 Task: Research Airbnb options in Papeete, French Polynesia from 10th November, 2023 to 25th November, 2023 for 4 adults.4 bedrooms having 4 beds and 4 bathrooms. Property type can be hotel. Amenities needed are: wifi, TV, free parkinig on premises, gym, breakfast. Look for 3 properties as per requirement.
Action: Mouse moved to (449, 98)
Screenshot: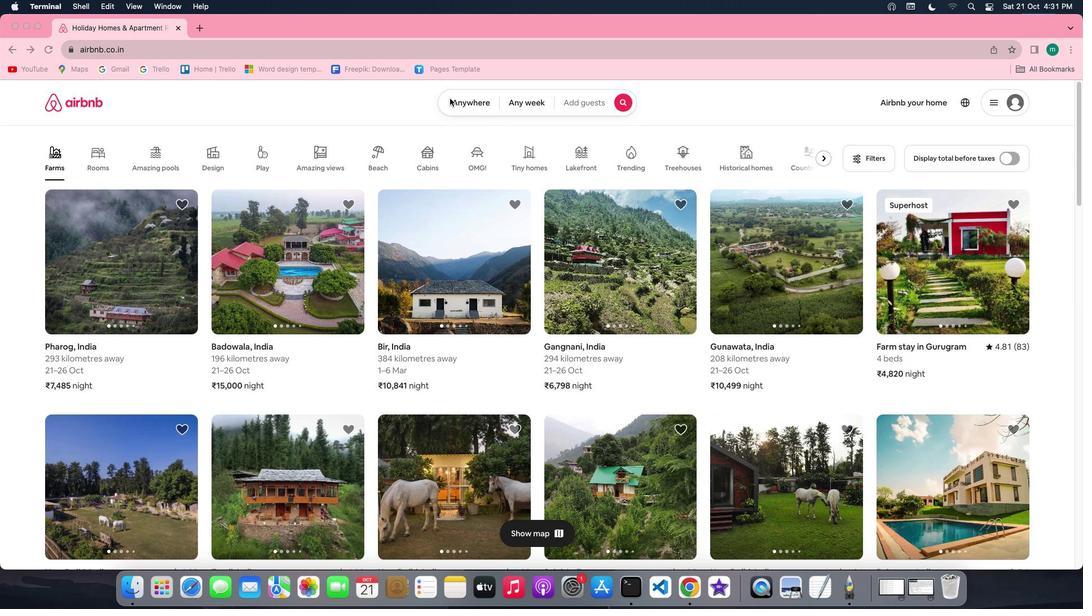 
Action: Mouse pressed left at (449, 98)
Screenshot: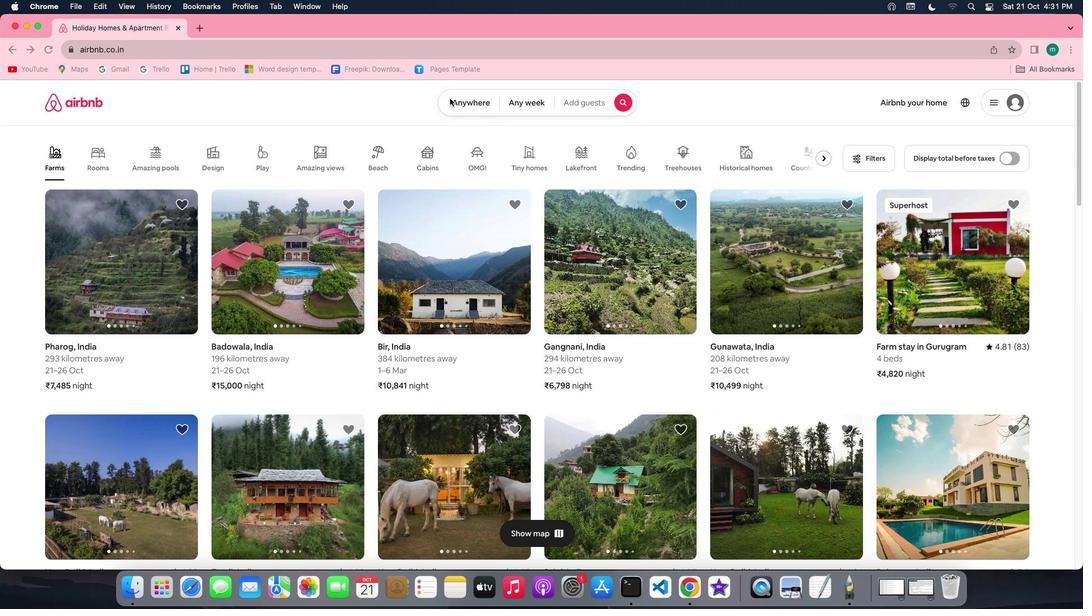 
Action: Mouse moved to (477, 104)
Screenshot: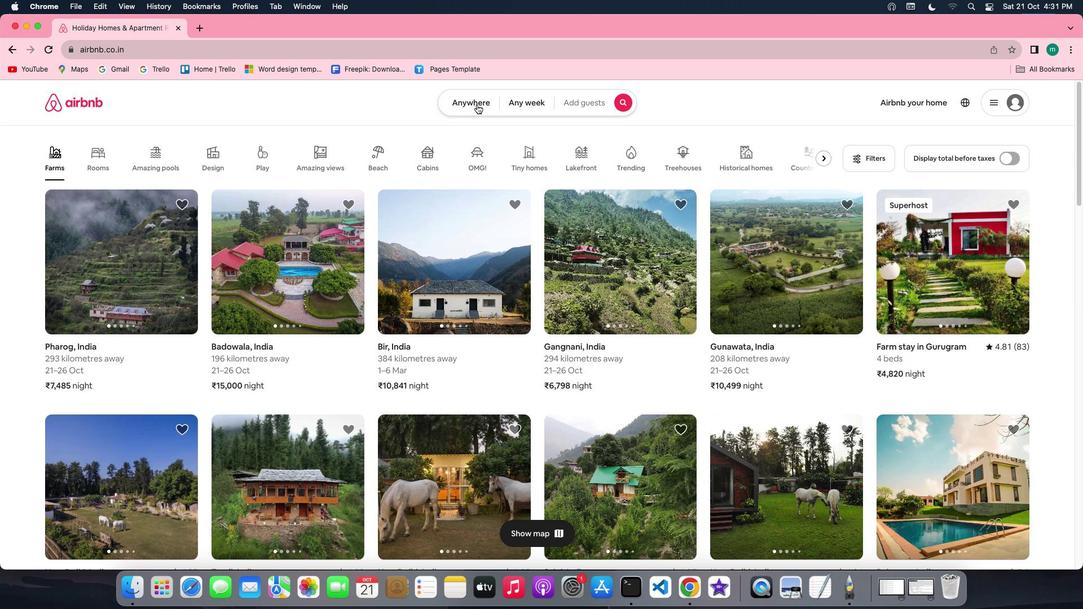 
Action: Mouse pressed left at (477, 104)
Screenshot: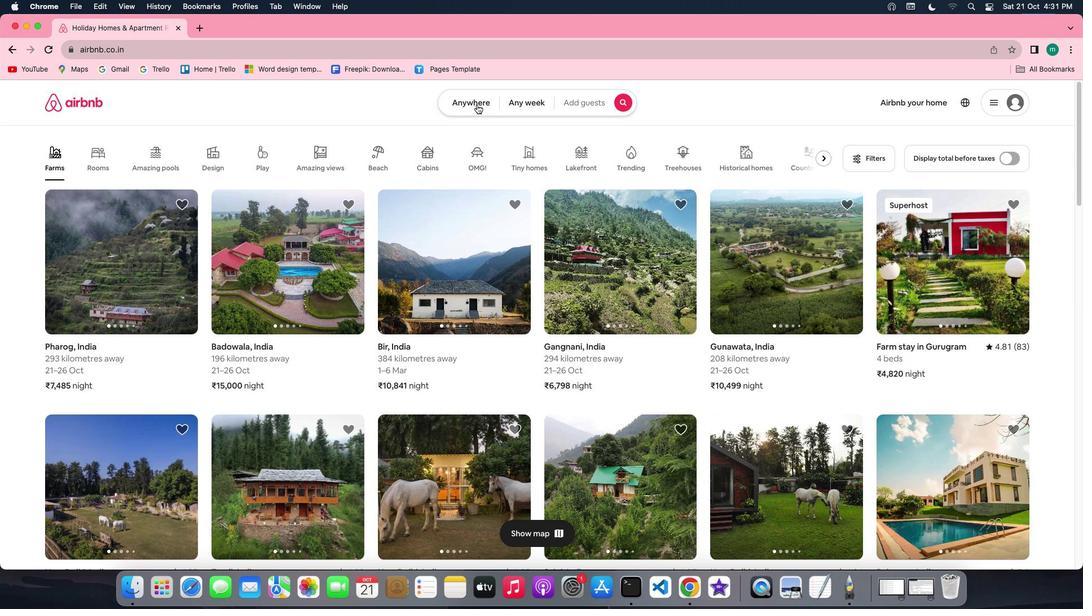
Action: Mouse moved to (430, 150)
Screenshot: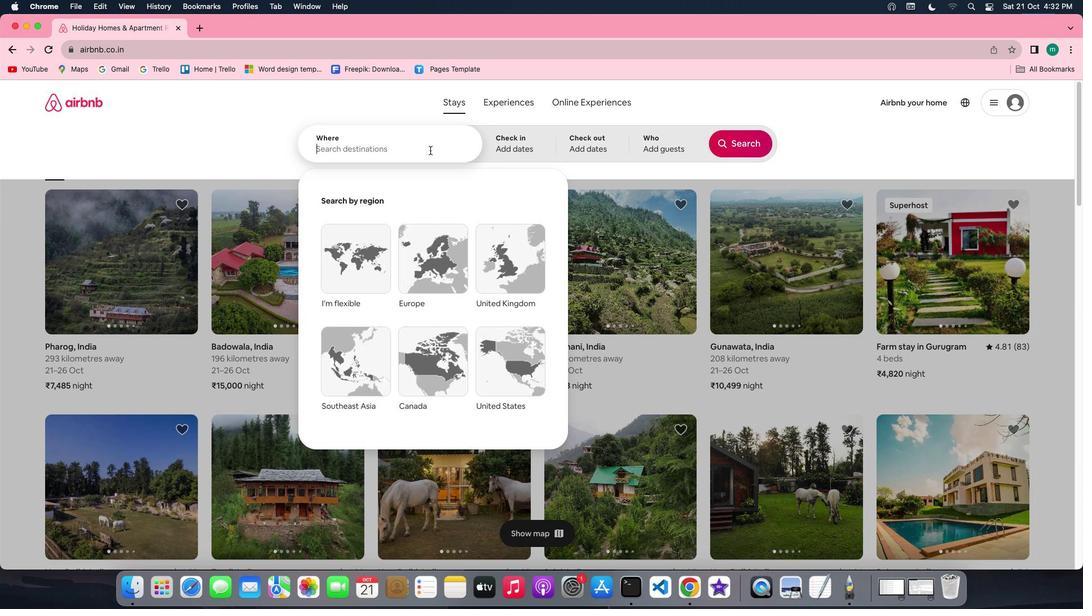 
Action: Key pressed Key.shift'P''a''p''e''e''t''e'','Key.spaceKey.shift'F''r''e''n''c''h'Key.spaceKey.shift'P''o''l''y''n''e''s''i''a'
Screenshot: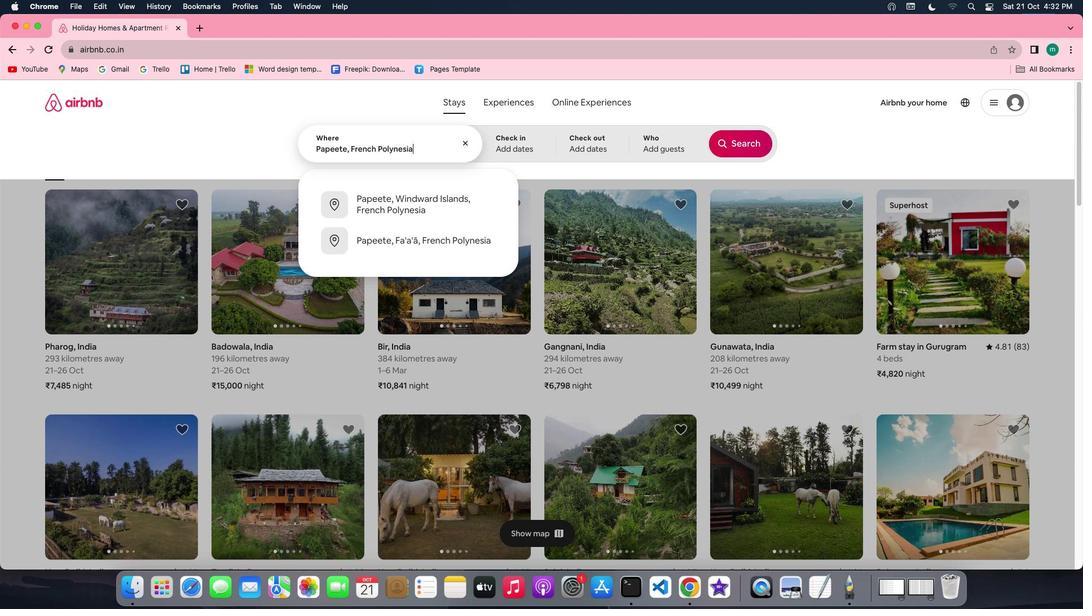 
Action: Mouse moved to (518, 141)
Screenshot: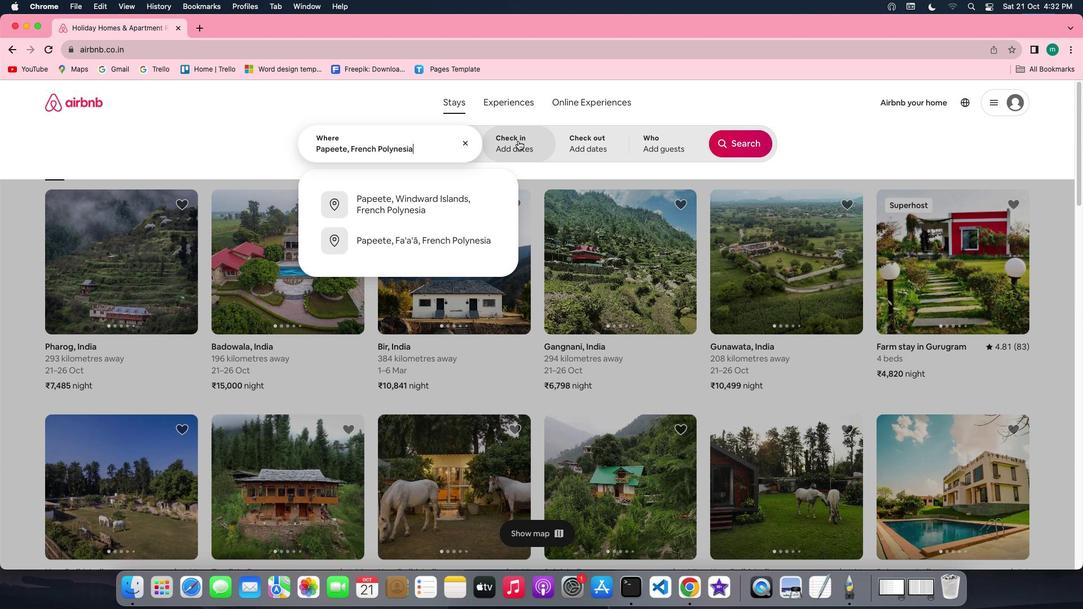 
Action: Mouse pressed left at (518, 141)
Screenshot: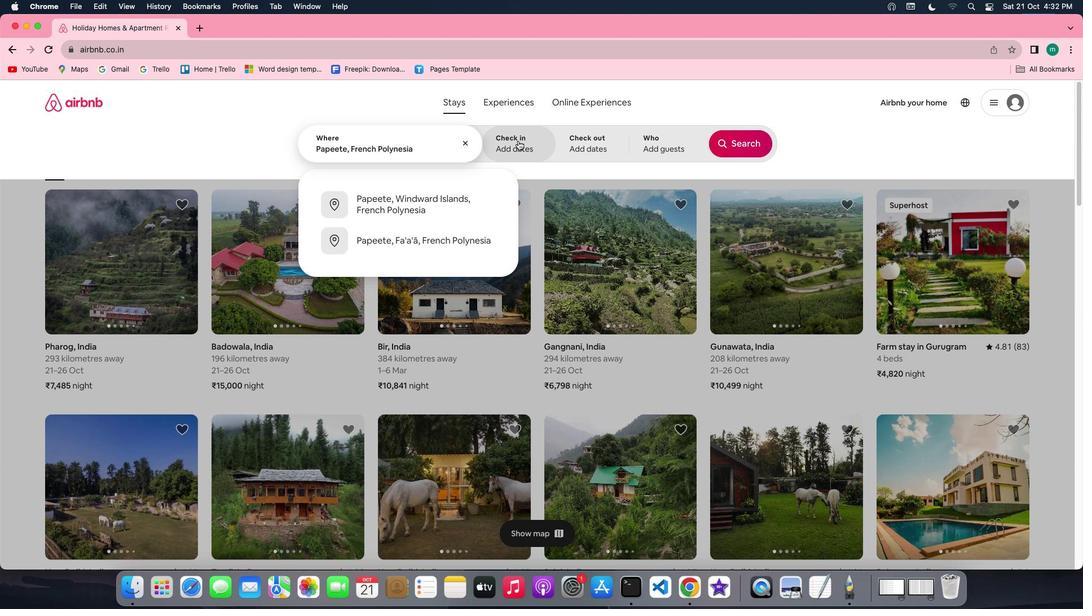 
Action: Mouse moved to (699, 304)
Screenshot: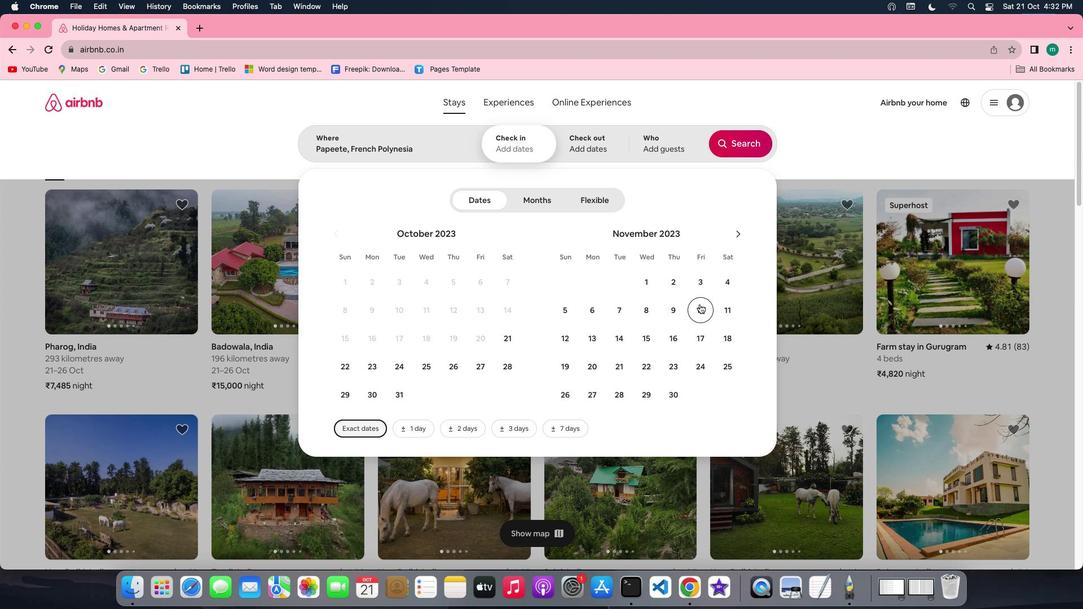 
Action: Mouse pressed left at (699, 304)
Screenshot: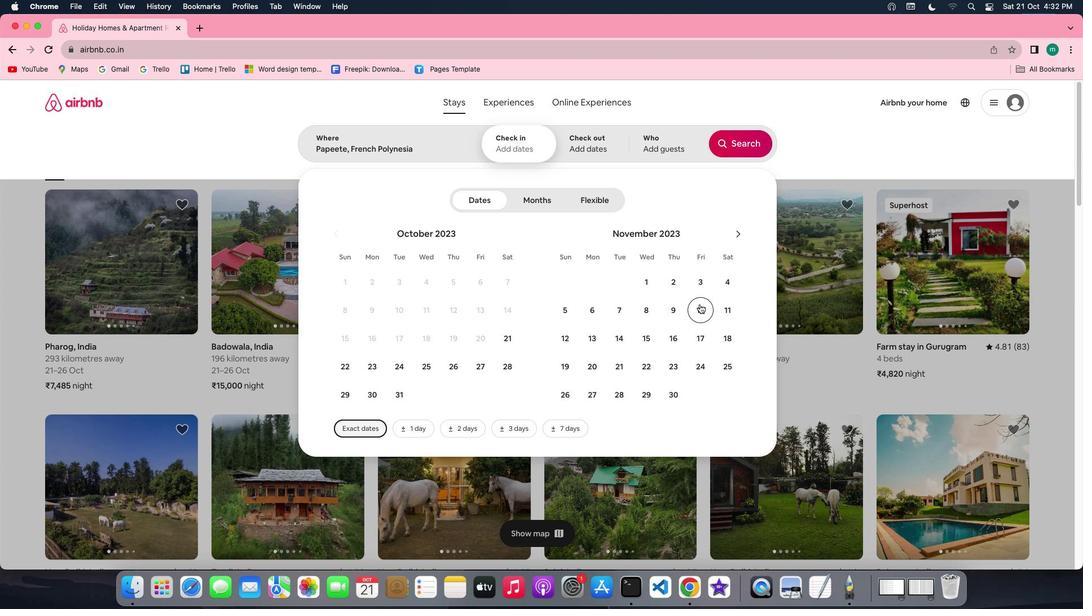 
Action: Mouse moved to (725, 360)
Screenshot: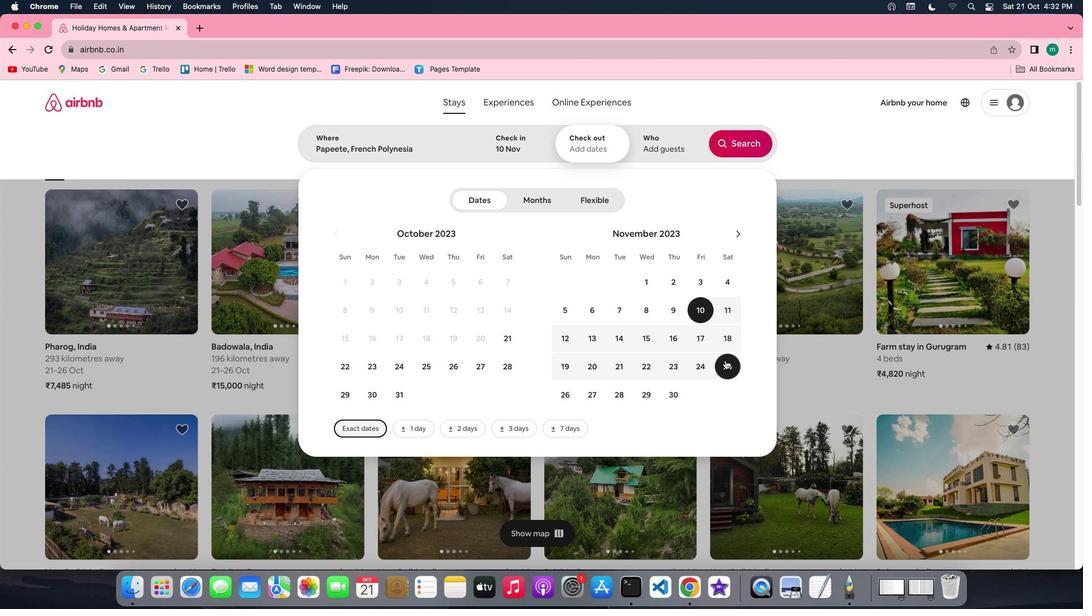 
Action: Mouse pressed left at (725, 360)
Screenshot: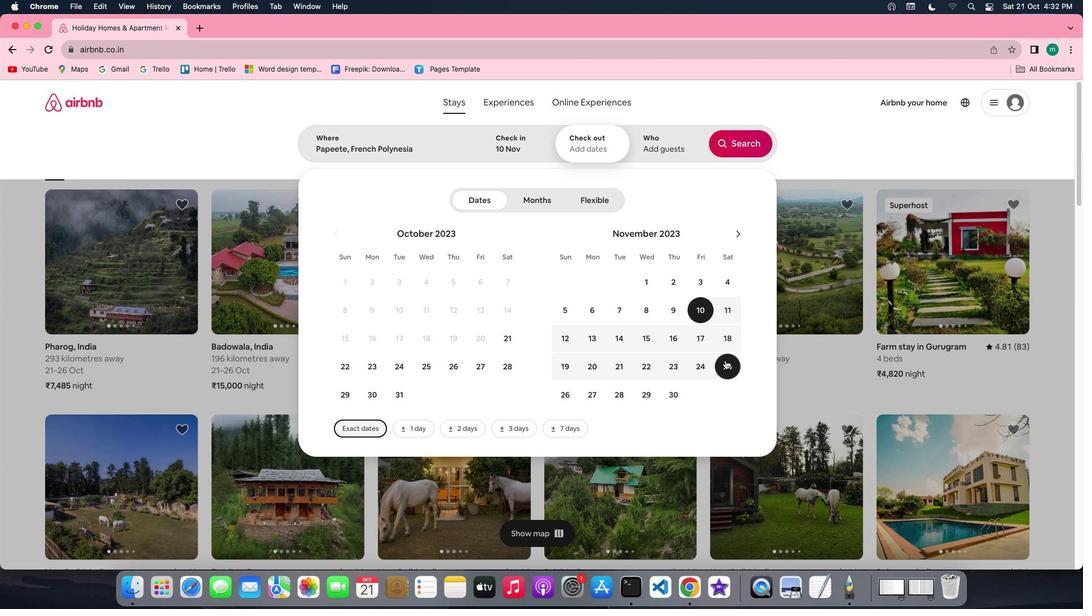 
Action: Mouse moved to (660, 138)
Screenshot: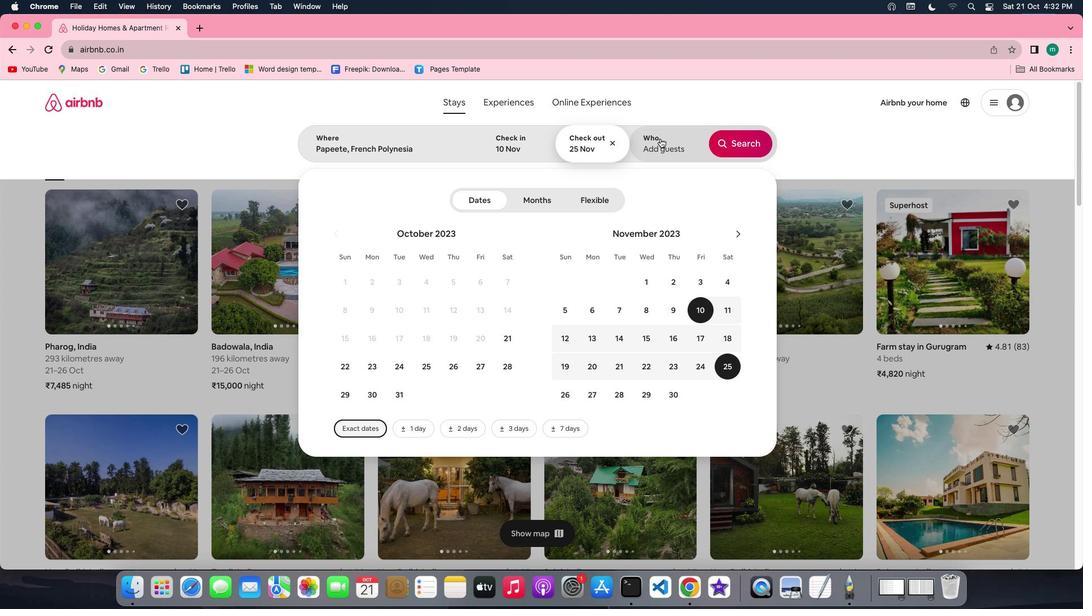 
Action: Mouse pressed left at (660, 138)
Screenshot: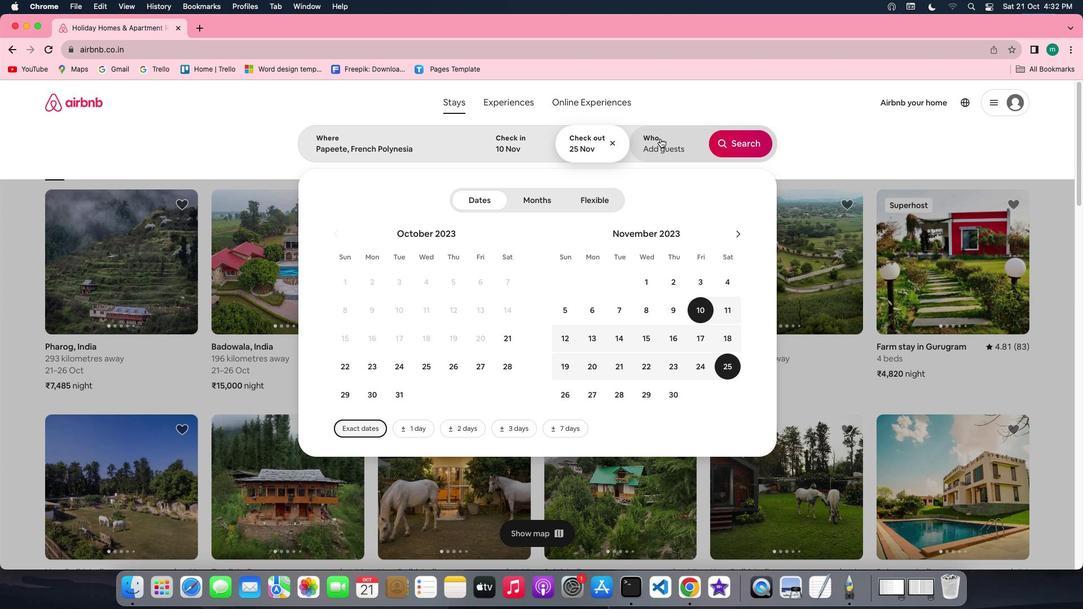 
Action: Mouse moved to (743, 204)
Screenshot: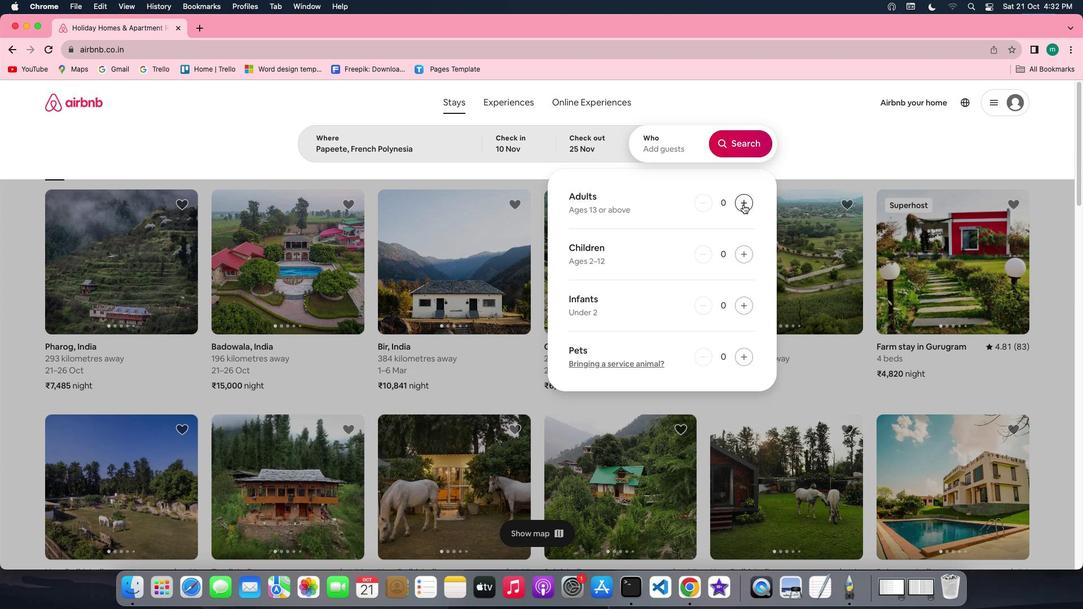 
Action: Mouse pressed left at (743, 204)
Screenshot: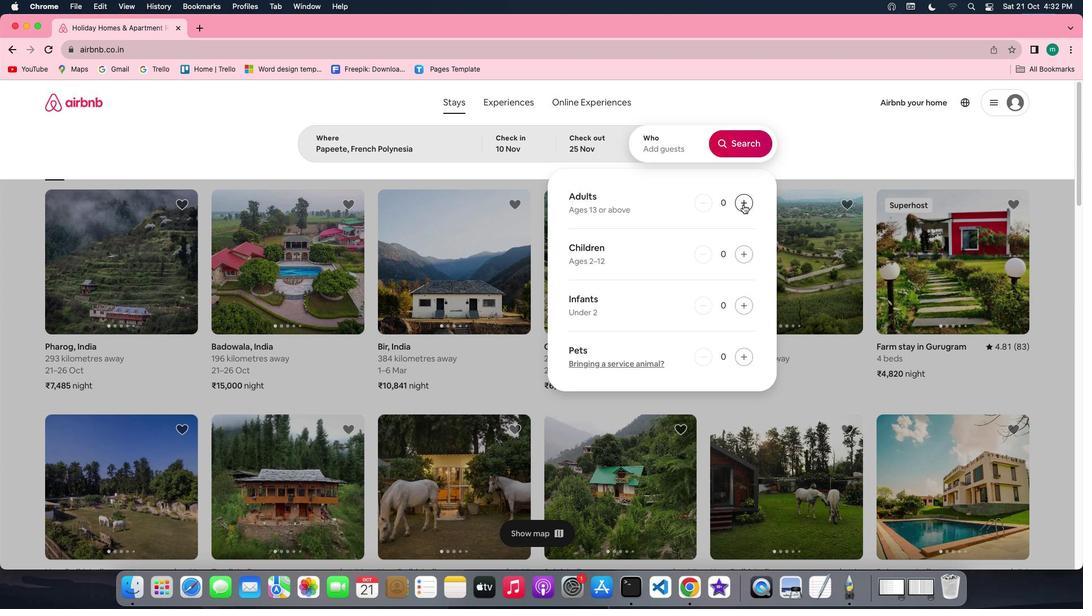 
Action: Mouse pressed left at (743, 204)
Screenshot: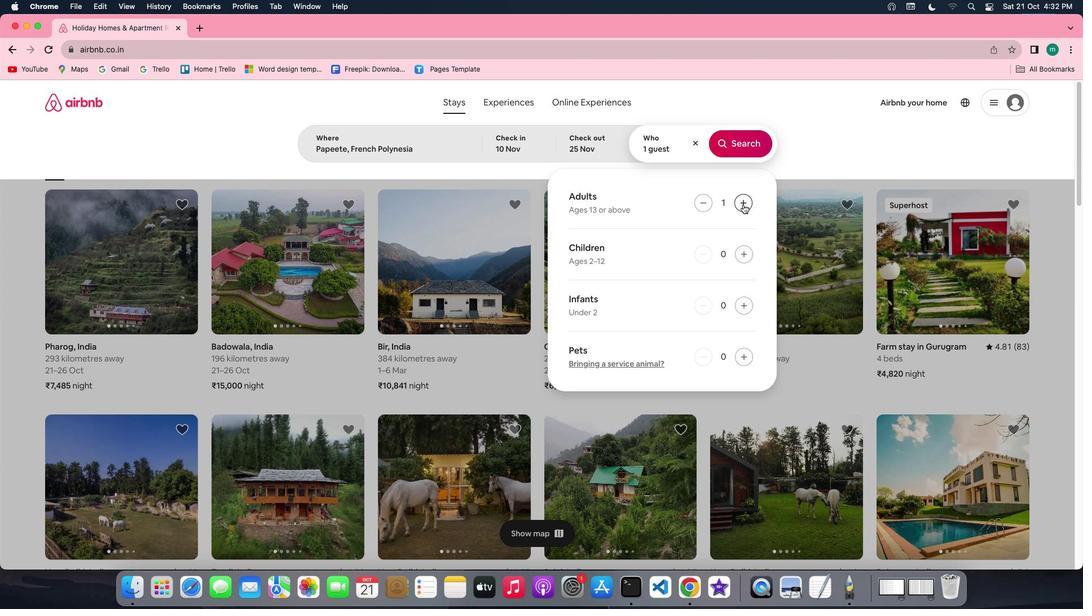
Action: Mouse pressed left at (743, 204)
Screenshot: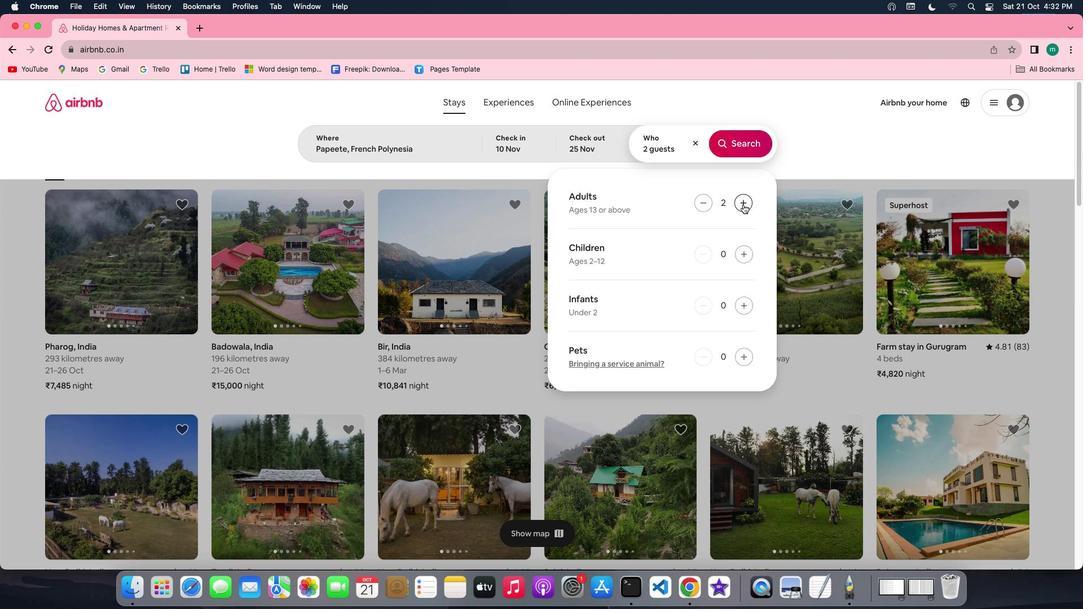 
Action: Mouse pressed left at (743, 204)
Screenshot: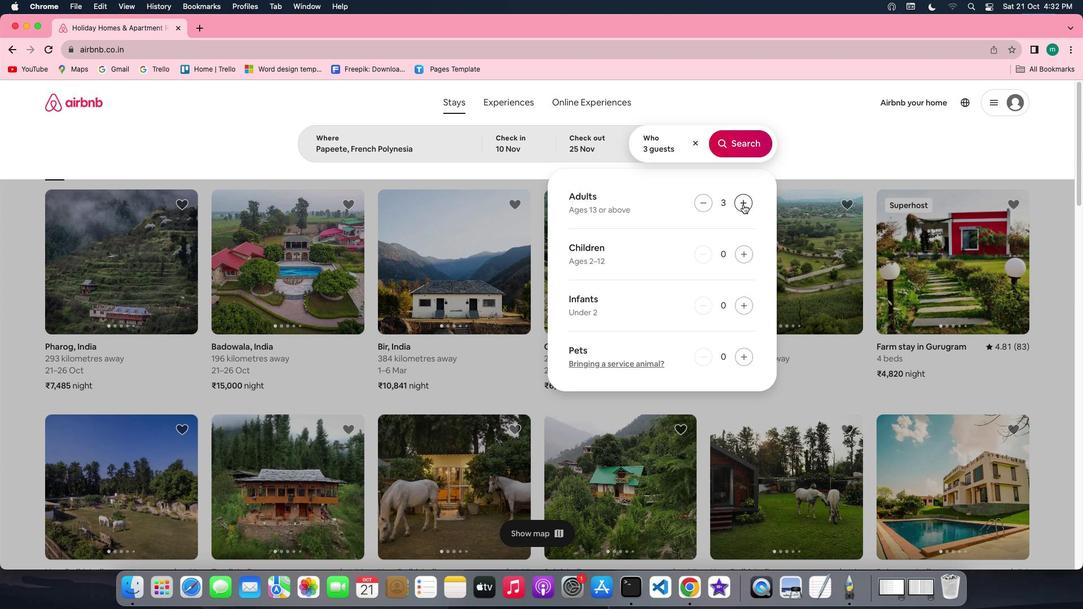 
Action: Mouse moved to (728, 151)
Screenshot: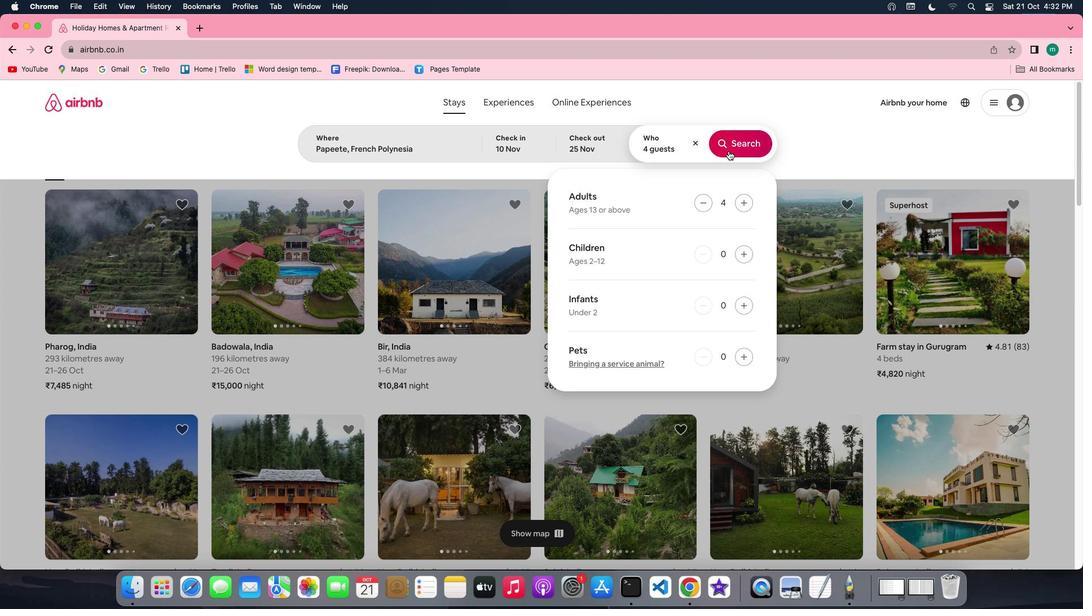 
Action: Mouse pressed left at (728, 151)
Screenshot: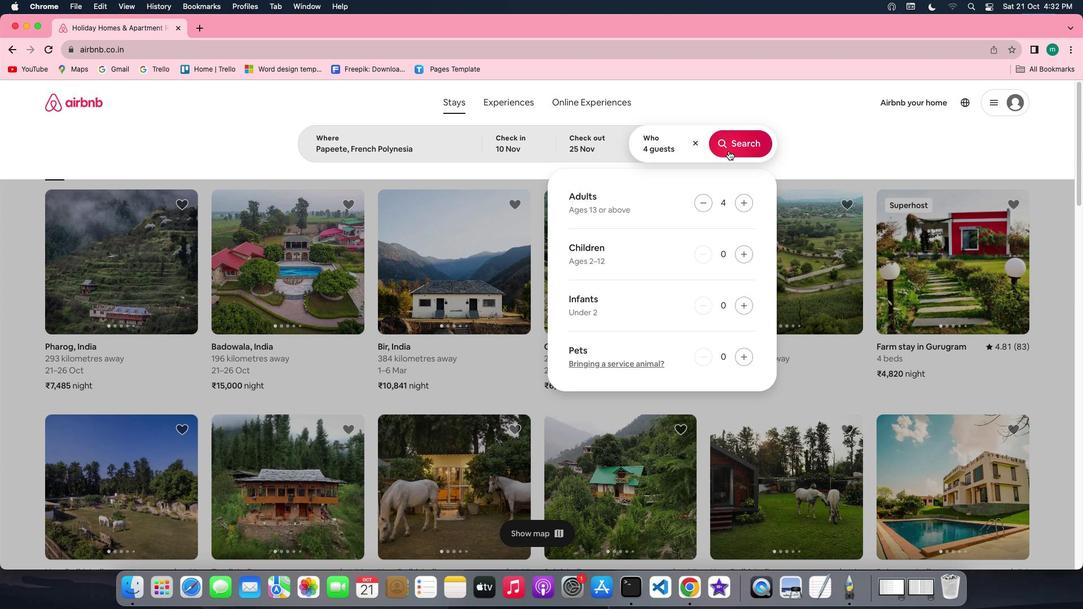 
Action: Mouse moved to (897, 149)
Screenshot: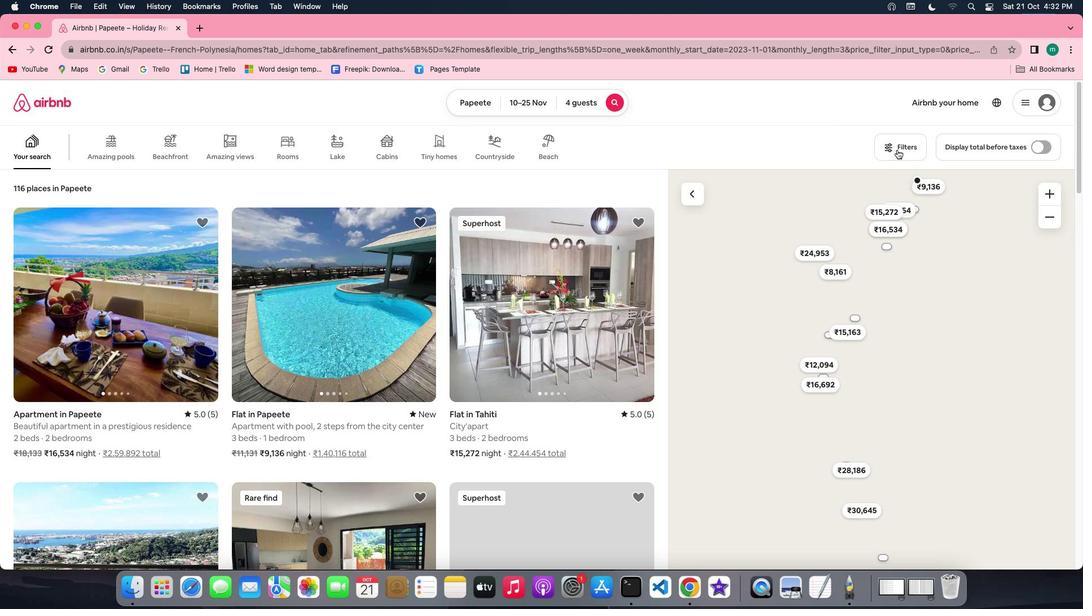 
Action: Mouse pressed left at (897, 149)
Screenshot: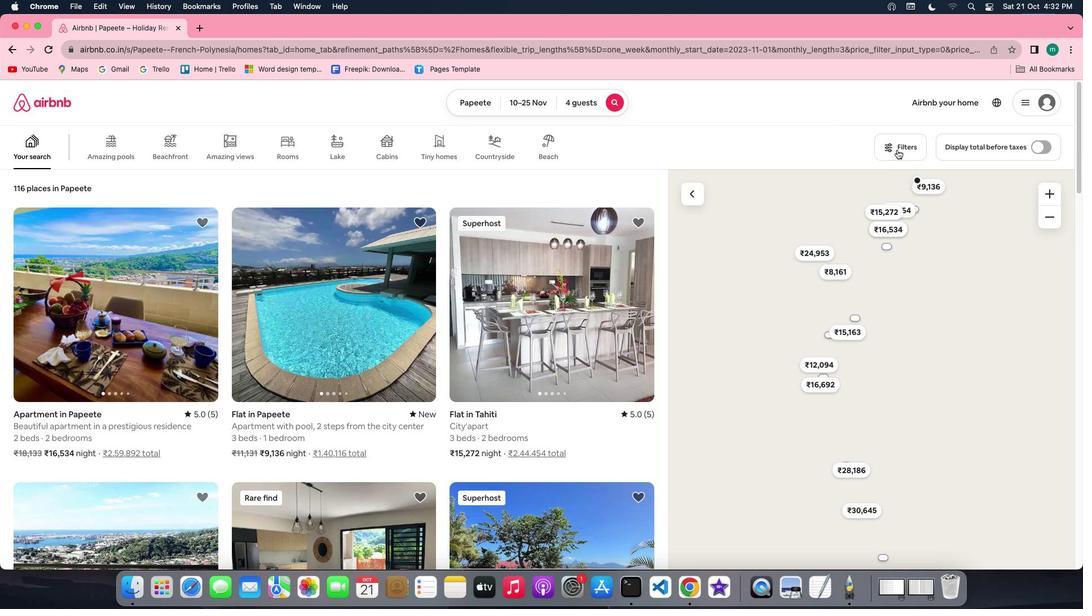 
Action: Mouse moved to (588, 295)
Screenshot: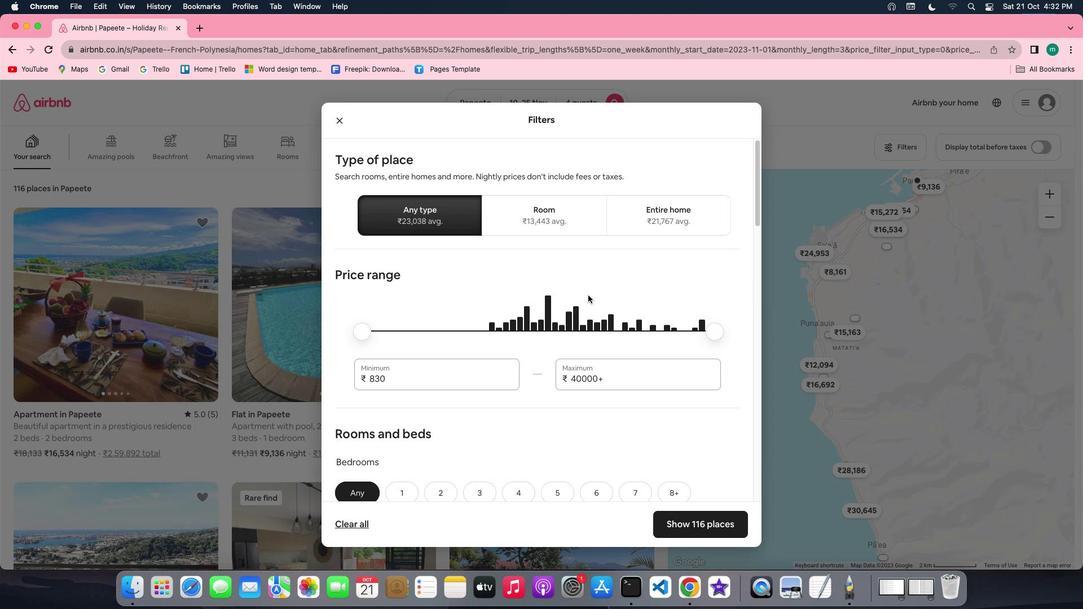 
Action: Mouse scrolled (588, 295) with delta (0, 0)
Screenshot: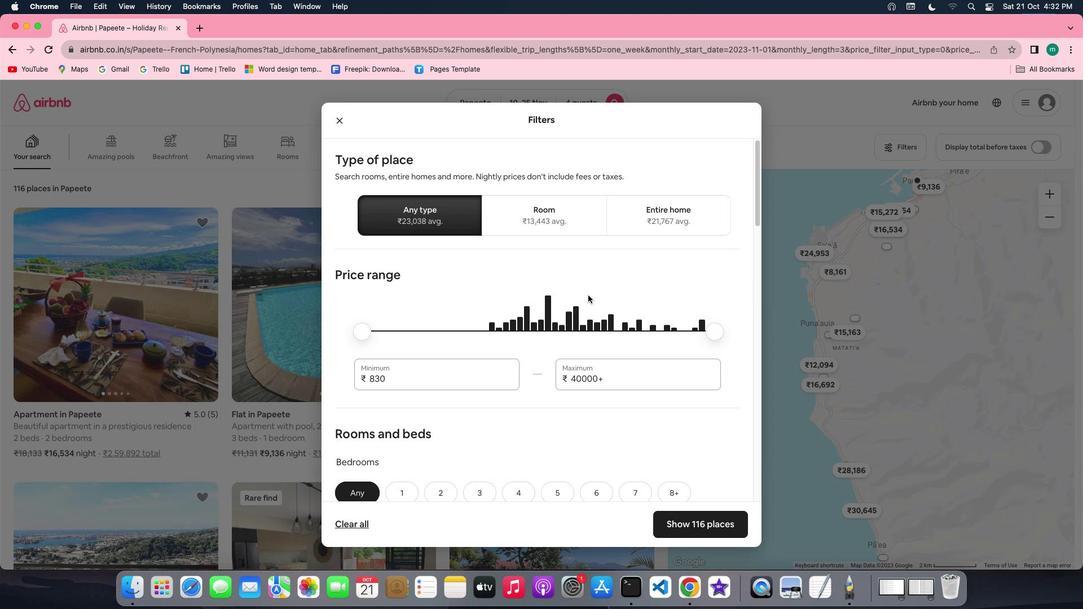 
Action: Mouse scrolled (588, 295) with delta (0, 0)
Screenshot: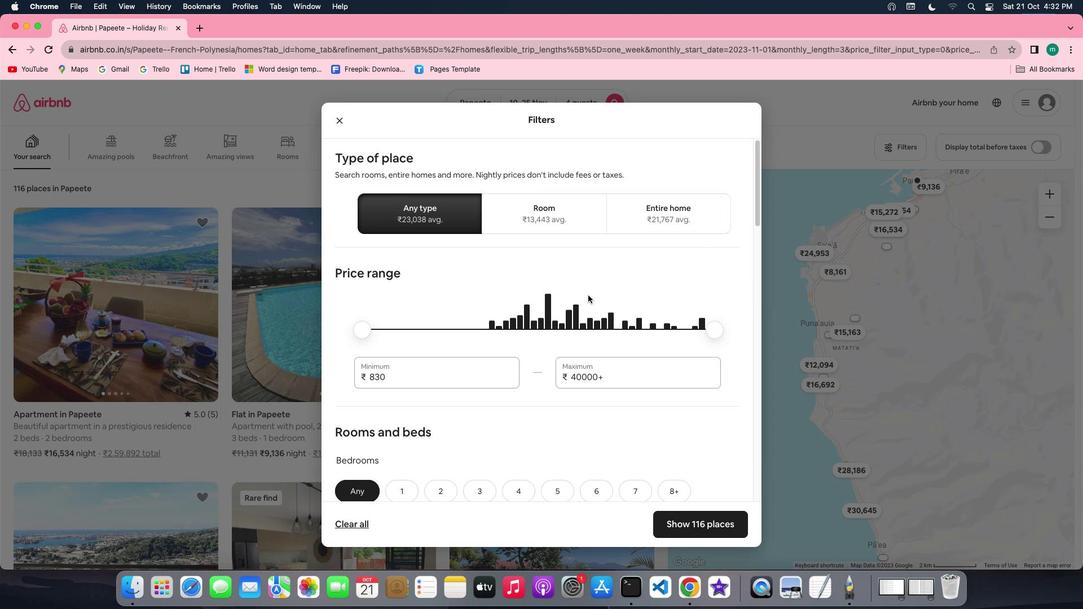 
Action: Mouse scrolled (588, 295) with delta (0, -1)
Screenshot: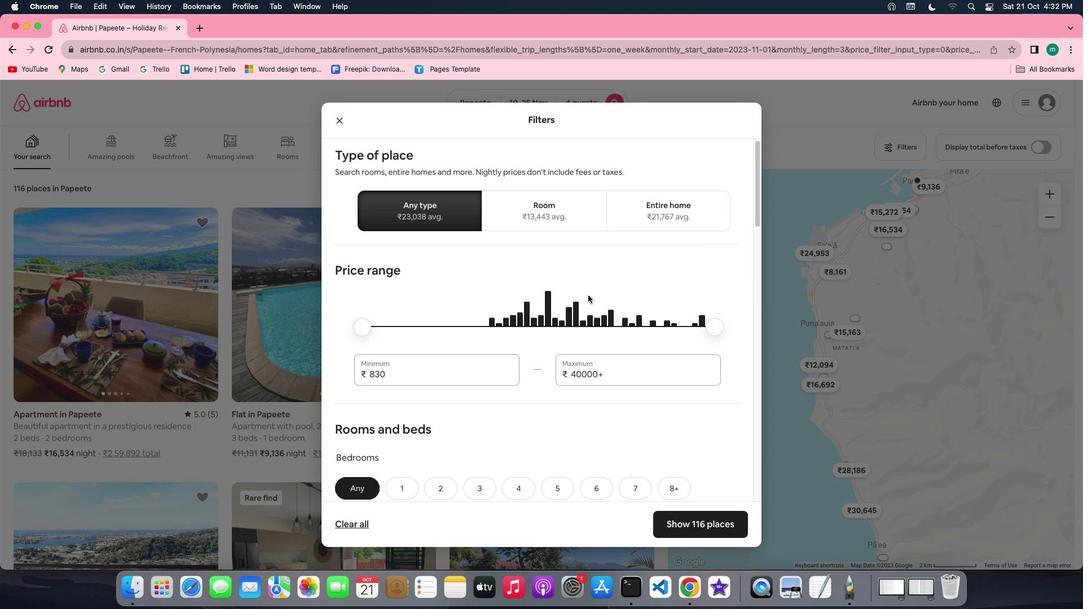 
Action: Mouse scrolled (588, 295) with delta (0, -2)
Screenshot: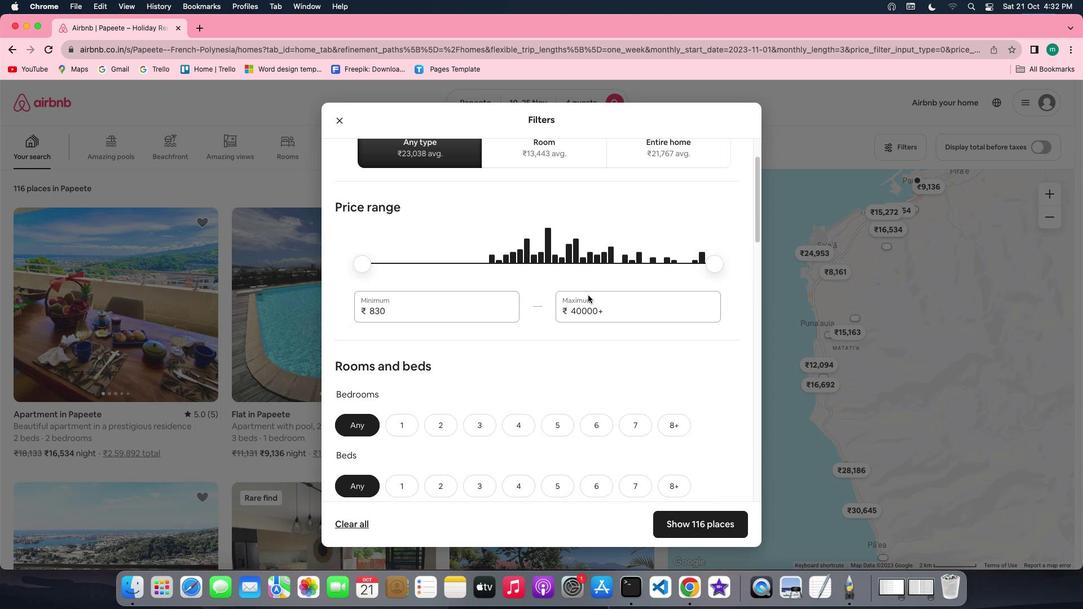 
Action: Mouse scrolled (588, 295) with delta (0, 0)
Screenshot: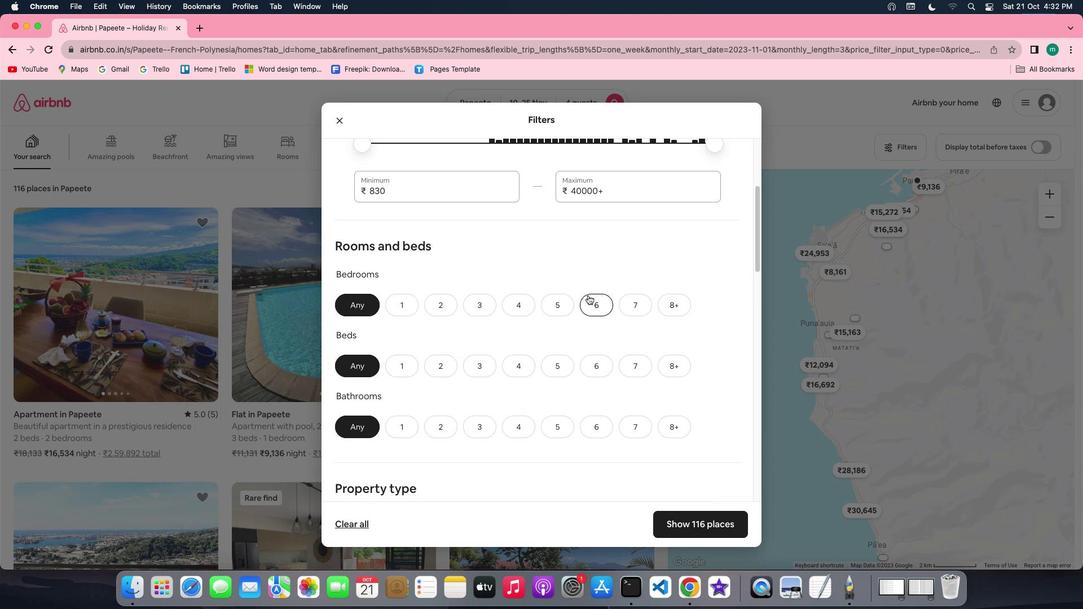 
Action: Mouse scrolled (588, 295) with delta (0, 0)
Screenshot: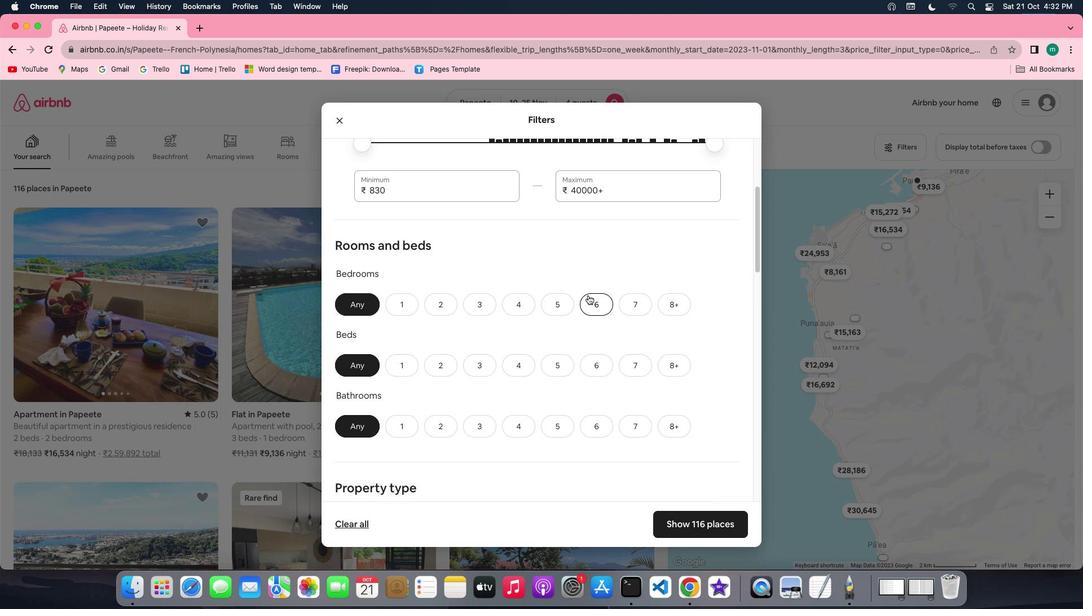 
Action: Mouse scrolled (588, 295) with delta (0, 0)
Screenshot: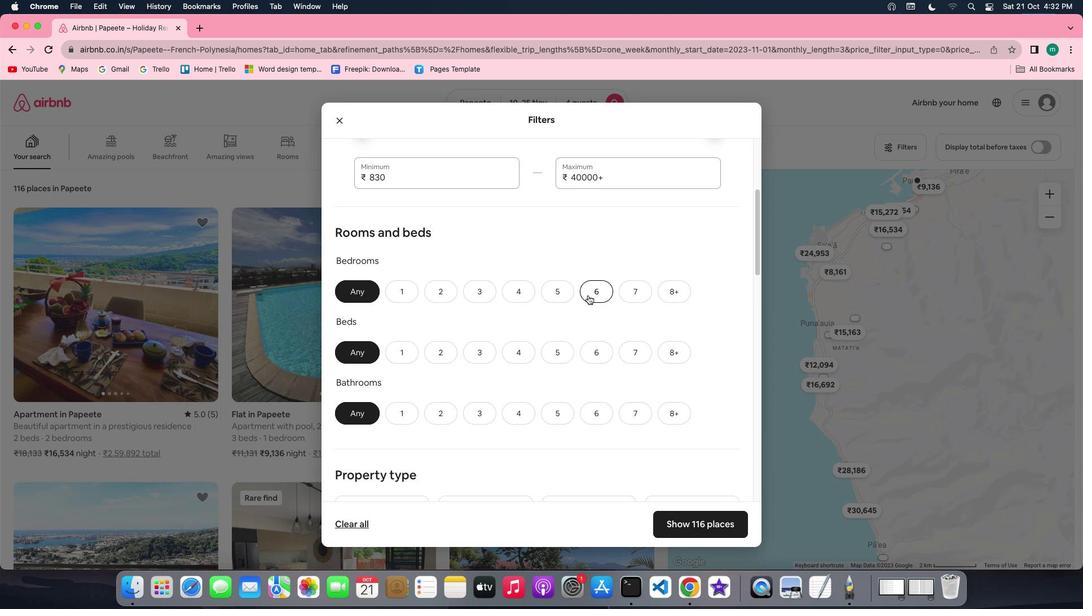 
Action: Mouse scrolled (588, 295) with delta (0, 0)
Screenshot: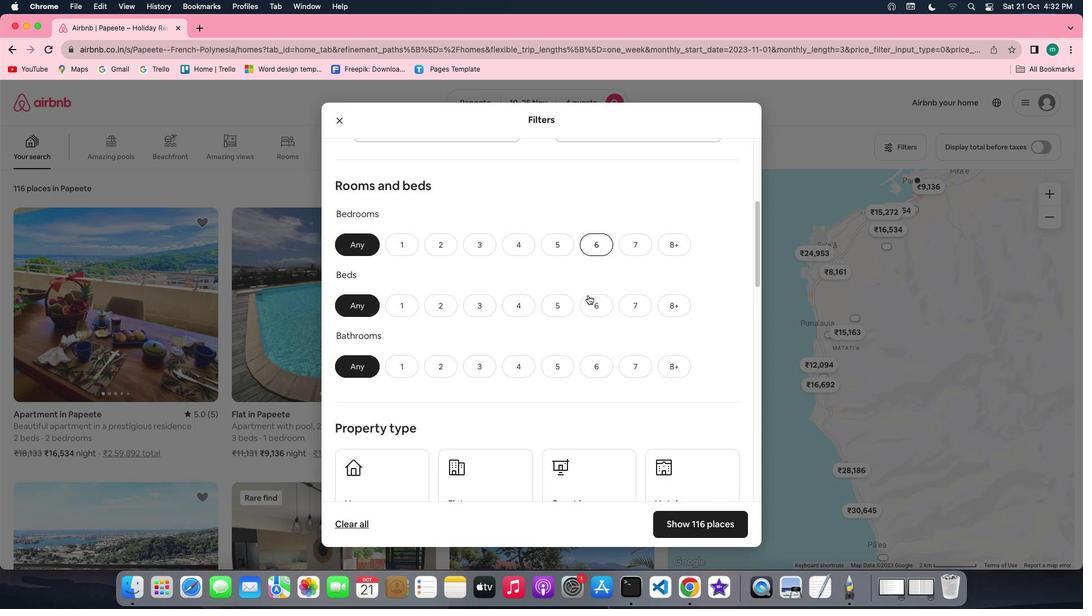 
Action: Mouse moved to (645, 285)
Screenshot: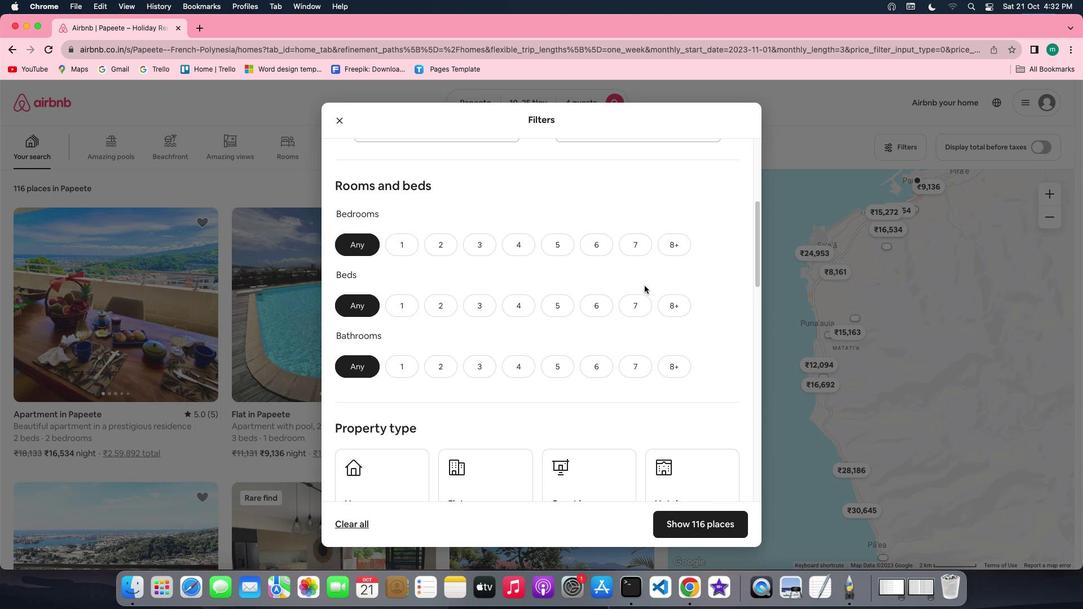 
Action: Mouse scrolled (645, 285) with delta (0, 0)
Screenshot: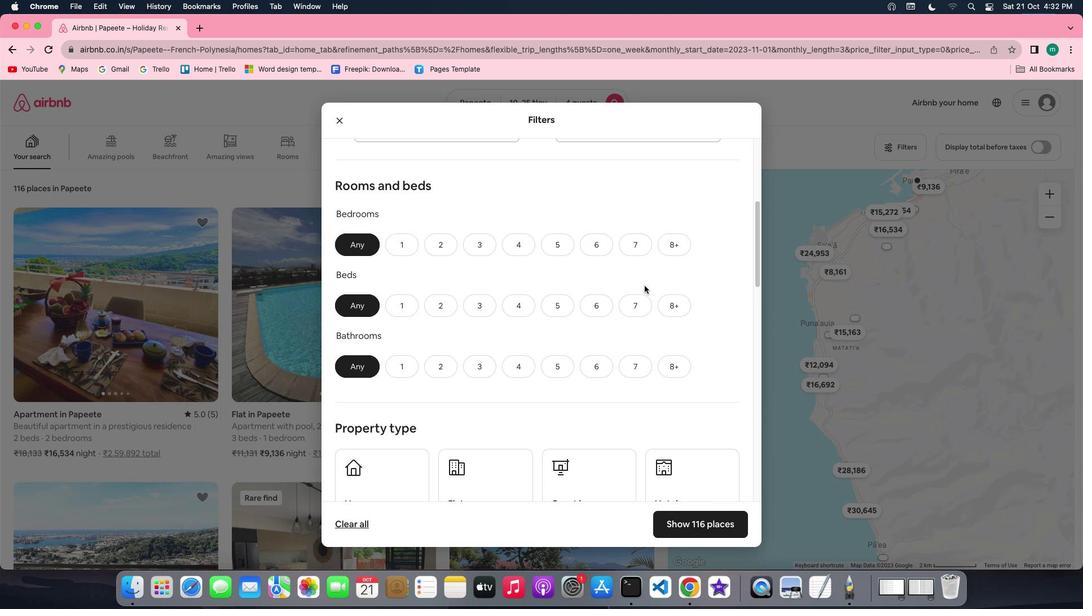 
Action: Mouse scrolled (645, 285) with delta (0, 0)
Screenshot: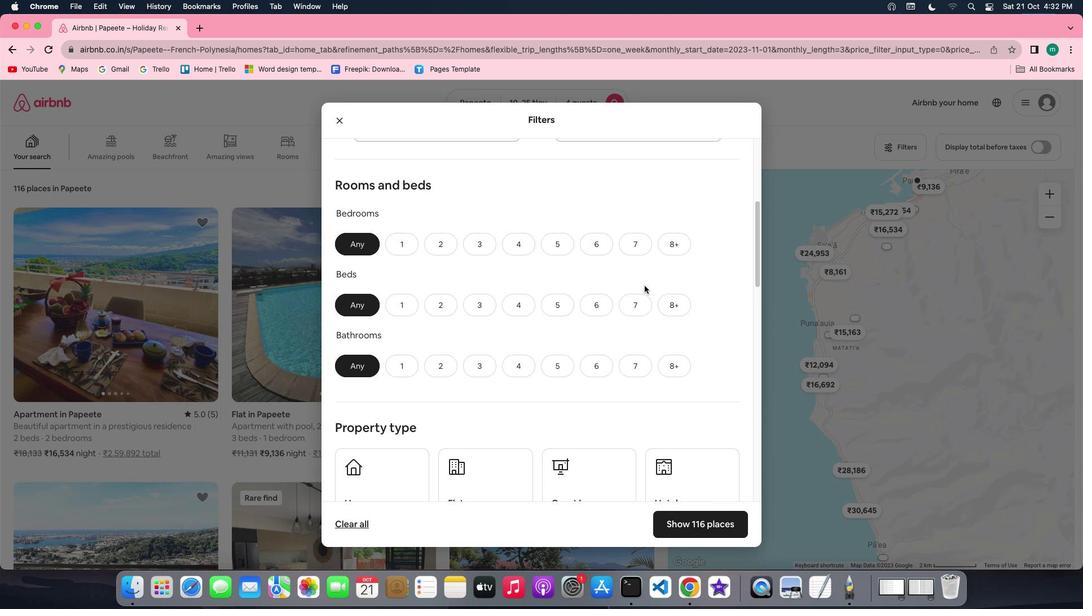
Action: Mouse moved to (531, 229)
Screenshot: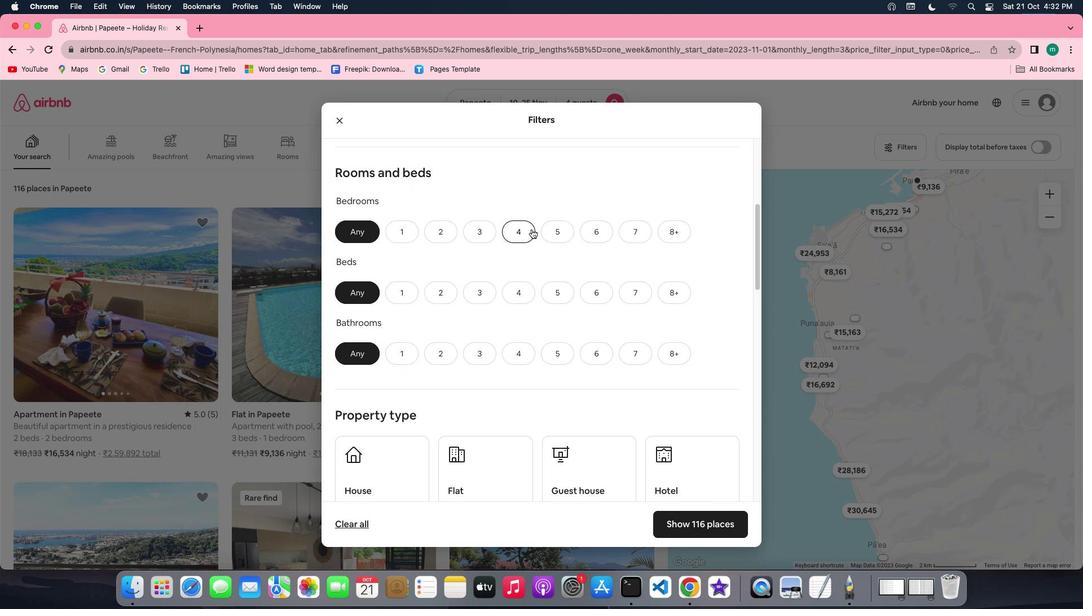 
Action: Mouse pressed left at (531, 229)
Screenshot: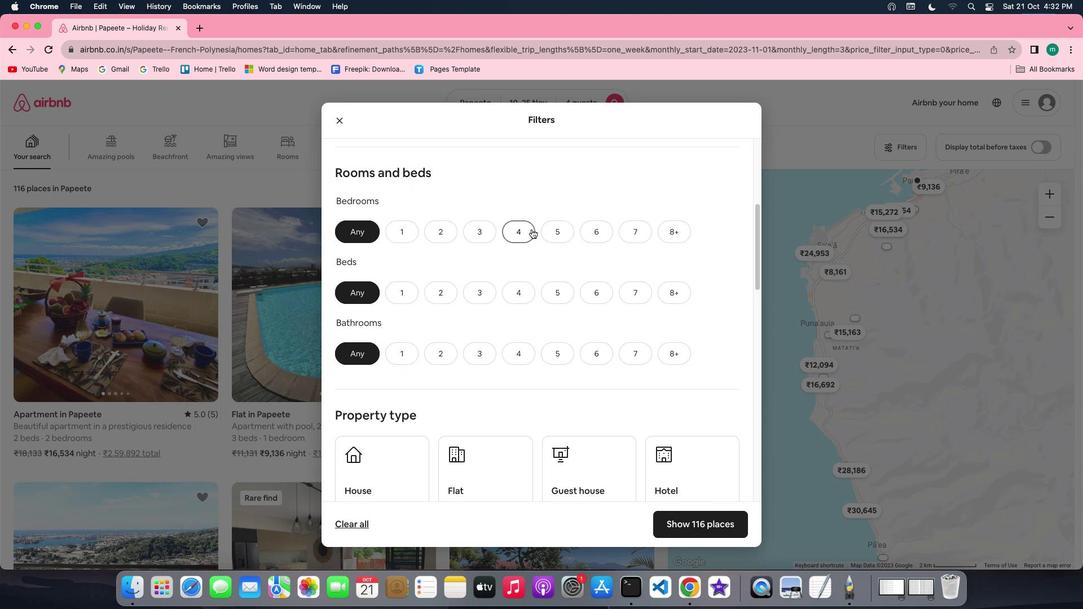 
Action: Mouse moved to (530, 292)
Screenshot: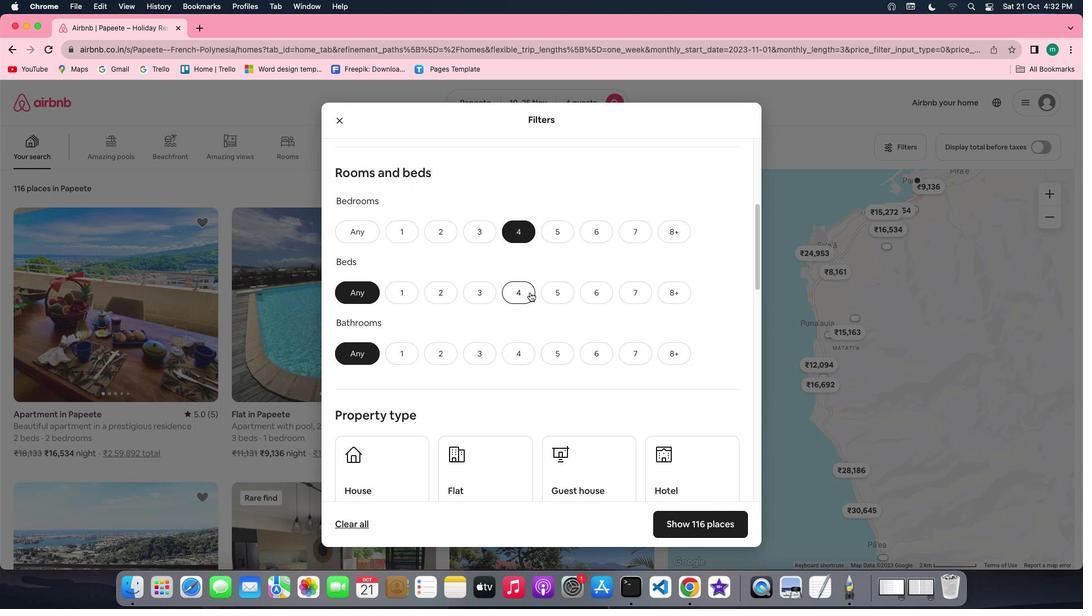 
Action: Mouse pressed left at (530, 292)
Screenshot: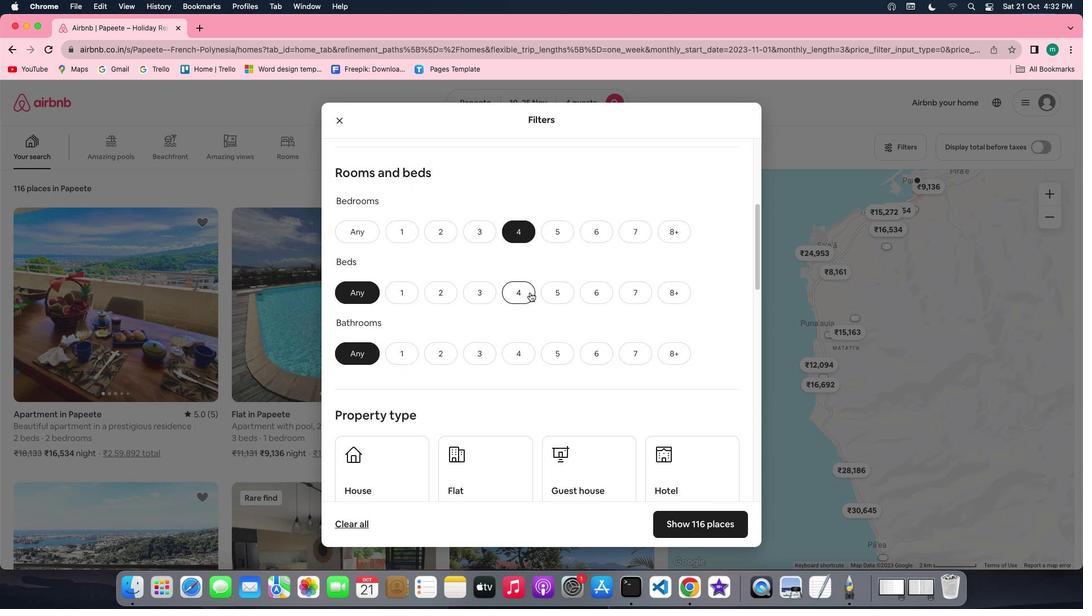 
Action: Mouse moved to (517, 357)
Screenshot: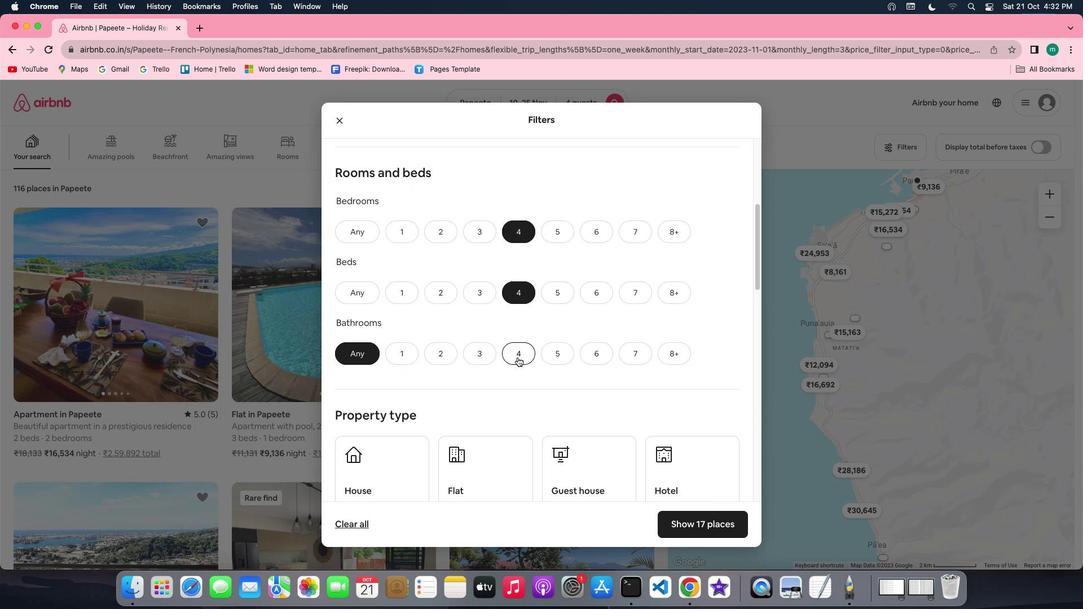 
Action: Mouse pressed left at (517, 357)
Screenshot: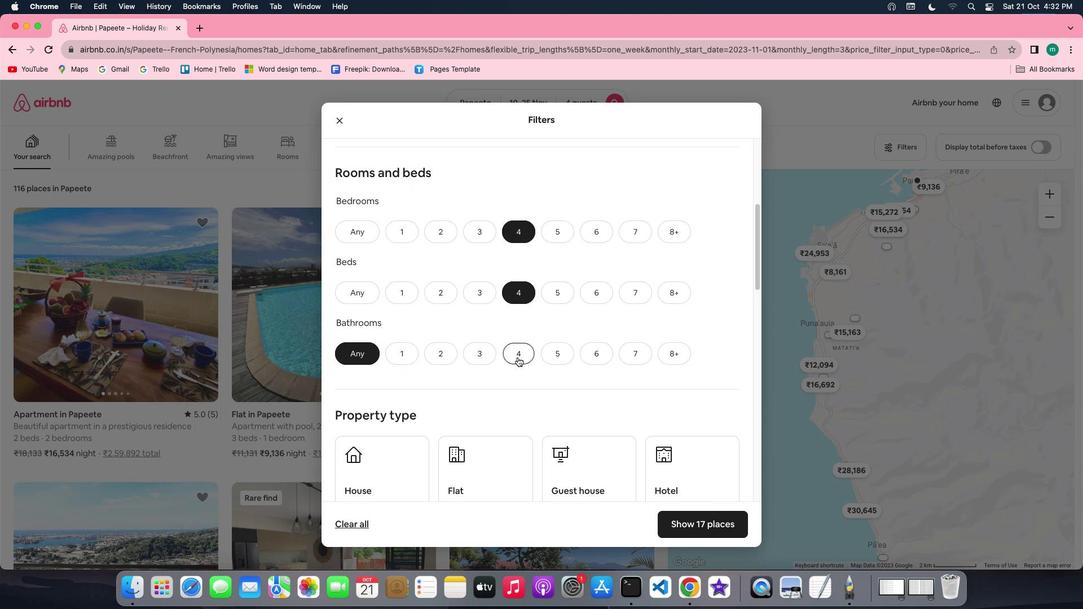 
Action: Mouse moved to (624, 353)
Screenshot: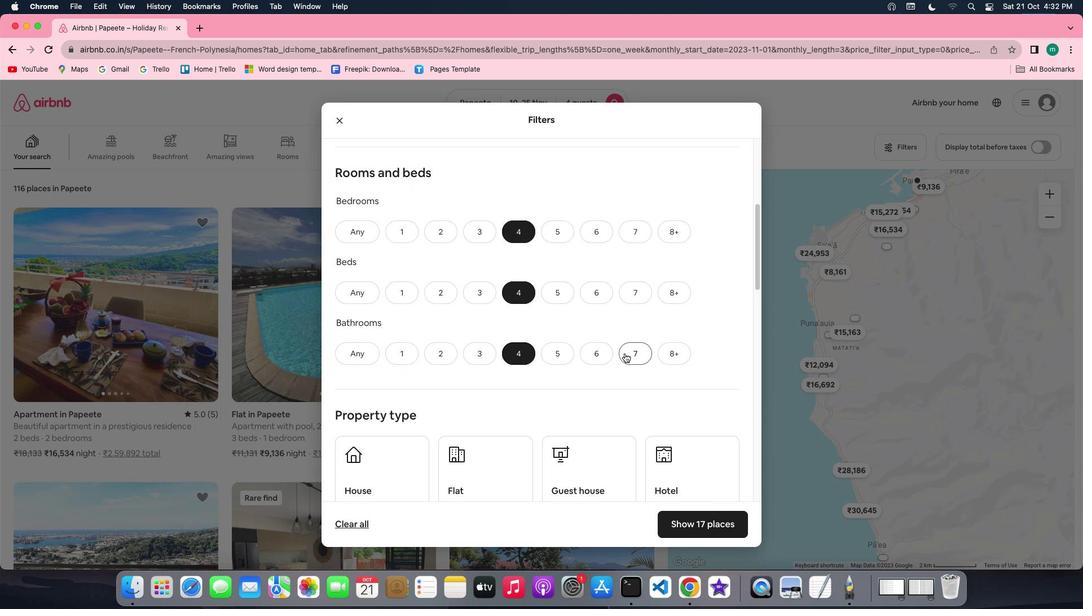 
Action: Mouse scrolled (624, 353) with delta (0, 0)
Screenshot: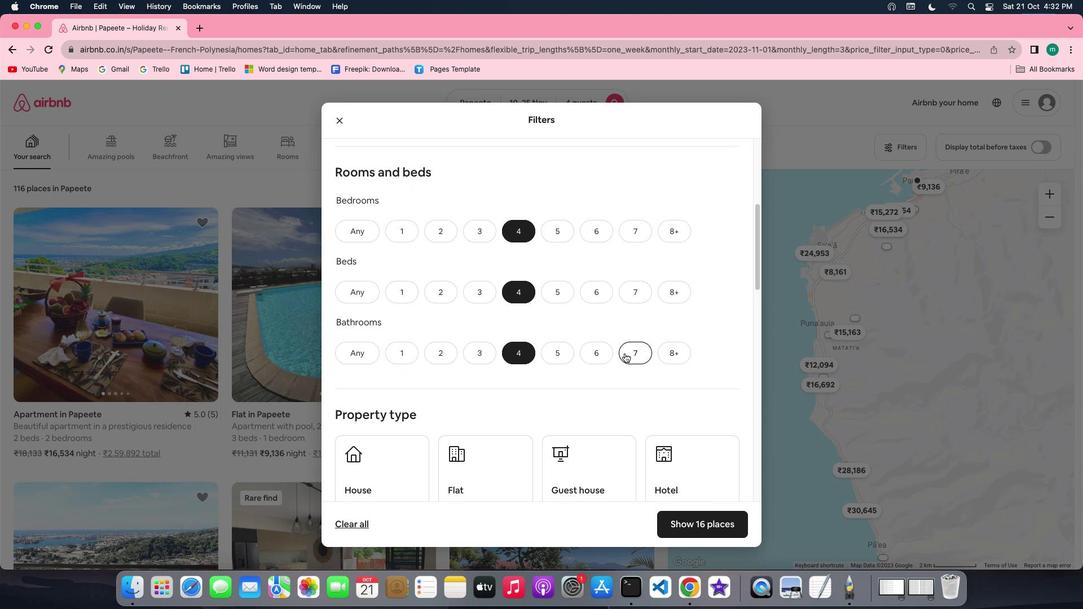 
Action: Mouse scrolled (624, 353) with delta (0, 0)
Screenshot: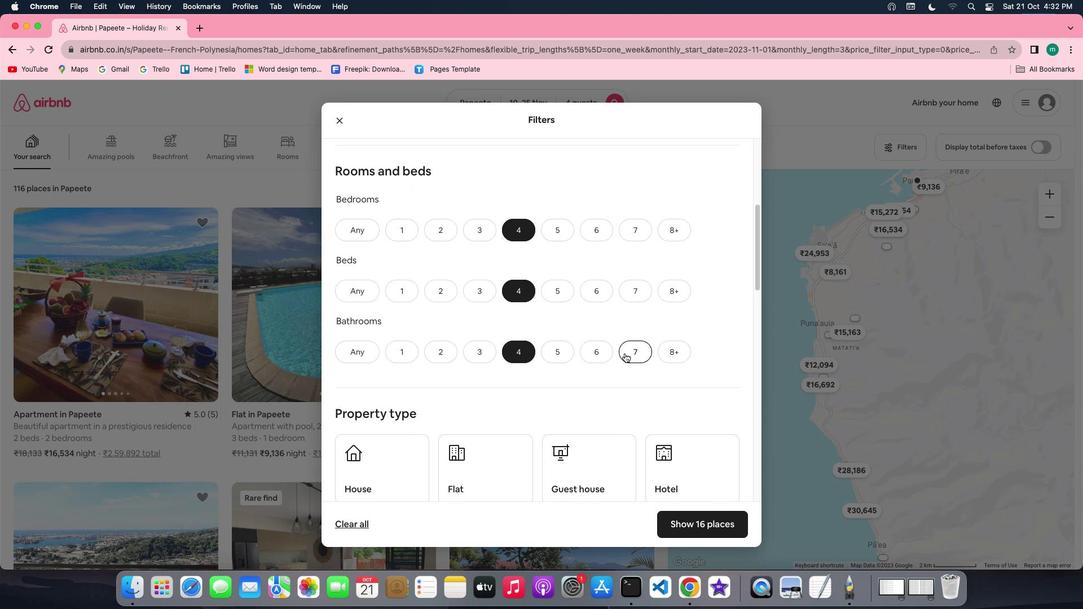 
Action: Mouse scrolled (624, 353) with delta (0, 0)
Screenshot: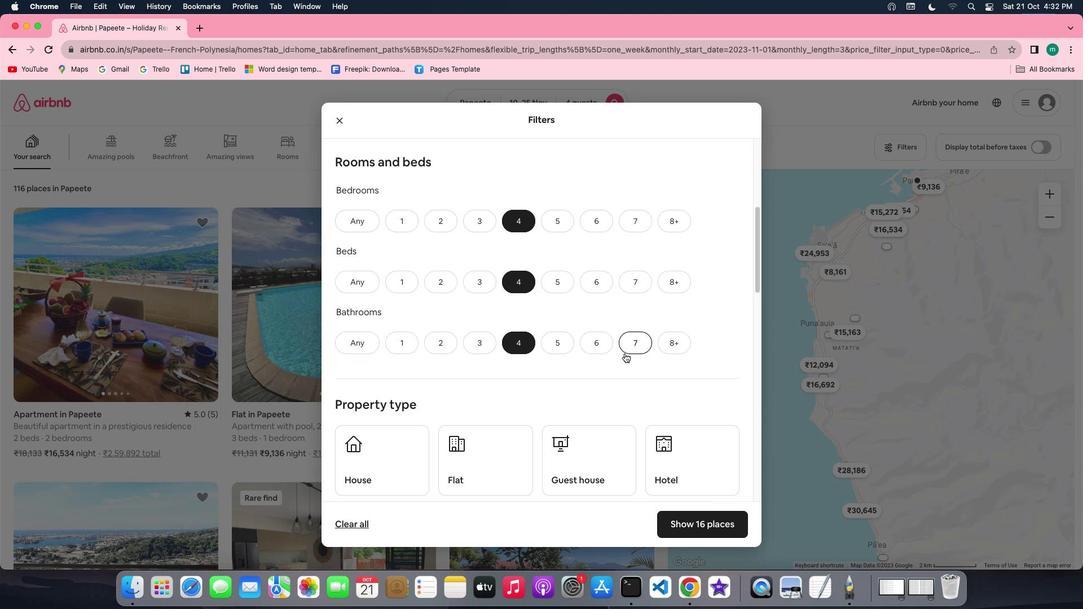 
Action: Mouse scrolled (624, 353) with delta (0, 0)
Screenshot: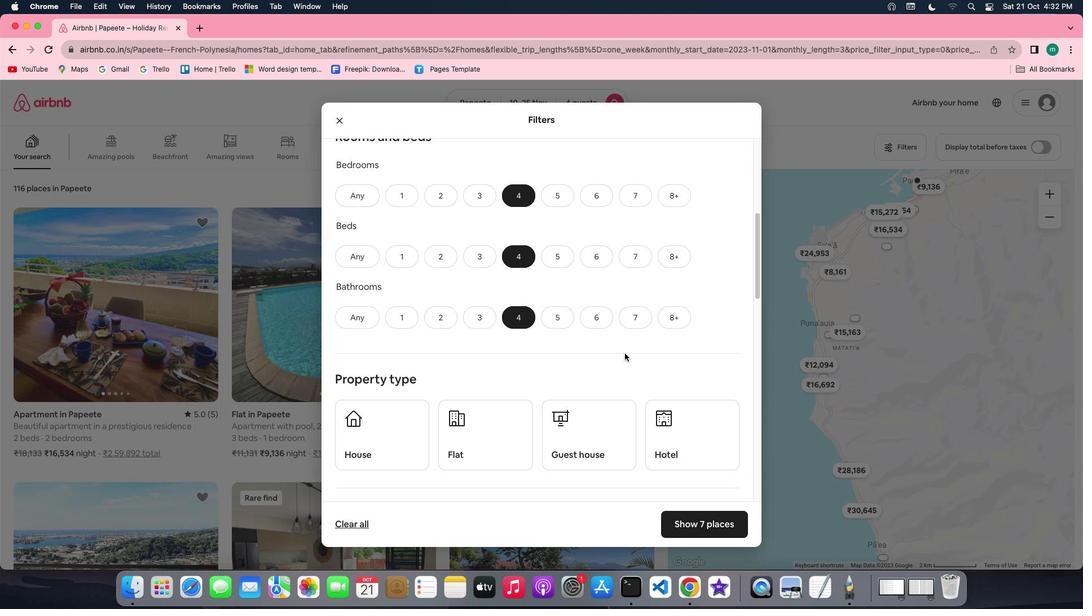 
Action: Mouse scrolled (624, 353) with delta (0, 0)
Screenshot: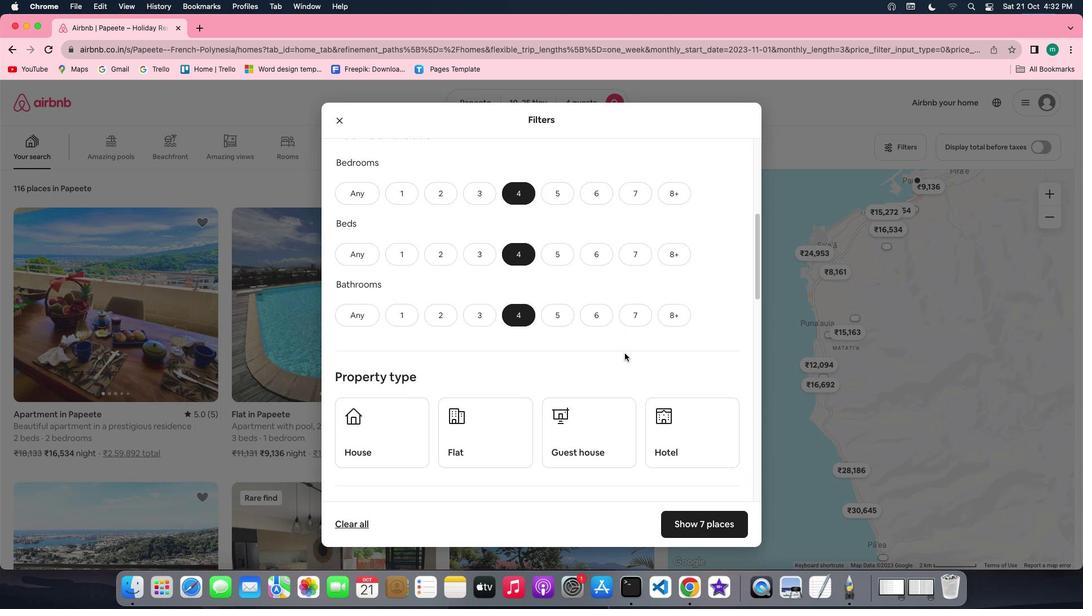 
Action: Mouse scrolled (624, 353) with delta (0, 0)
Screenshot: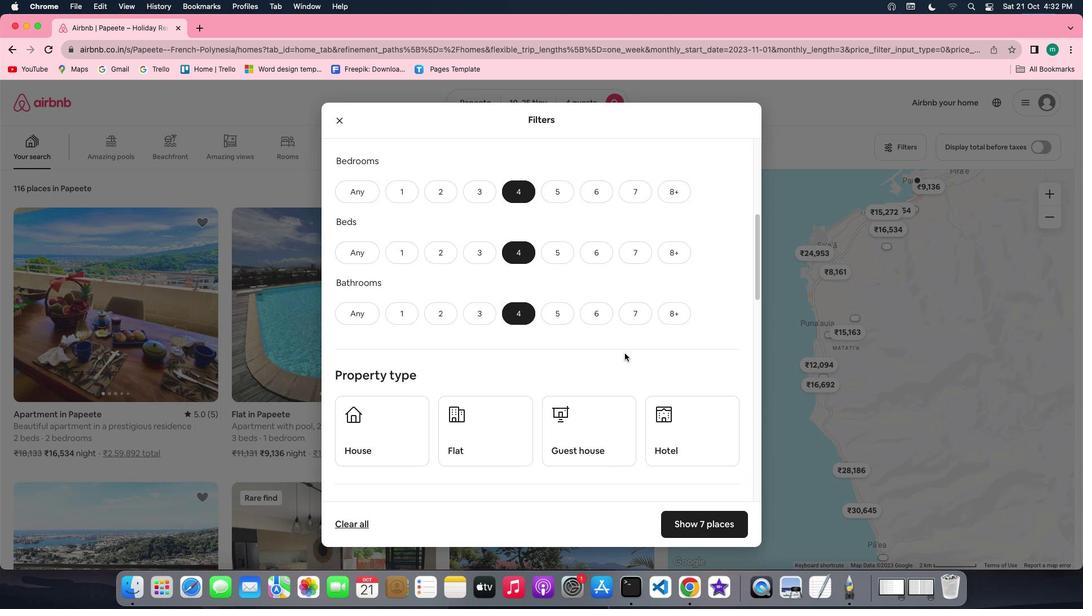 
Action: Mouse scrolled (624, 353) with delta (0, -1)
Screenshot: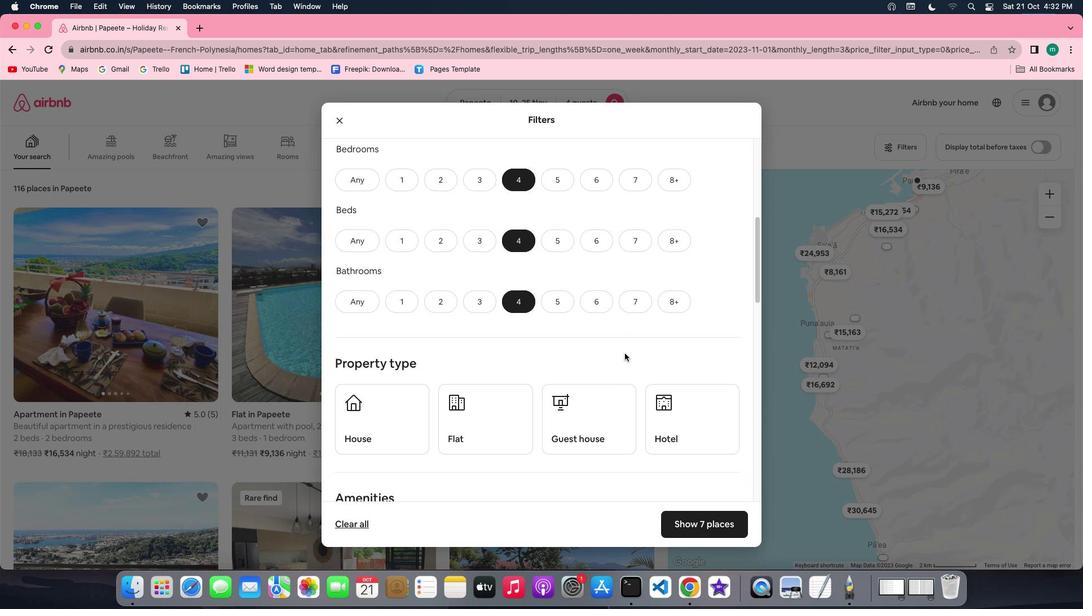 
Action: Mouse scrolled (624, 353) with delta (0, 0)
Screenshot: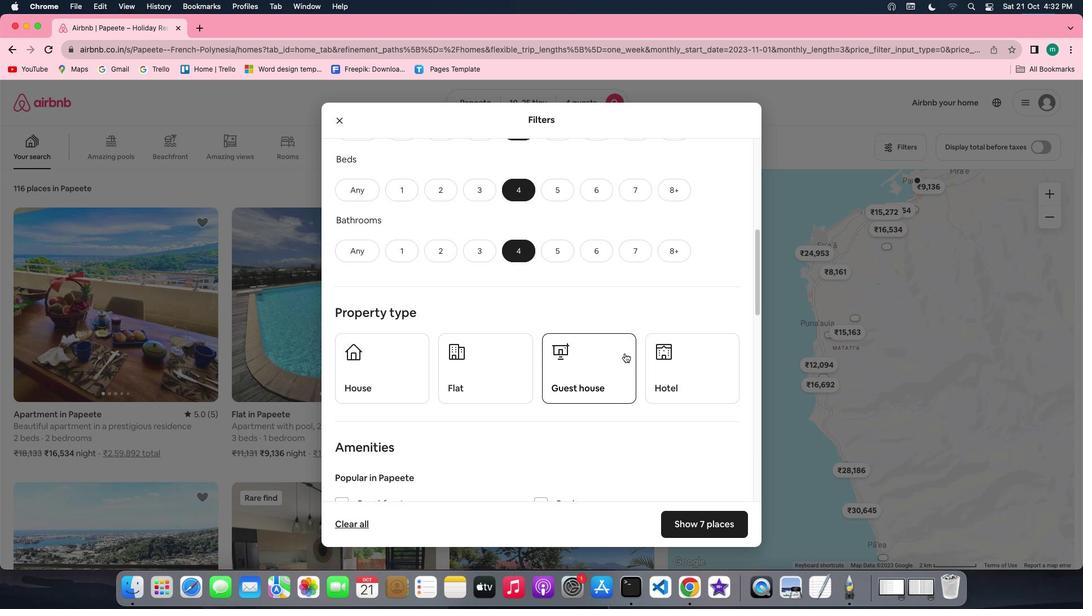 
Action: Mouse scrolled (624, 353) with delta (0, 0)
Screenshot: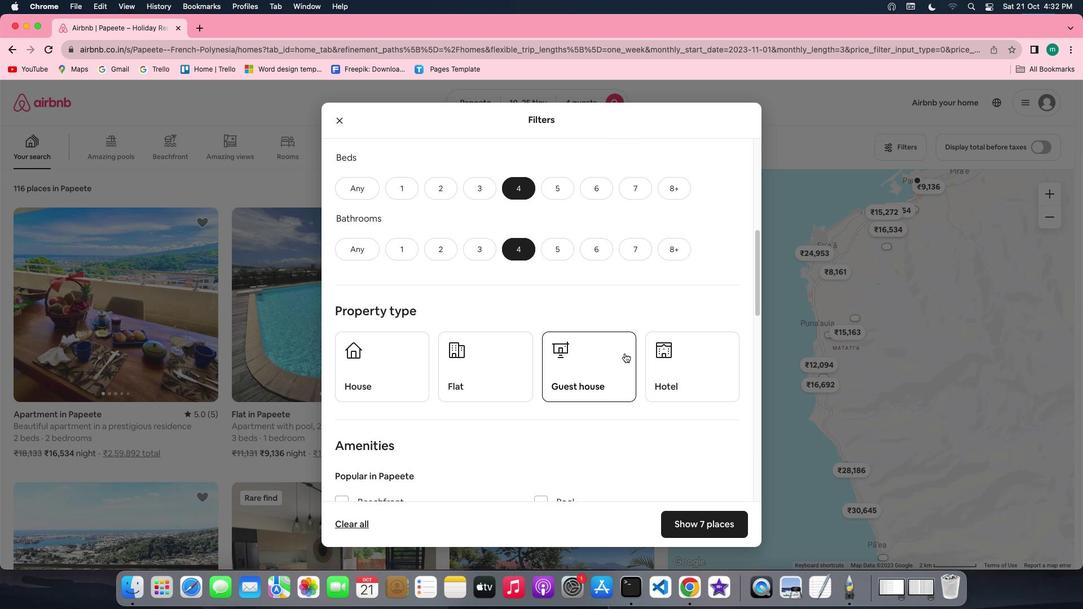 
Action: Mouse scrolled (624, 353) with delta (0, -1)
Screenshot: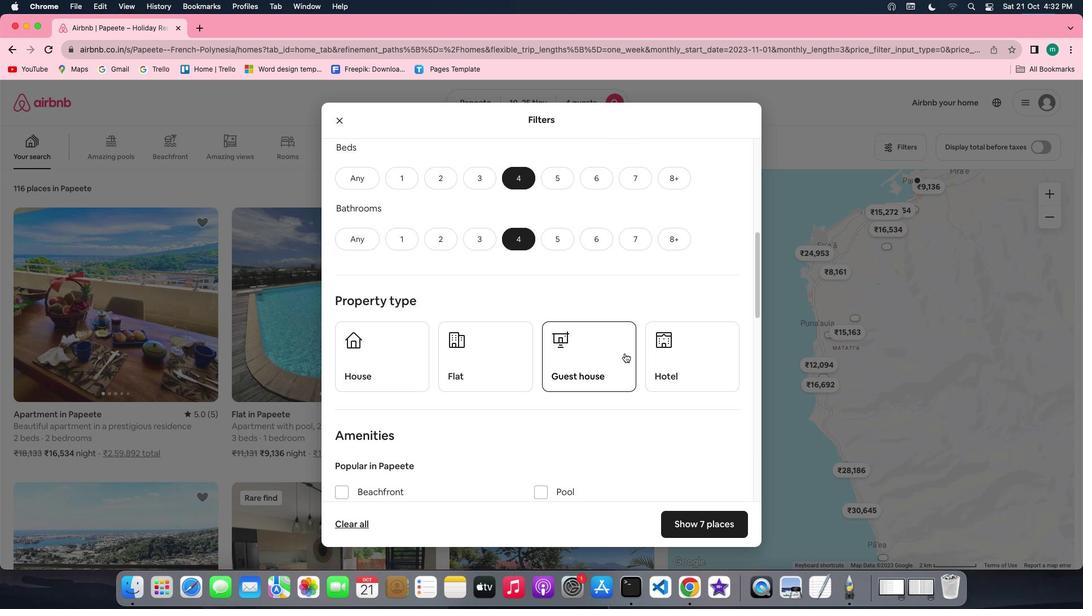 
Action: Mouse scrolled (624, 353) with delta (0, 0)
Screenshot: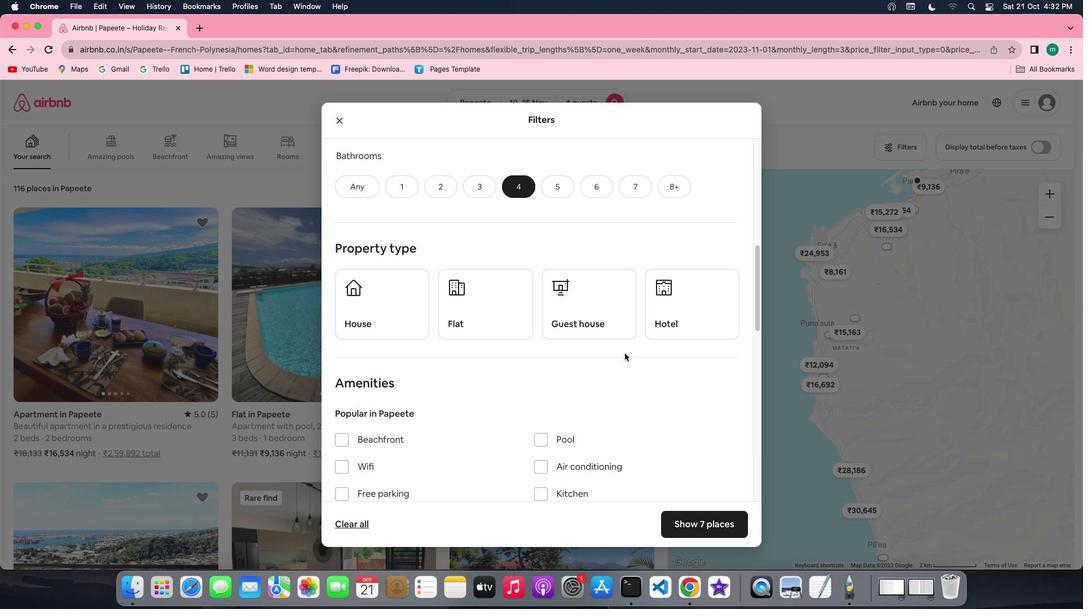 
Action: Mouse scrolled (624, 353) with delta (0, 0)
Screenshot: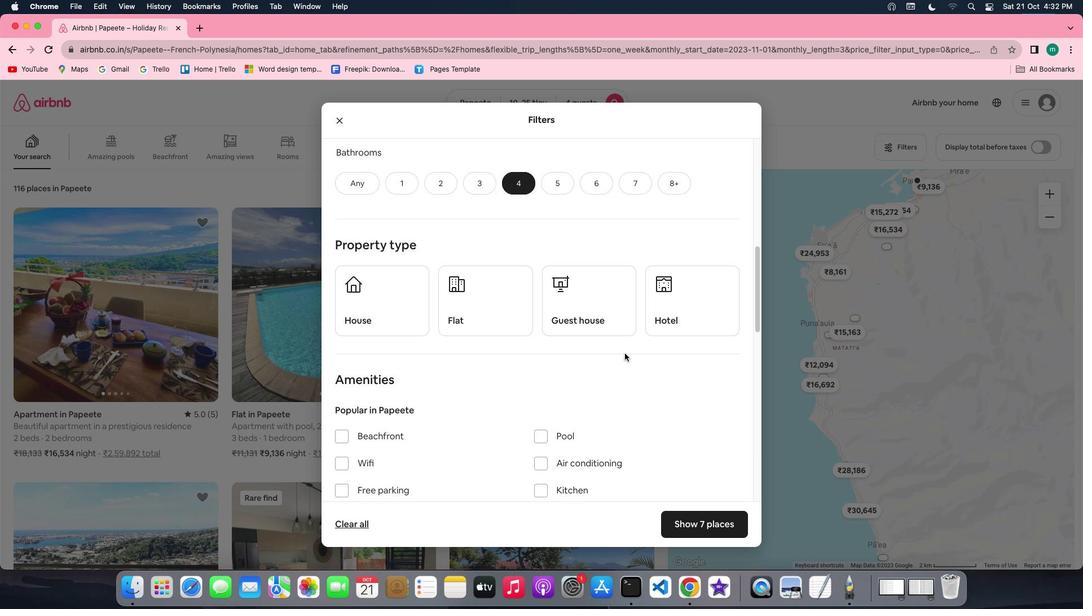 
Action: Mouse scrolled (624, 353) with delta (0, 0)
Screenshot: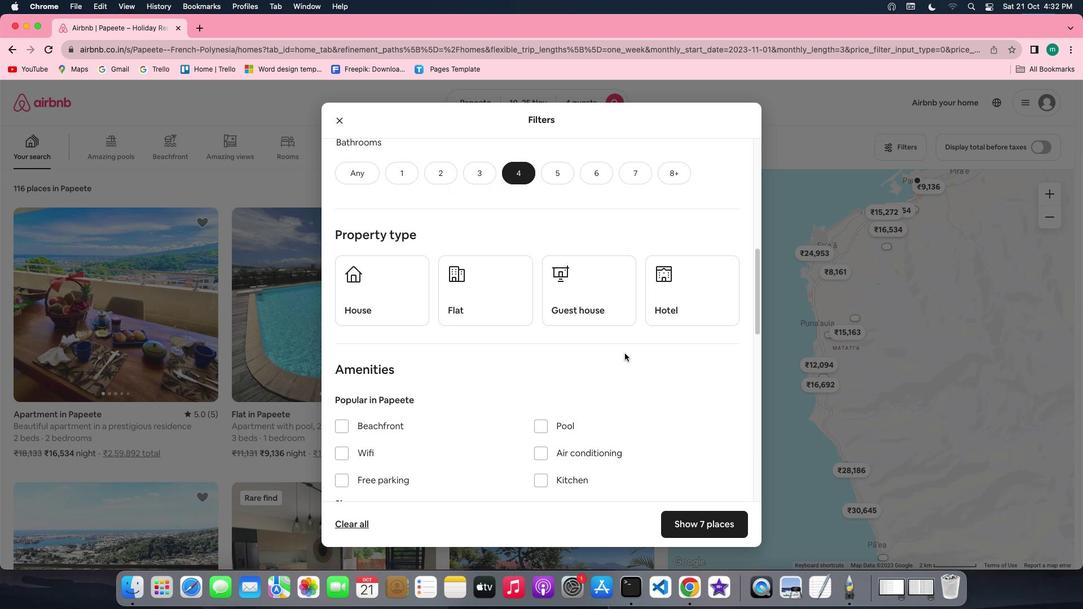 
Action: Mouse scrolled (624, 353) with delta (0, 0)
Screenshot: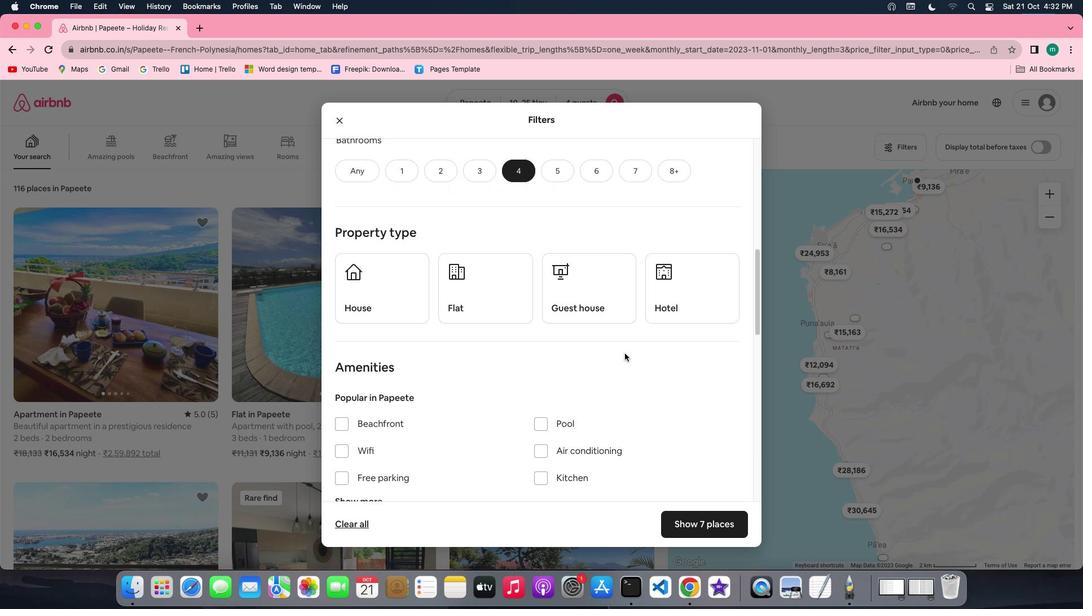 
Action: Mouse scrolled (624, 353) with delta (0, 0)
Screenshot: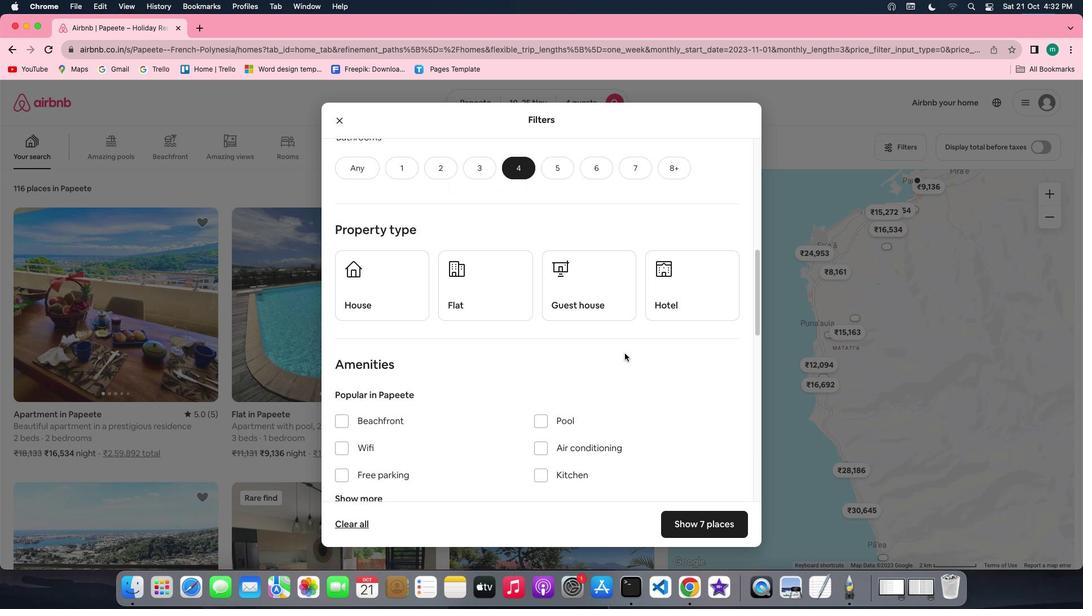 
Action: Mouse scrolled (624, 353) with delta (0, 0)
Screenshot: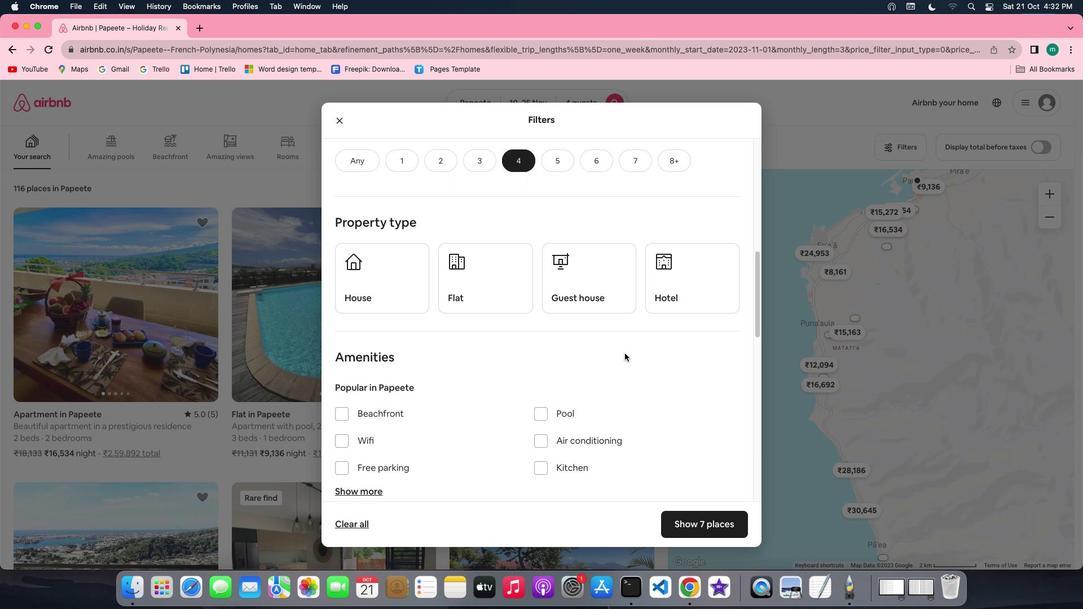 
Action: Mouse moved to (668, 285)
Screenshot: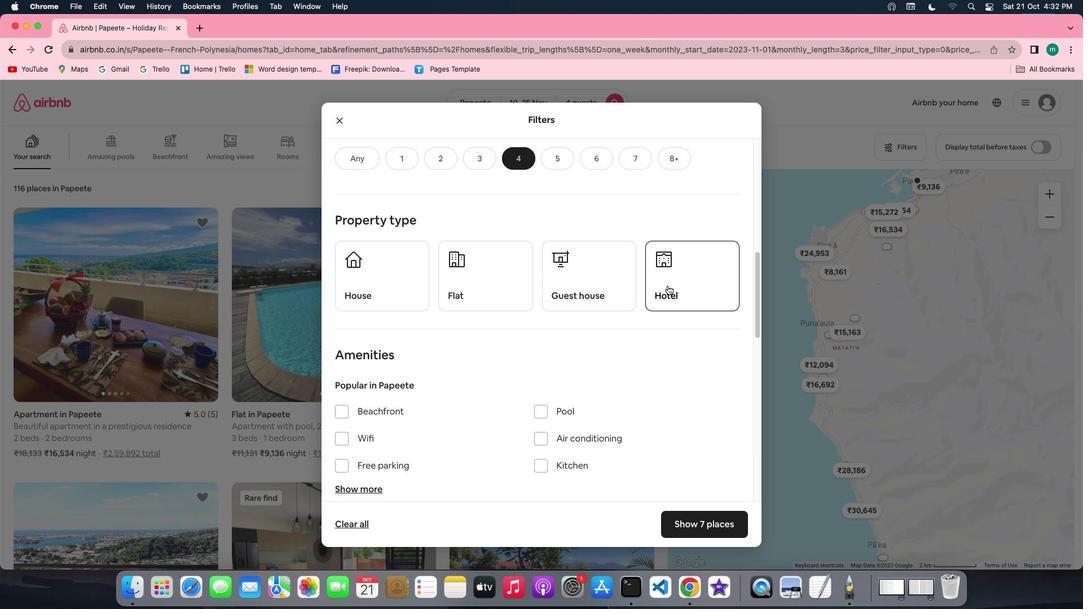 
Action: Mouse pressed left at (668, 285)
Screenshot: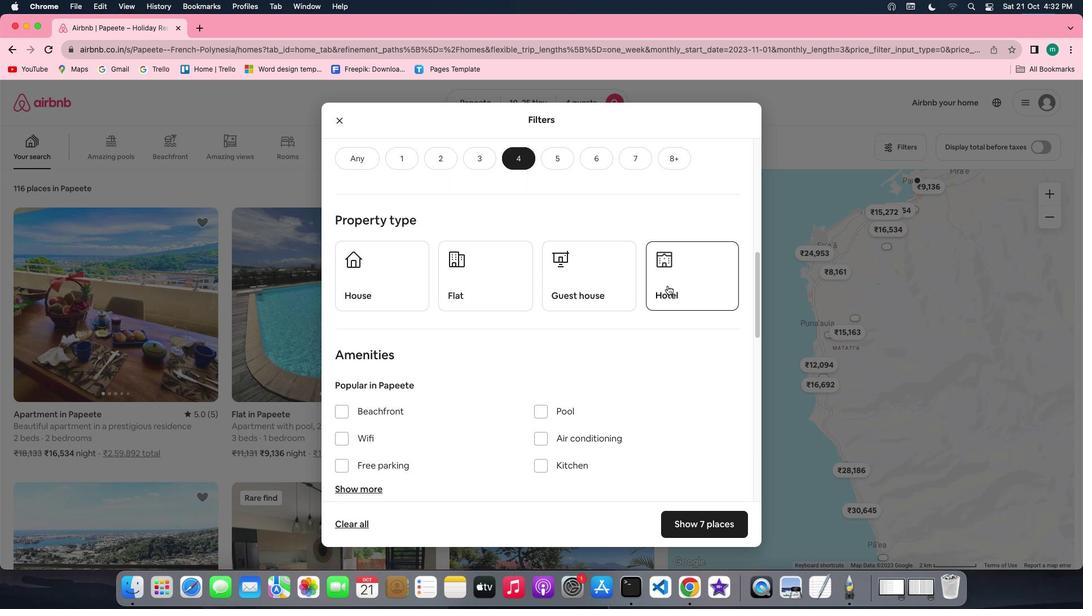 
Action: Mouse moved to (651, 345)
Screenshot: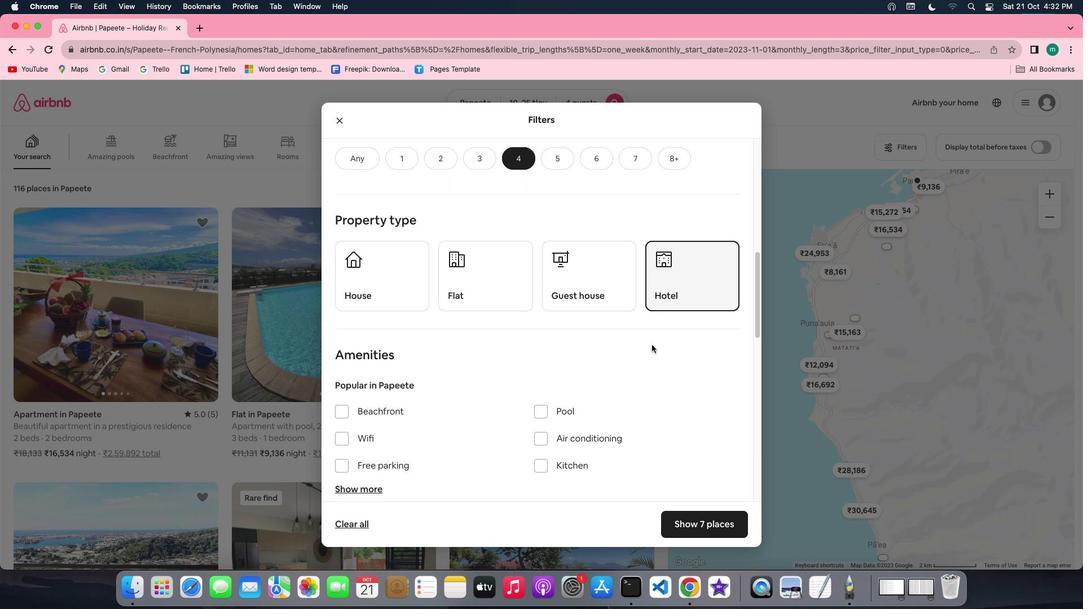 
Action: Mouse scrolled (651, 345) with delta (0, 0)
Screenshot: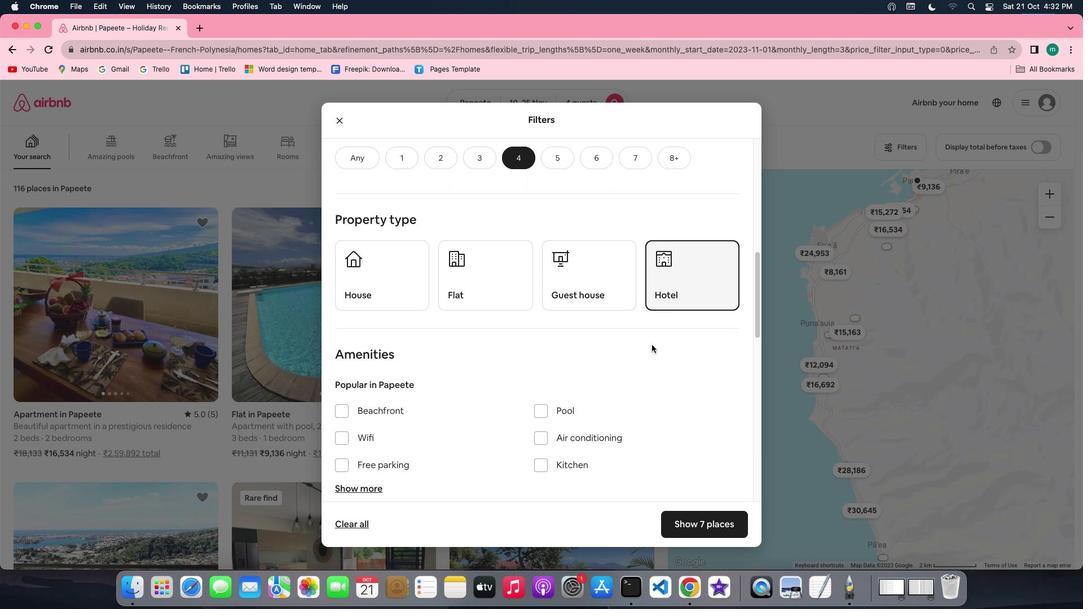 
Action: Mouse scrolled (651, 345) with delta (0, 0)
Screenshot: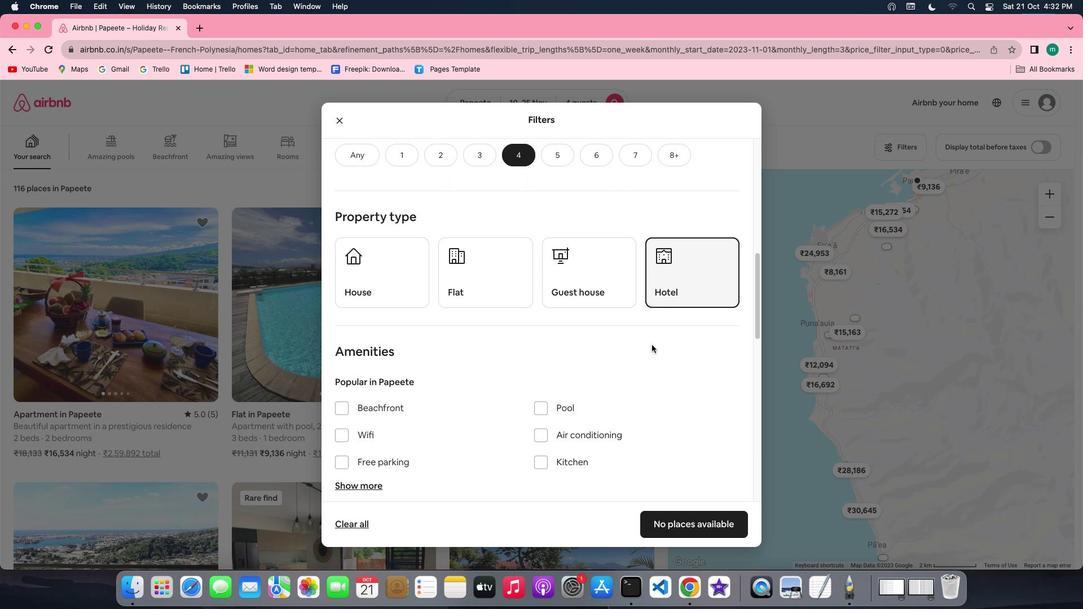 
Action: Mouse scrolled (651, 345) with delta (0, 0)
Screenshot: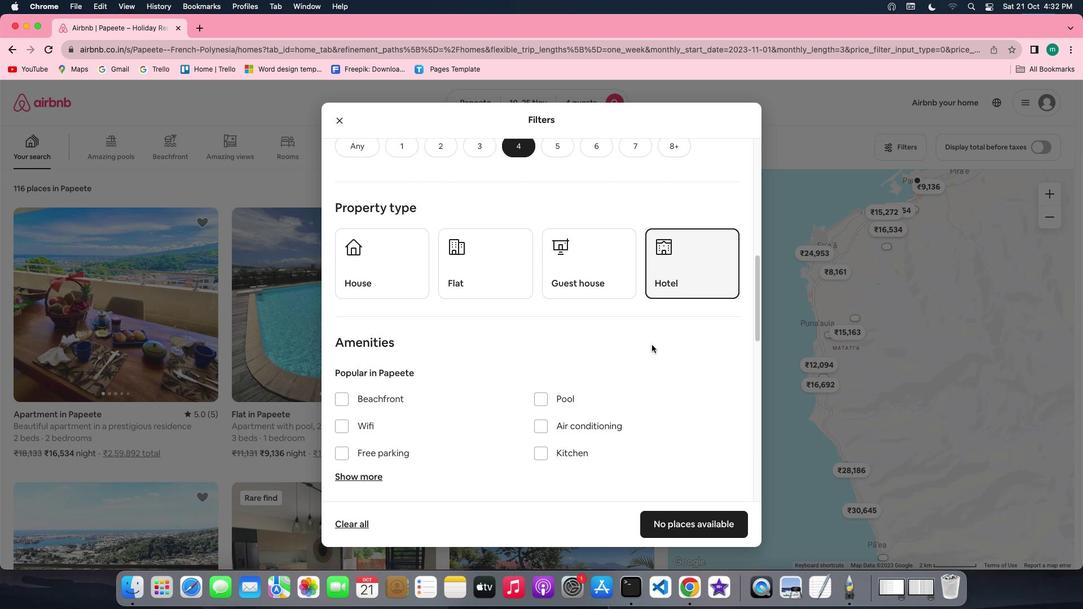 
Action: Mouse scrolled (651, 345) with delta (0, 0)
Screenshot: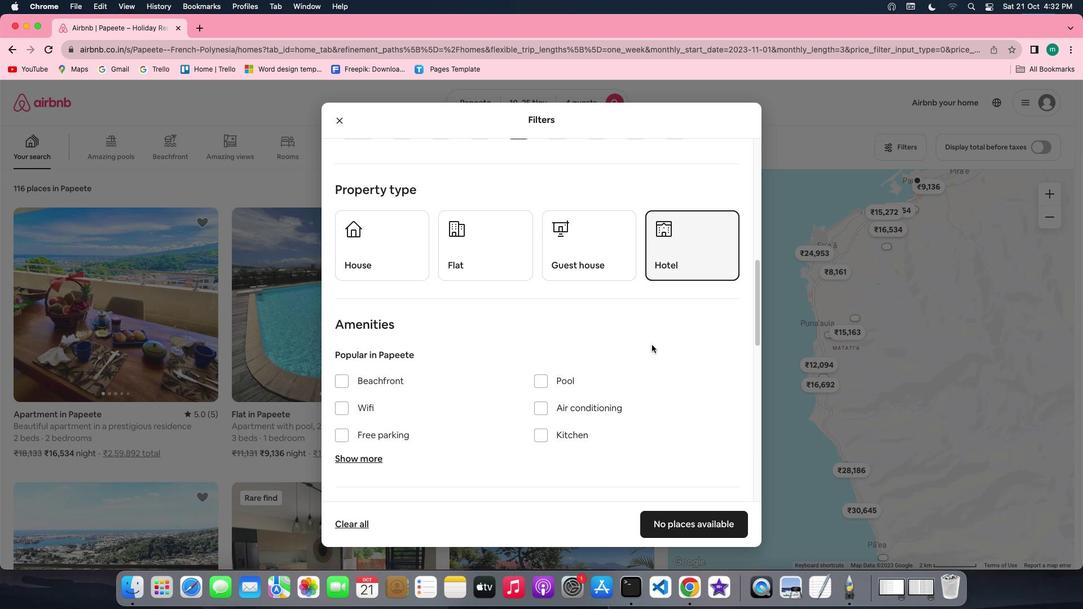 
Action: Mouse scrolled (651, 345) with delta (0, 0)
Screenshot: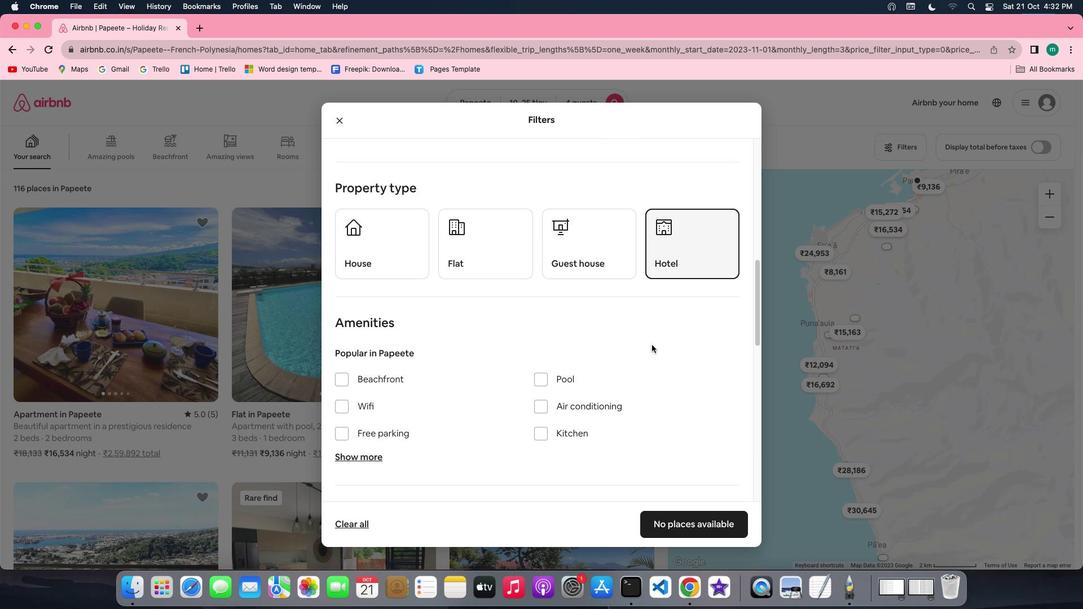 
Action: Mouse scrolled (651, 345) with delta (0, 0)
Screenshot: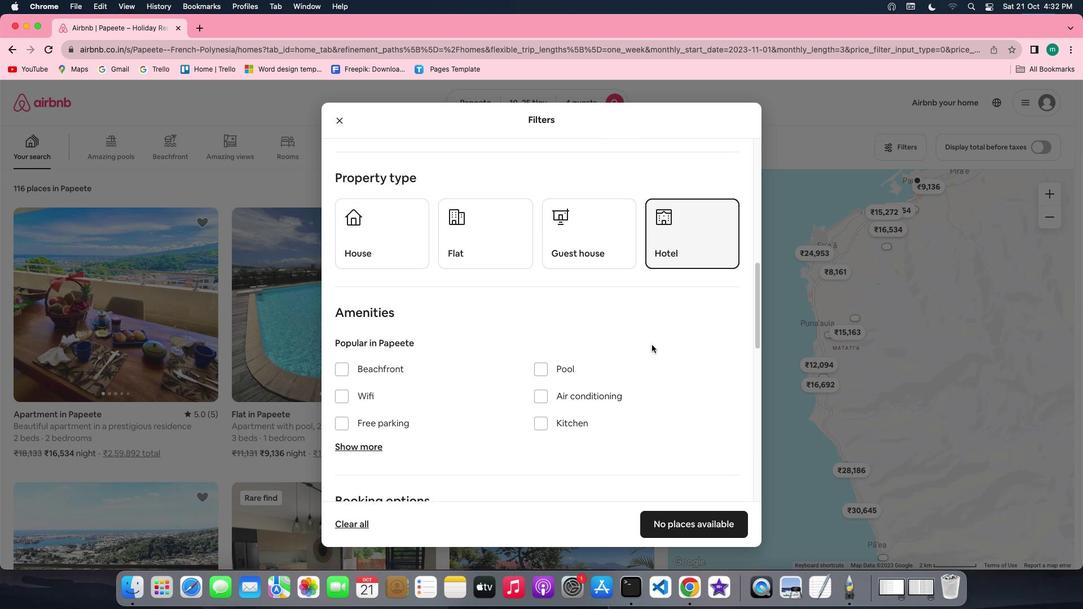 
Action: Mouse scrolled (651, 345) with delta (0, 0)
Screenshot: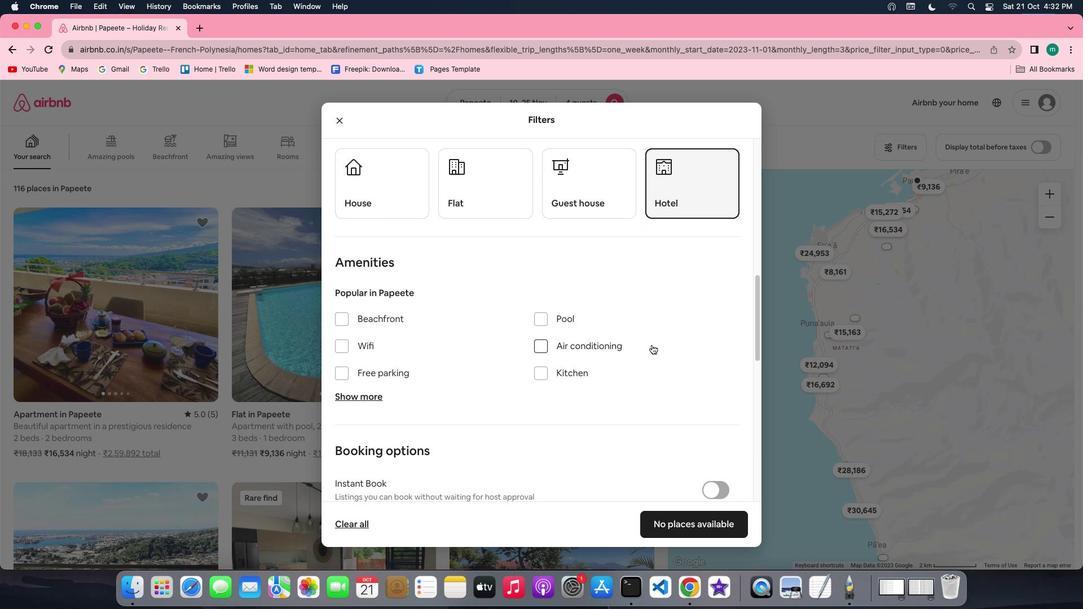
Action: Mouse scrolled (651, 345) with delta (0, 0)
Screenshot: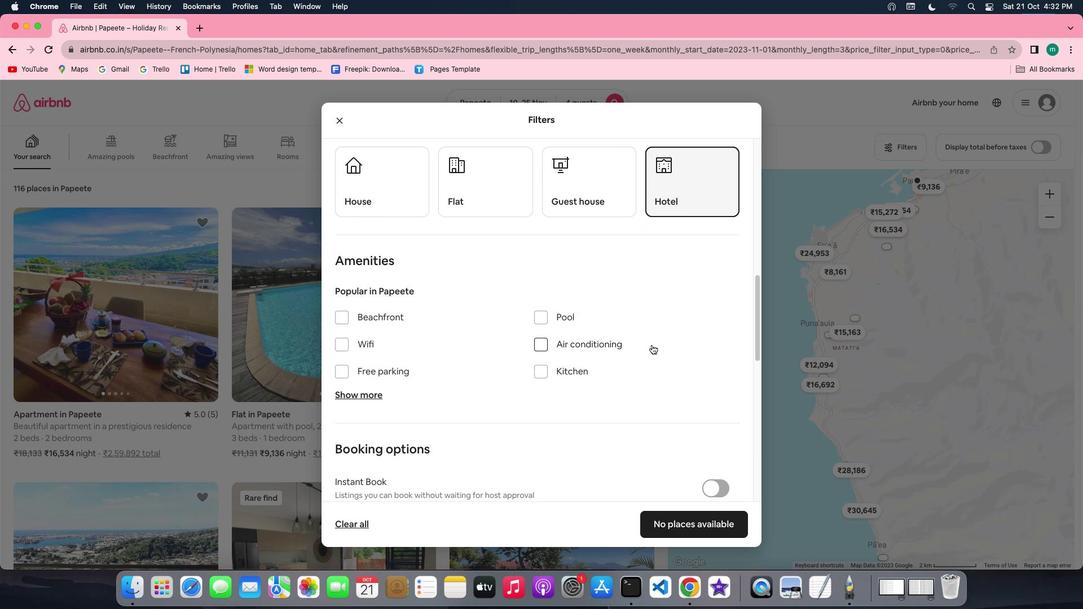 
Action: Mouse scrolled (651, 345) with delta (0, 0)
Screenshot: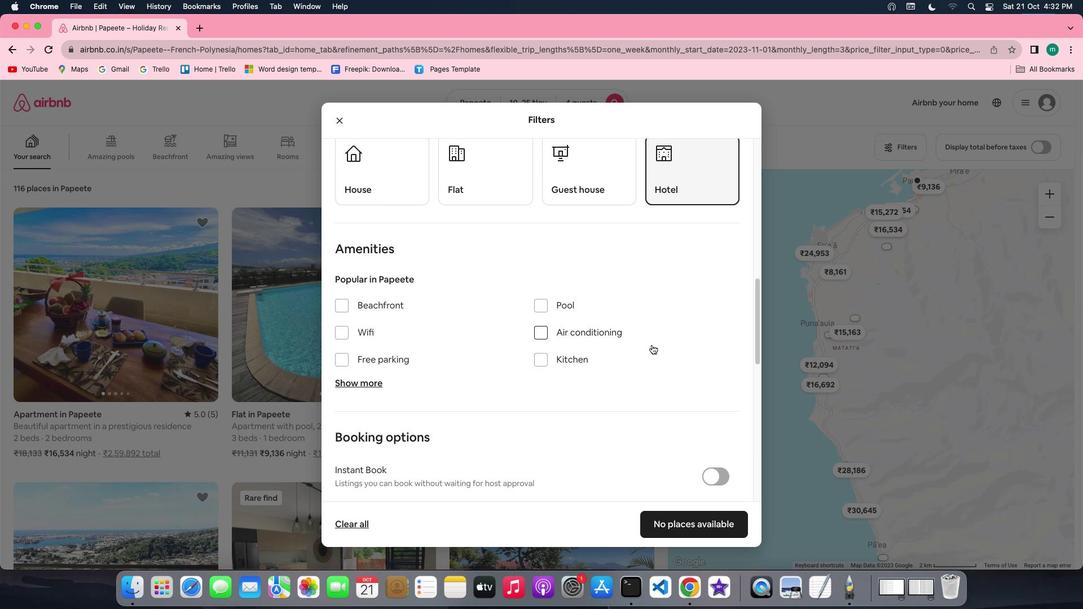 
Action: Mouse scrolled (651, 345) with delta (0, 0)
Screenshot: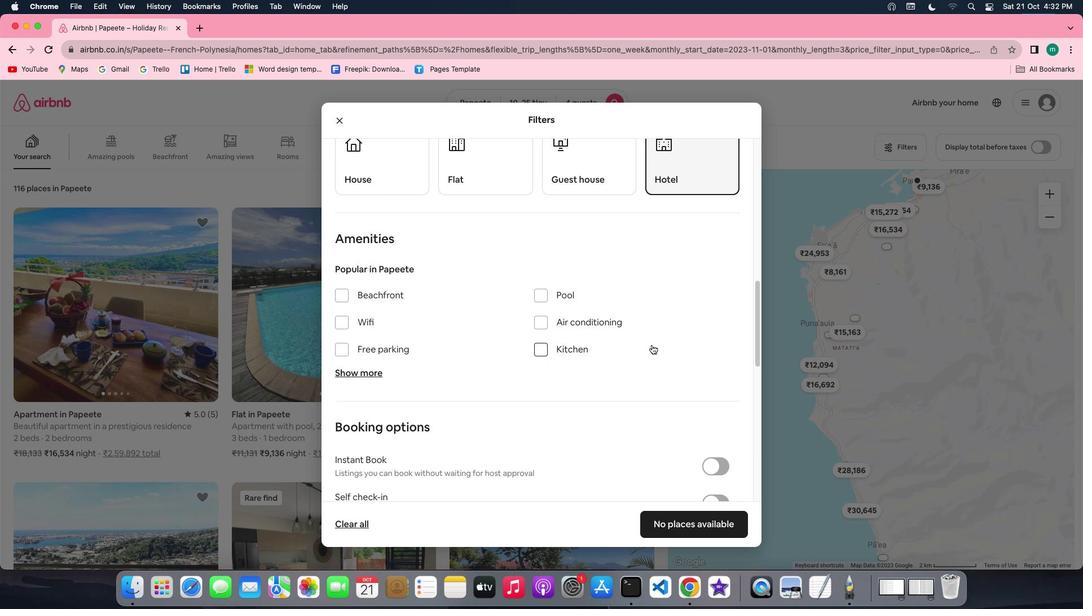 
Action: Mouse moved to (347, 317)
Screenshot: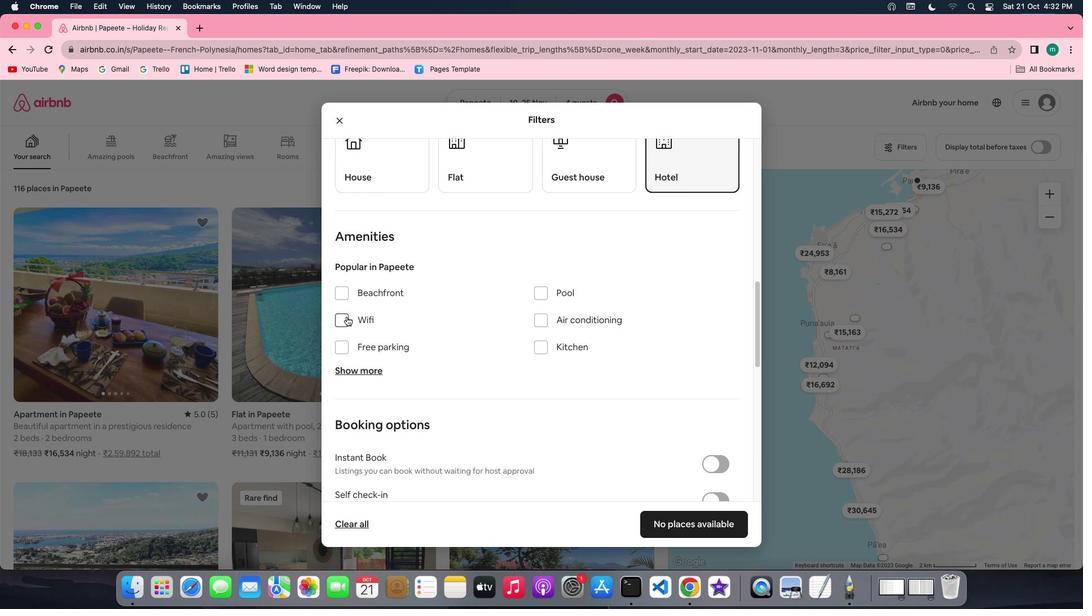 
Action: Mouse pressed left at (347, 317)
Screenshot: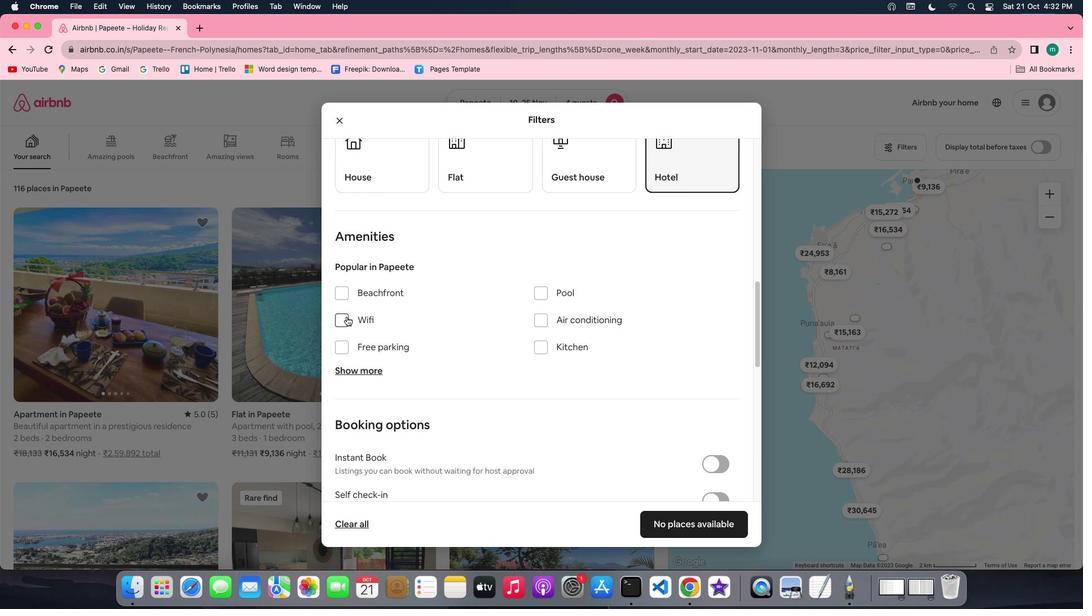
Action: Mouse moved to (532, 354)
Screenshot: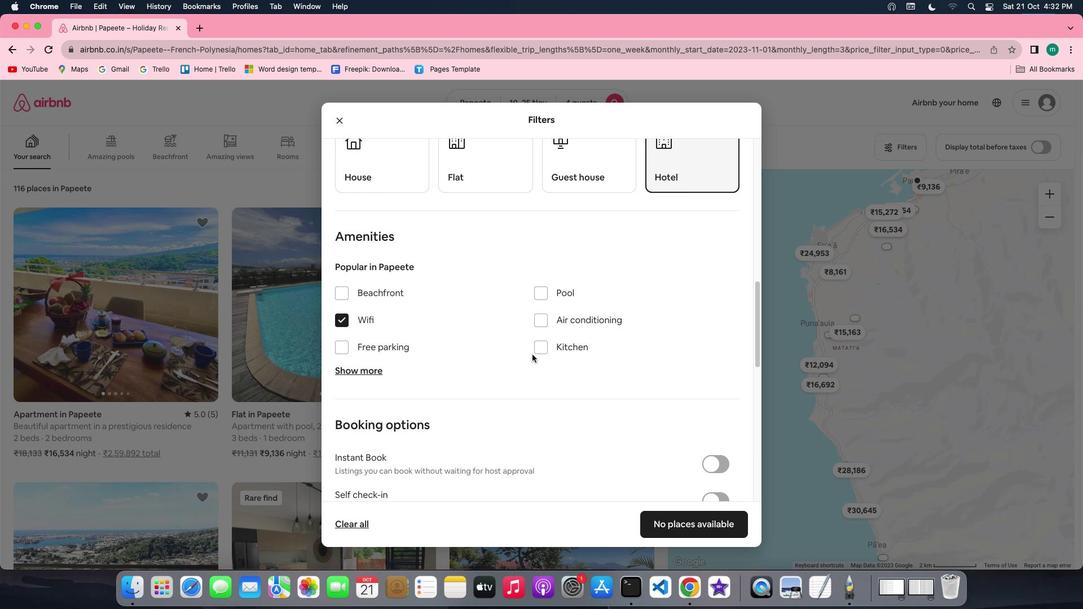 
Action: Mouse scrolled (532, 354) with delta (0, 0)
Screenshot: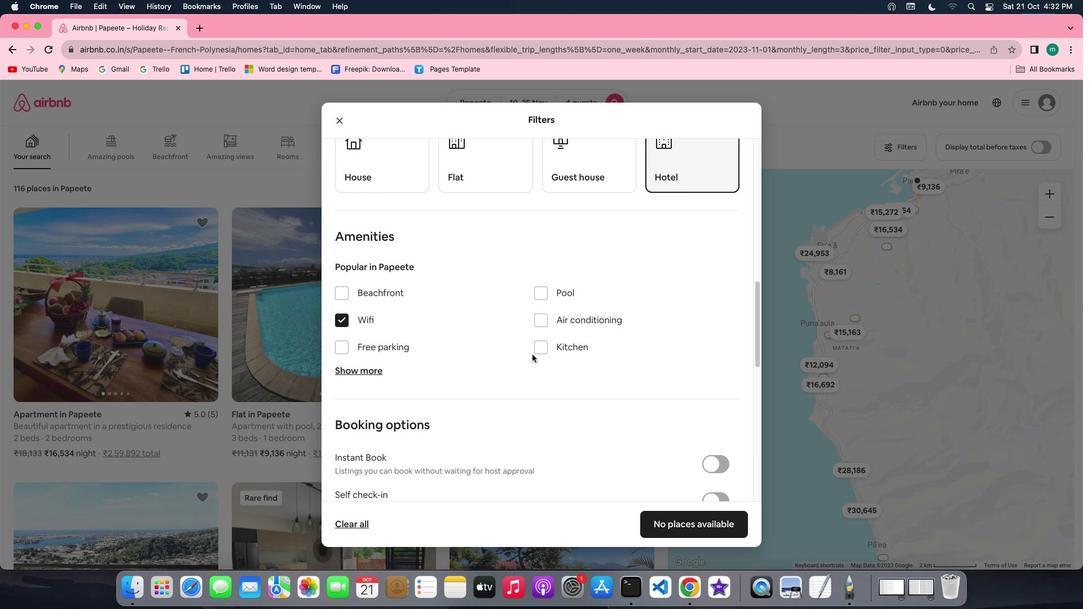 
Action: Mouse scrolled (532, 354) with delta (0, 0)
Screenshot: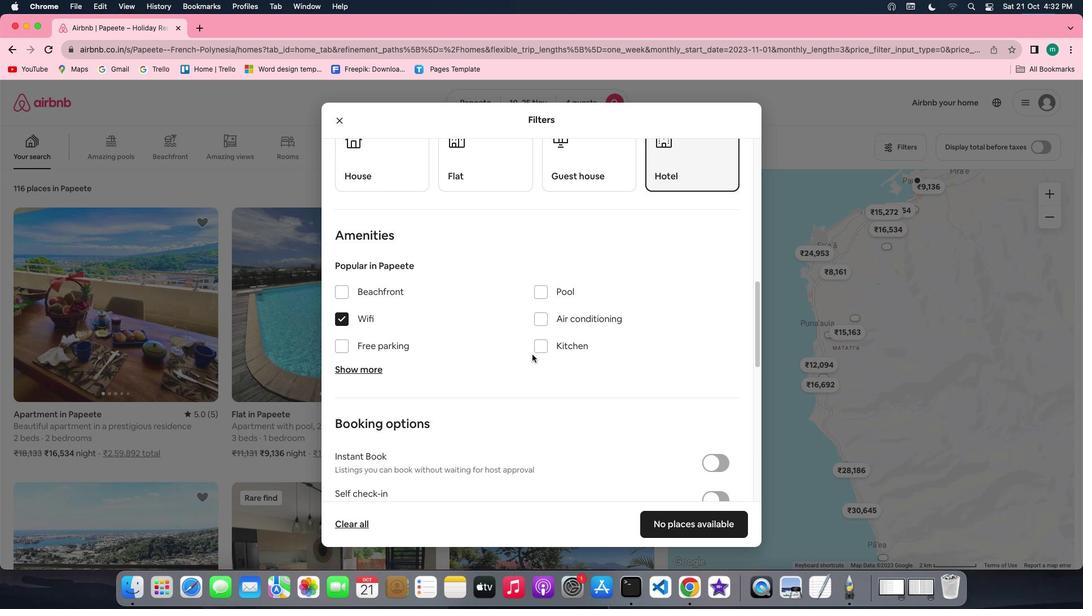 
Action: Mouse scrolled (532, 354) with delta (0, 0)
Screenshot: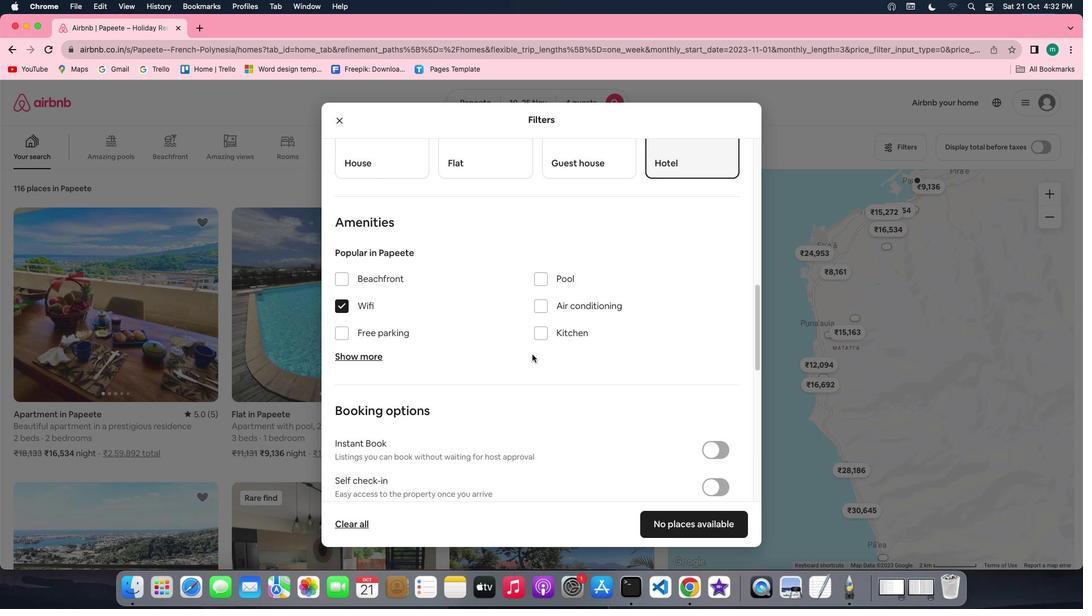 
Action: Mouse scrolled (532, 354) with delta (0, 0)
Screenshot: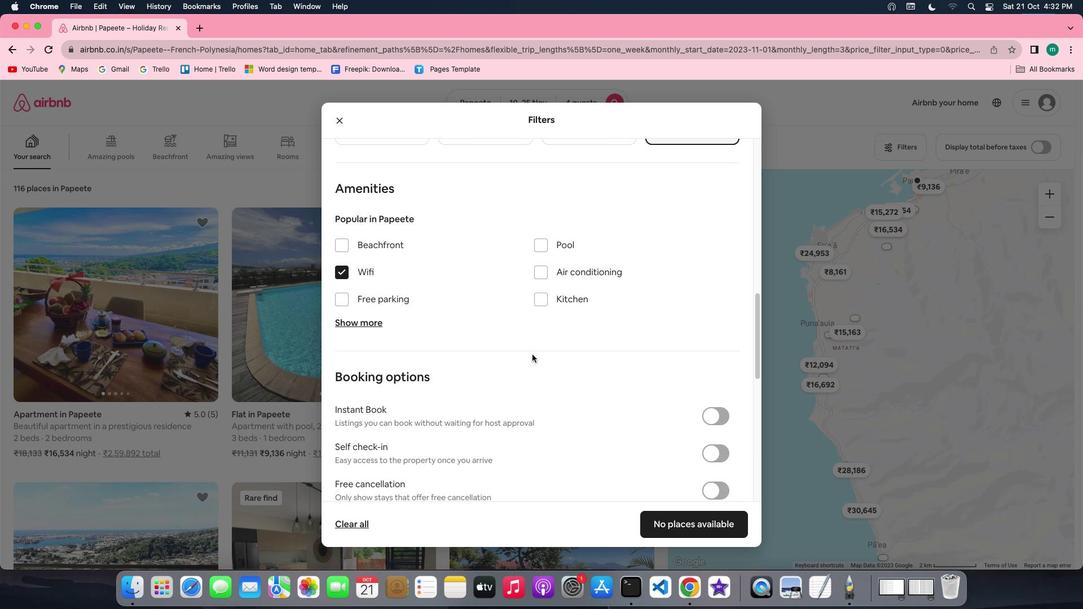 
Action: Mouse moved to (357, 298)
Screenshot: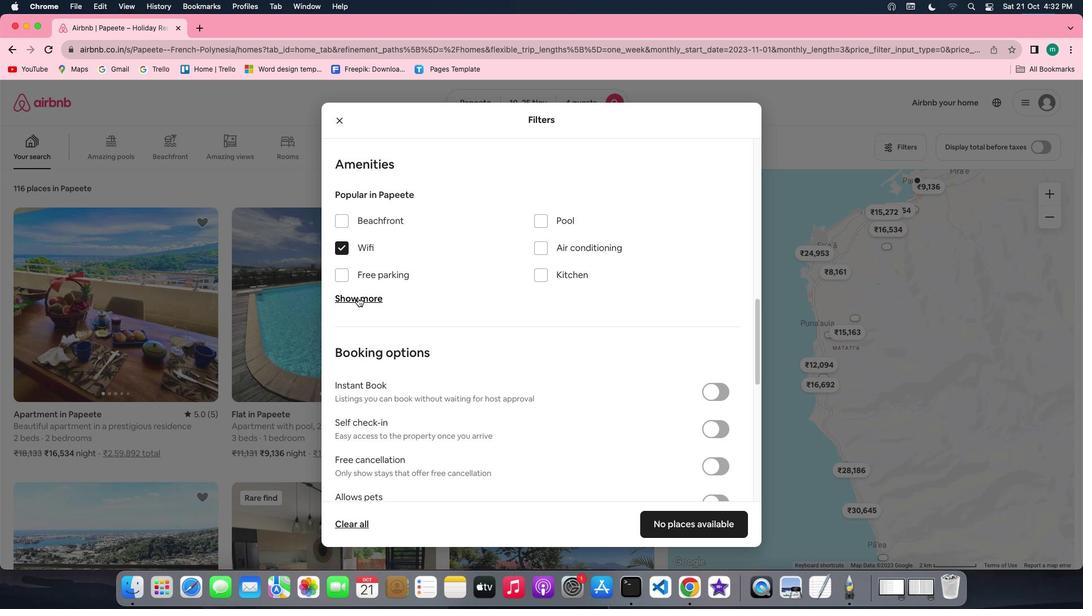 
Action: Mouse pressed left at (357, 298)
Screenshot: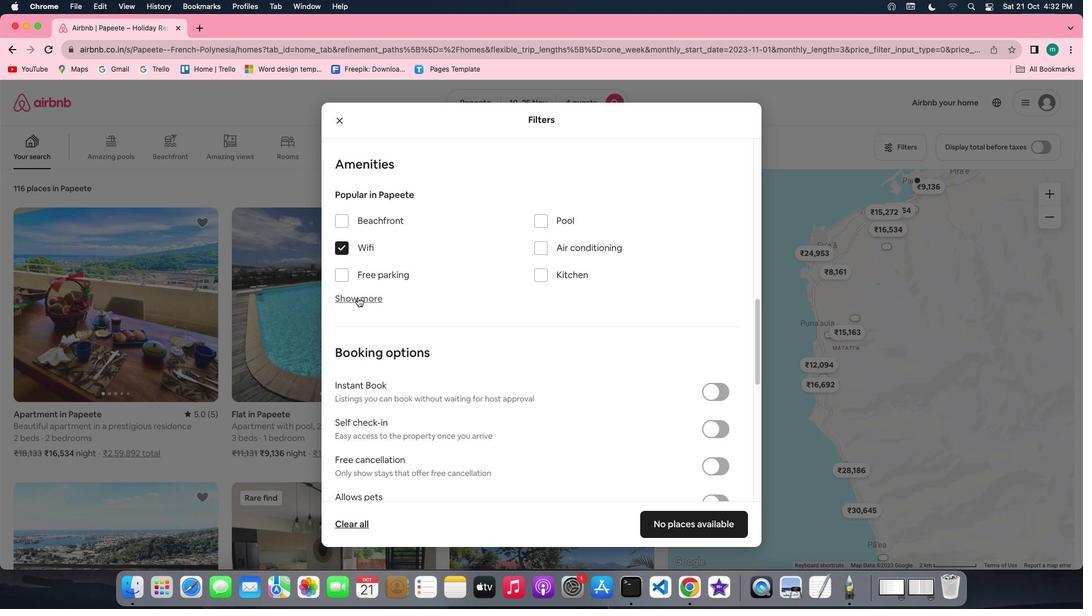 
Action: Mouse moved to (341, 384)
Screenshot: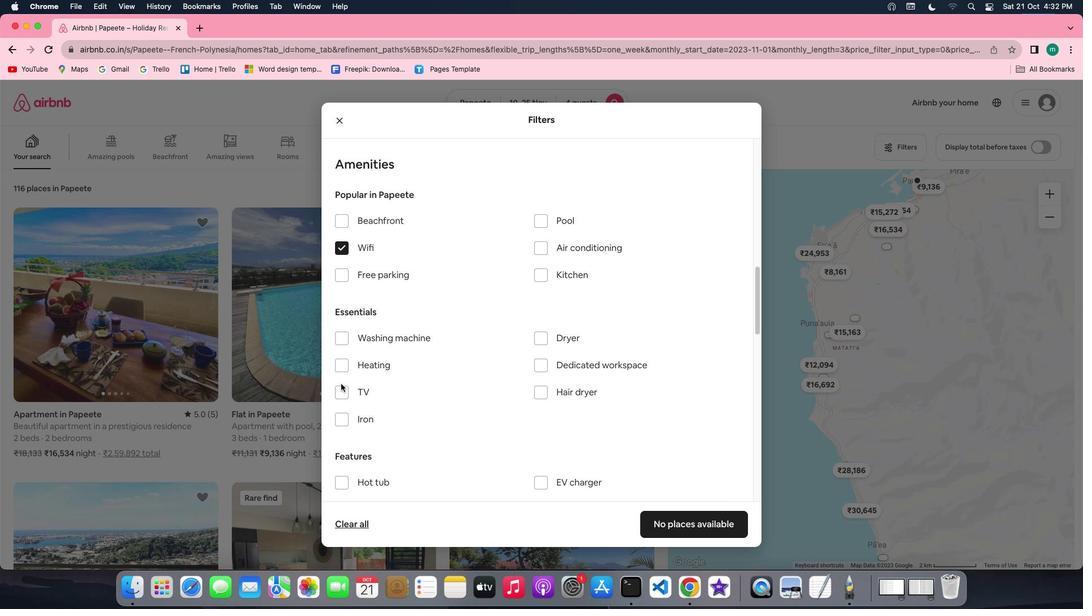 
Action: Mouse pressed left at (341, 384)
Screenshot: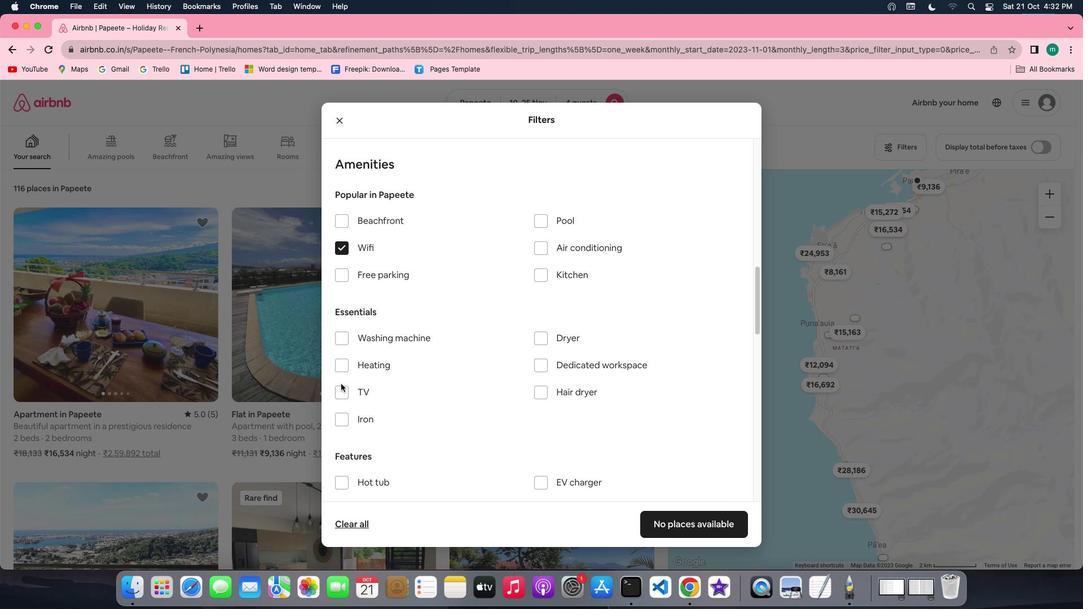 
Action: Mouse moved to (339, 392)
Screenshot: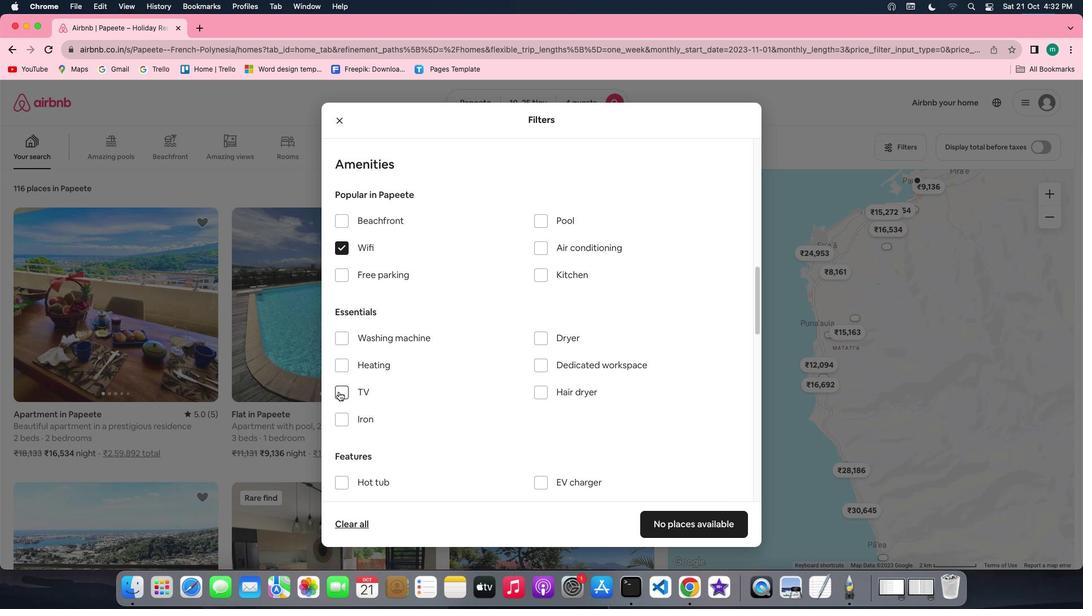 
Action: Mouse pressed left at (339, 392)
Screenshot: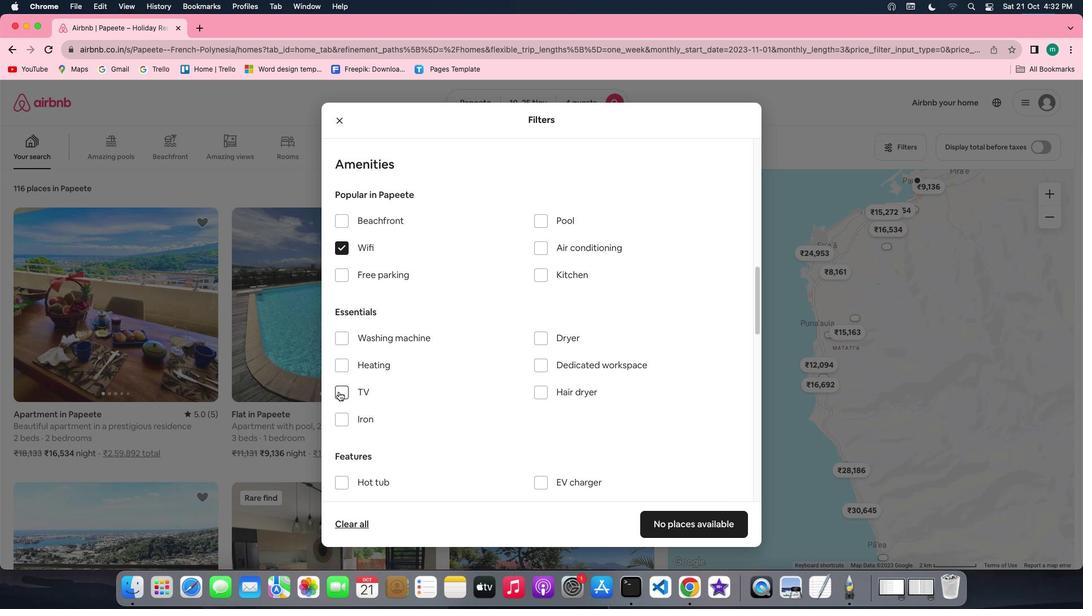 
Action: Mouse moved to (346, 277)
Screenshot: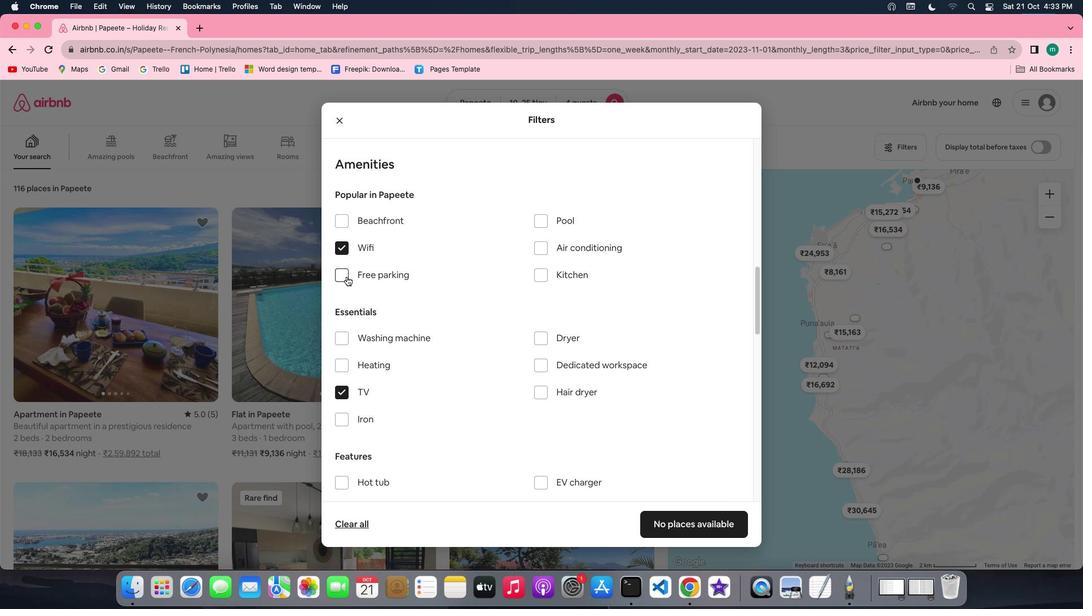 
Action: Mouse pressed left at (346, 277)
Screenshot: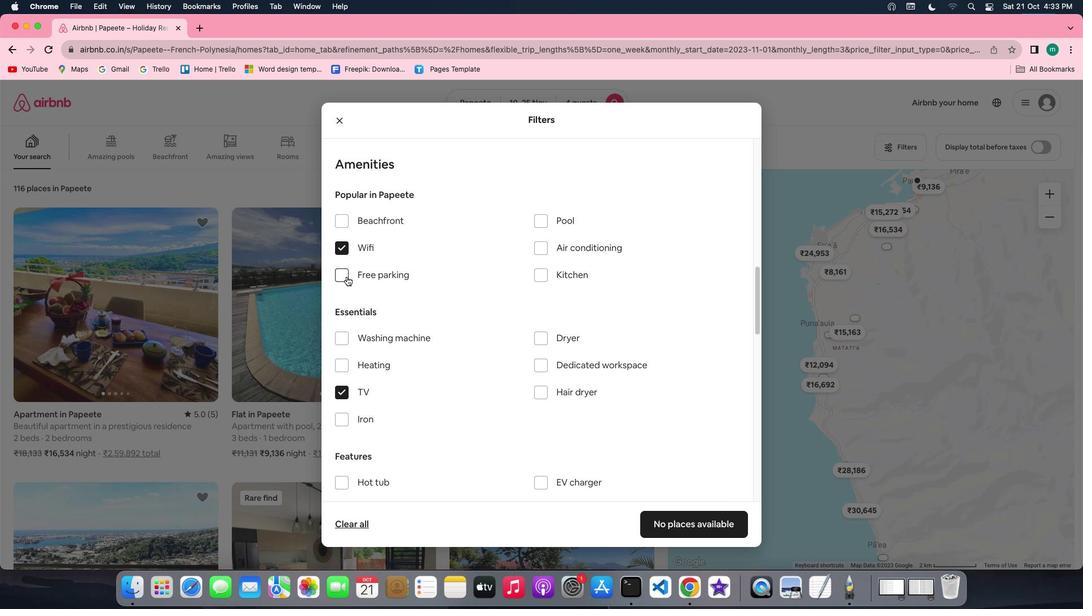
Action: Mouse moved to (450, 349)
Screenshot: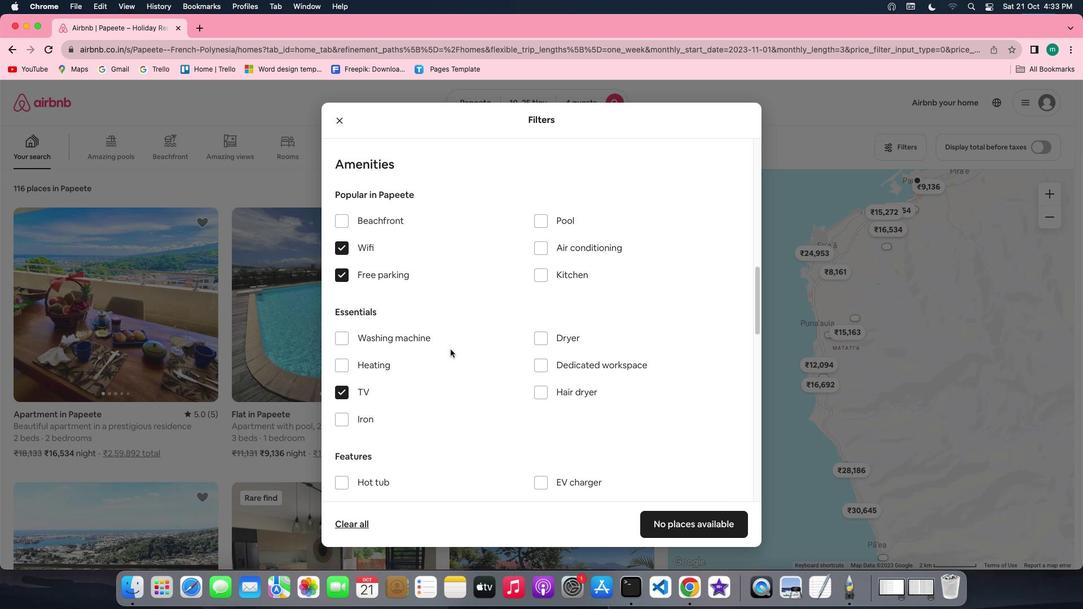 
Action: Mouse scrolled (450, 349) with delta (0, 0)
Screenshot: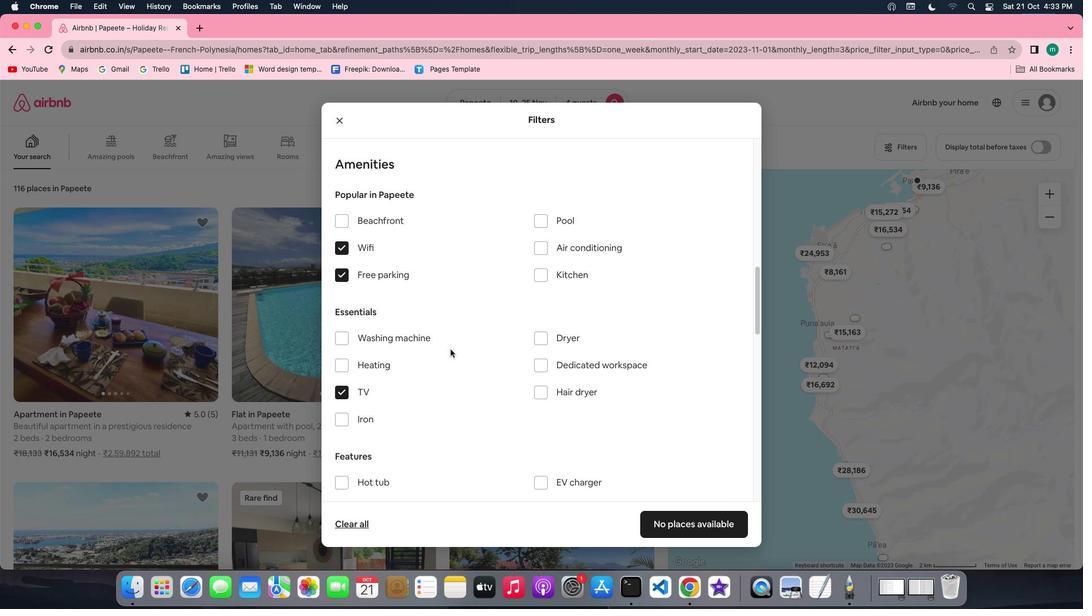 
Action: Mouse scrolled (450, 349) with delta (0, 0)
Screenshot: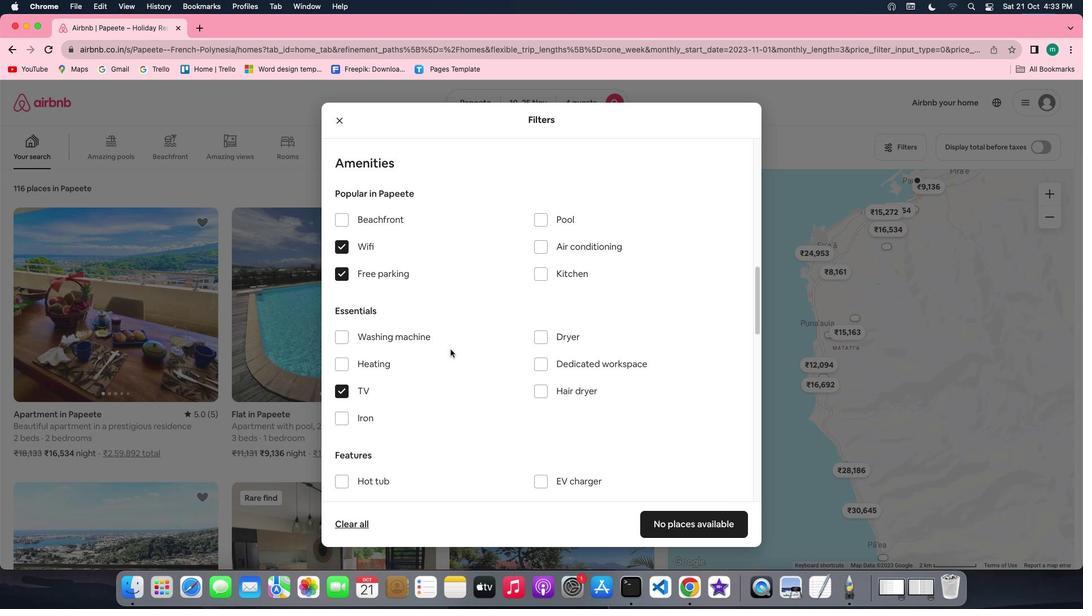 
Action: Mouse scrolled (450, 349) with delta (0, 0)
Screenshot: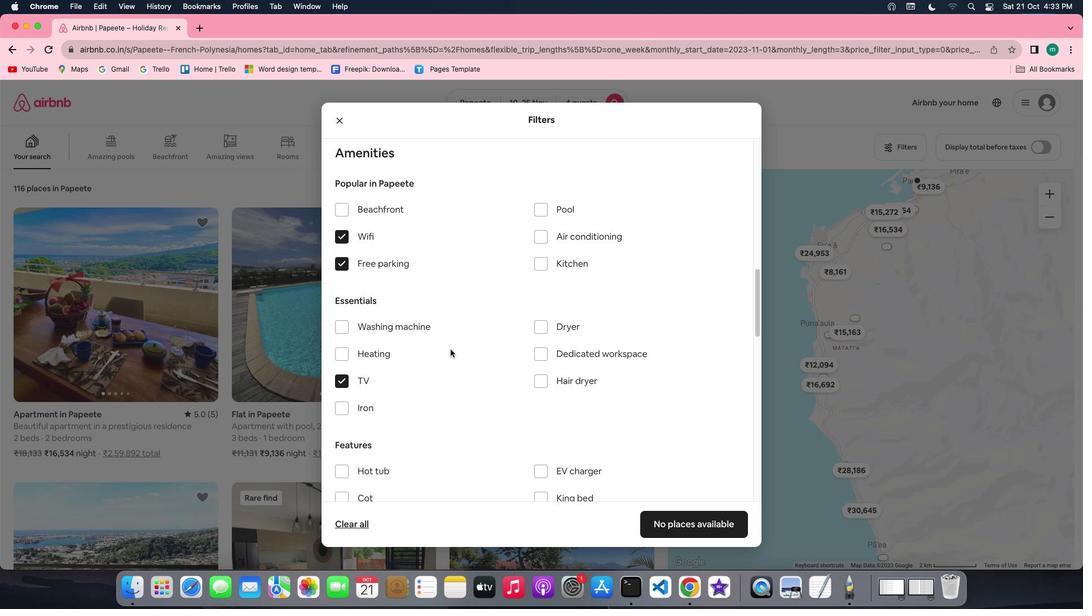 
Action: Mouse scrolled (450, 349) with delta (0, 0)
Screenshot: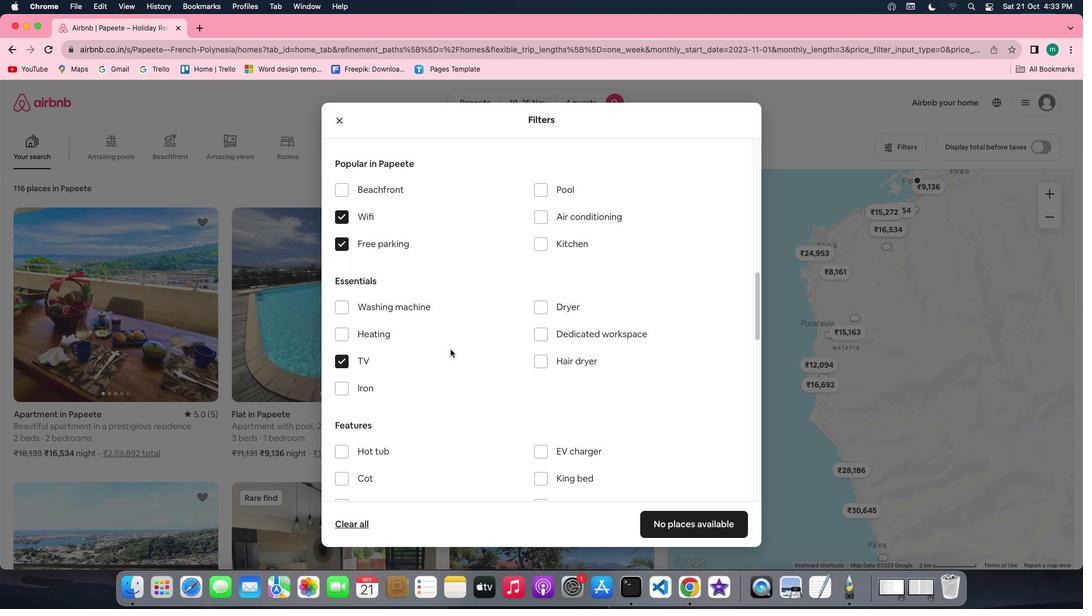 
Action: Mouse scrolled (450, 349) with delta (0, 0)
Screenshot: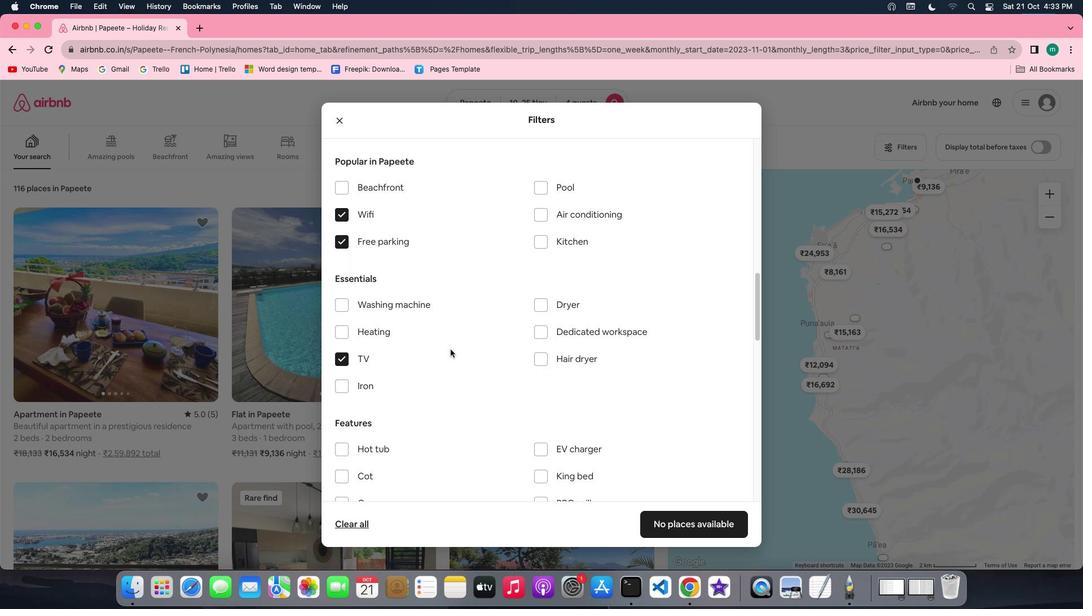 
Action: Mouse scrolled (450, 349) with delta (0, 0)
Screenshot: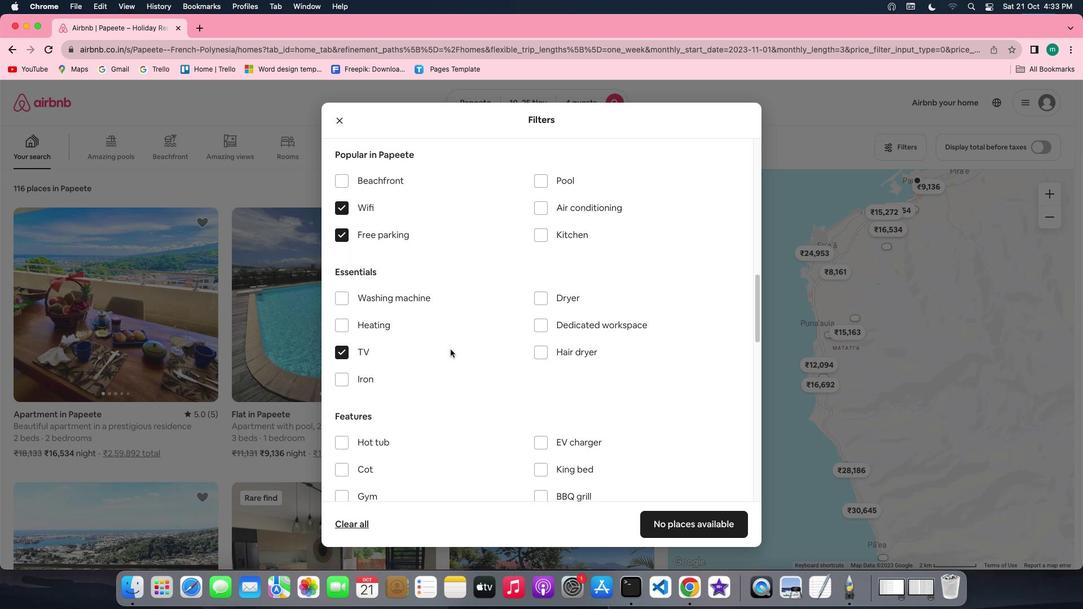 
Action: Mouse scrolled (450, 349) with delta (0, 0)
Screenshot: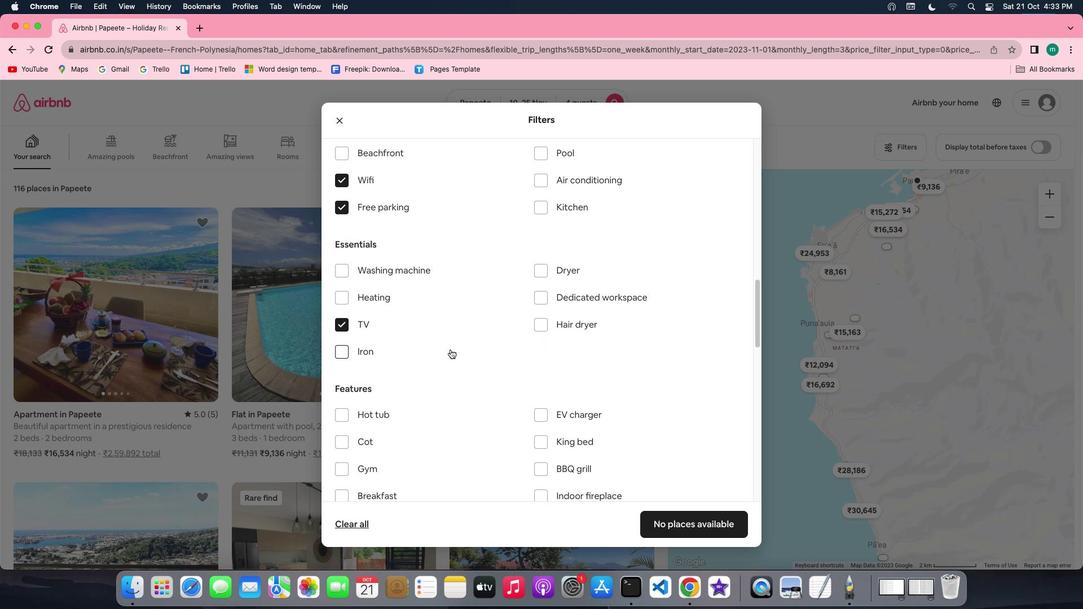 
Action: Mouse scrolled (450, 349) with delta (0, 0)
Screenshot: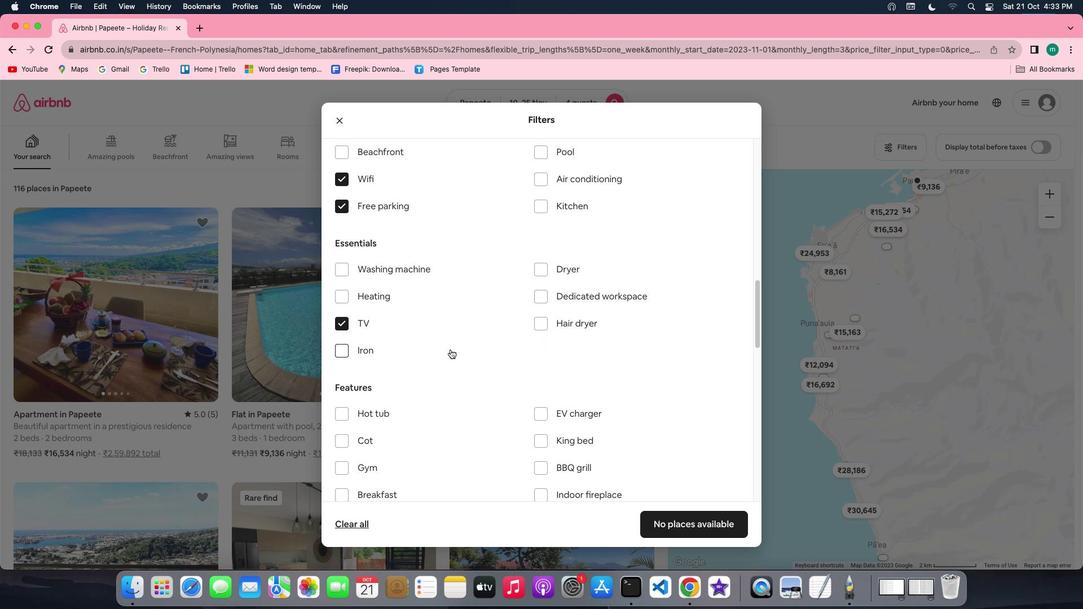 
Action: Mouse scrolled (450, 349) with delta (0, 0)
Screenshot: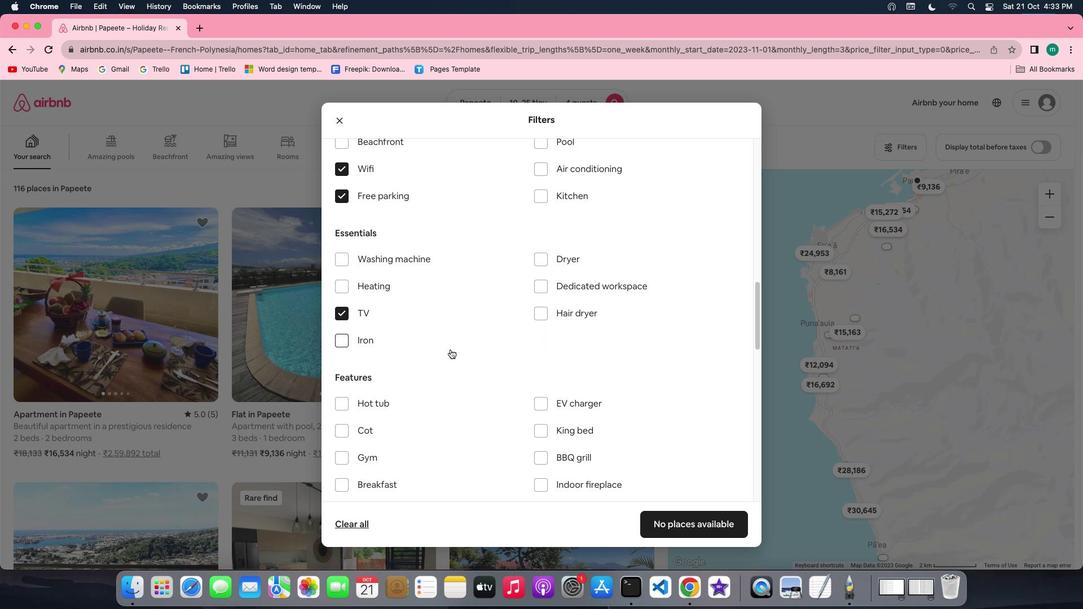 
Action: Mouse moved to (496, 357)
Screenshot: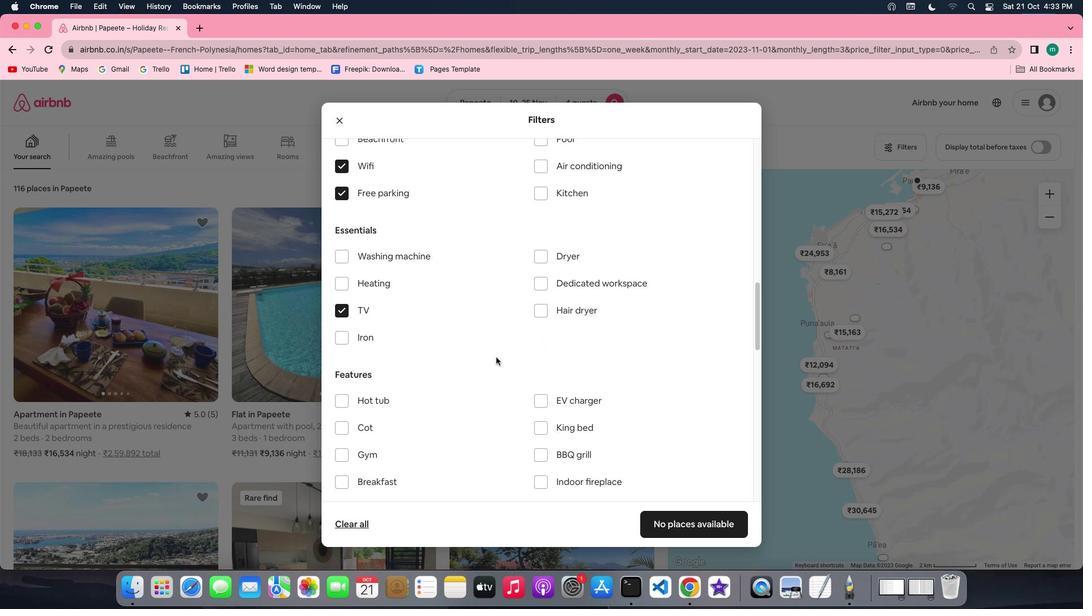 
Action: Mouse scrolled (496, 357) with delta (0, 0)
Screenshot: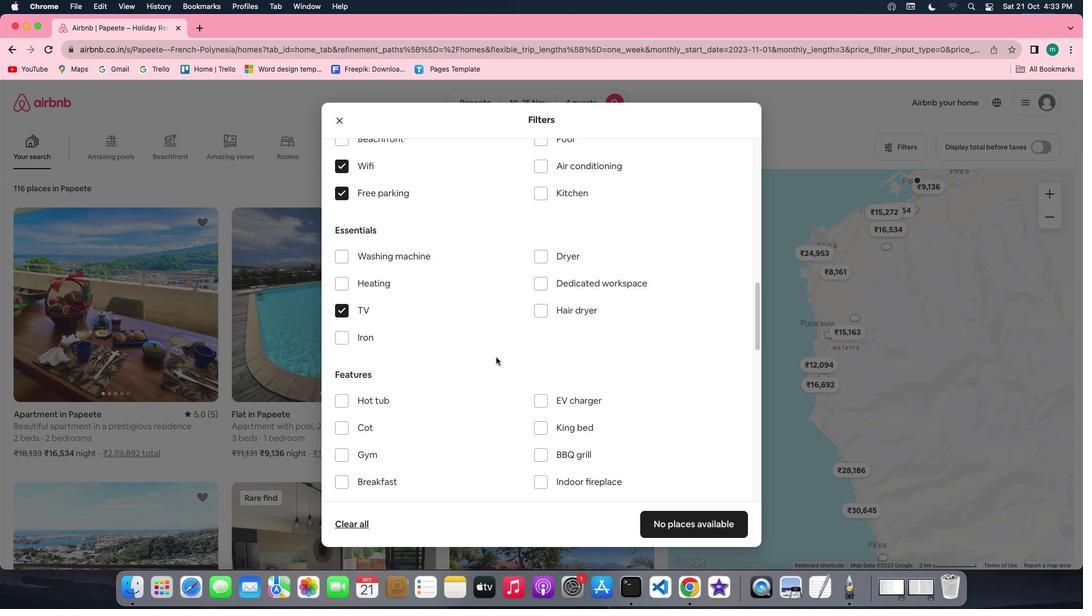 
Action: Mouse scrolled (496, 357) with delta (0, 0)
Screenshot: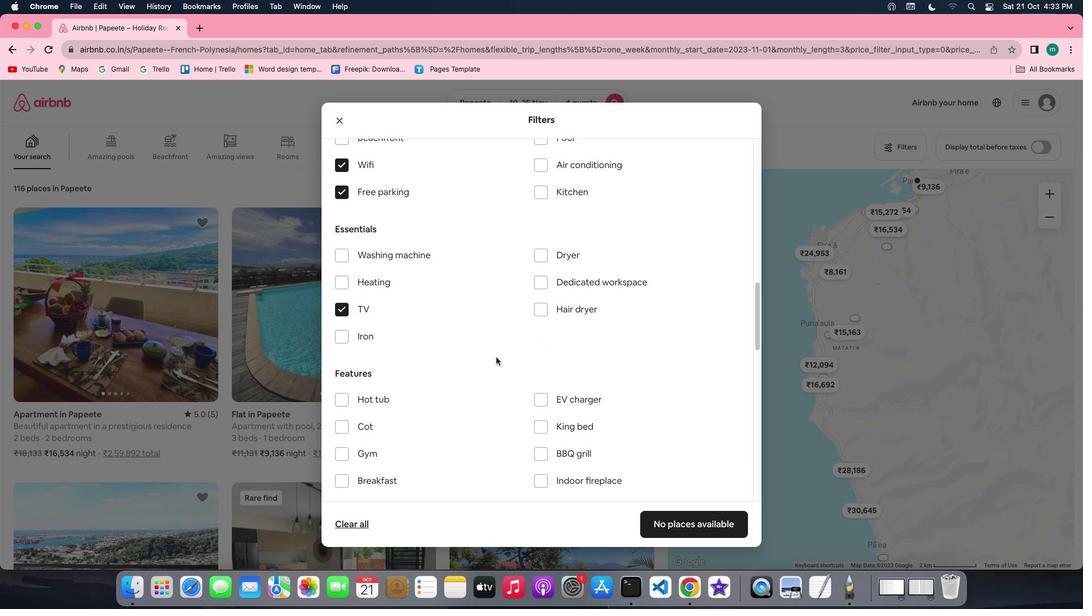 
Action: Mouse scrolled (496, 357) with delta (0, 0)
Screenshot: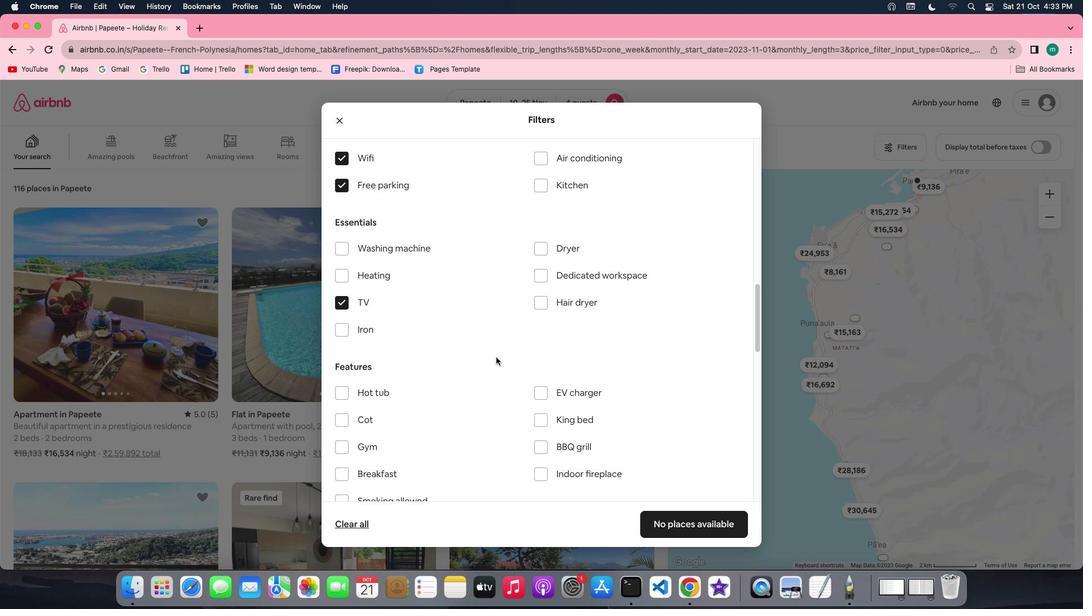 
Action: Mouse scrolled (496, 357) with delta (0, 0)
Screenshot: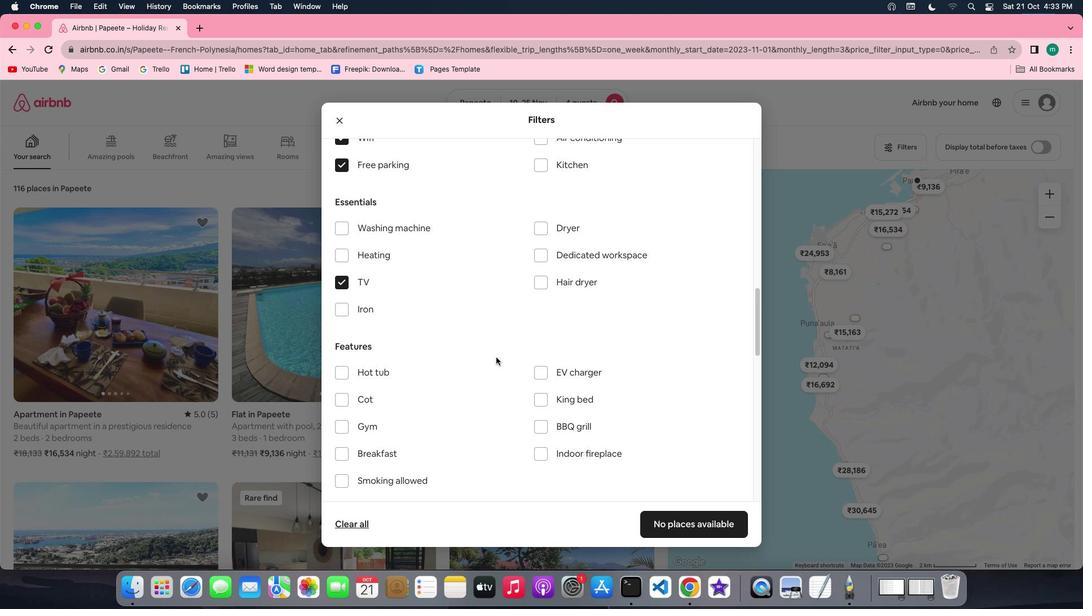 
Action: Mouse scrolled (496, 357) with delta (0, 0)
Screenshot: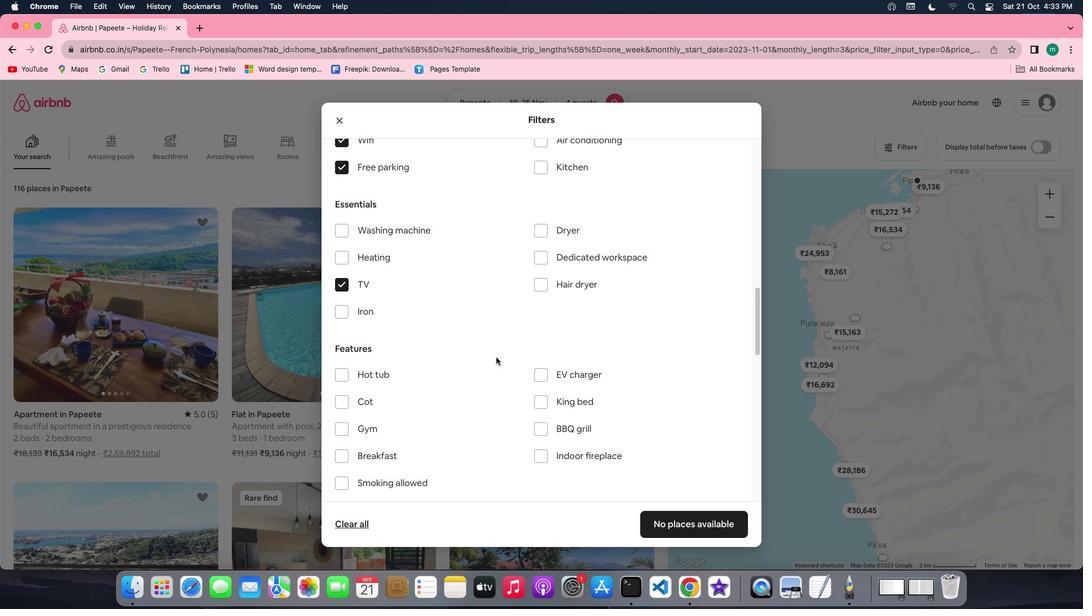 
Action: Mouse scrolled (496, 357) with delta (0, 0)
Screenshot: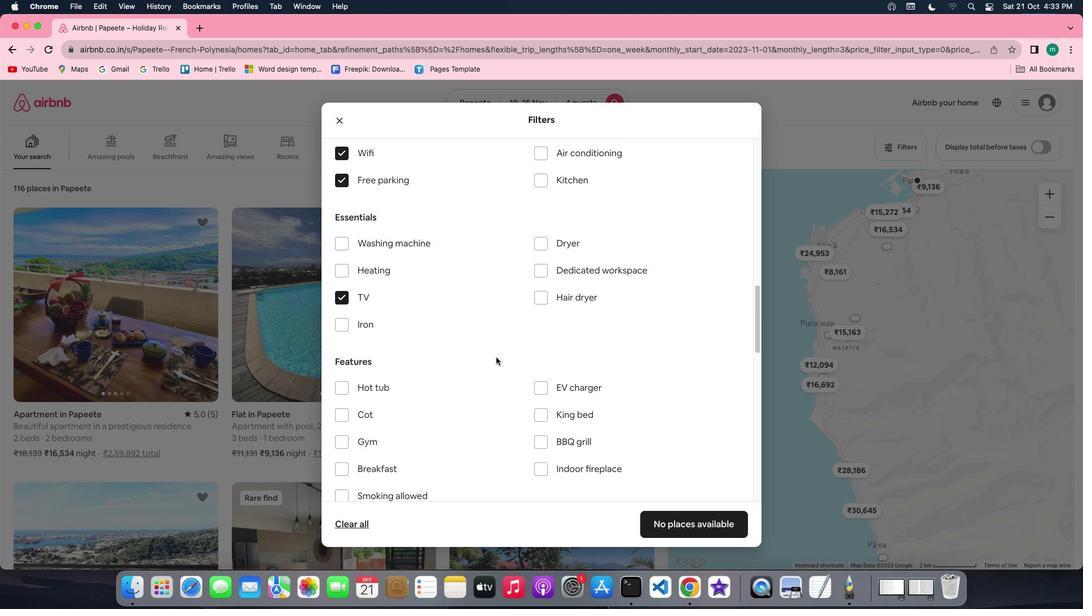 
Action: Mouse scrolled (496, 357) with delta (0, 0)
Screenshot: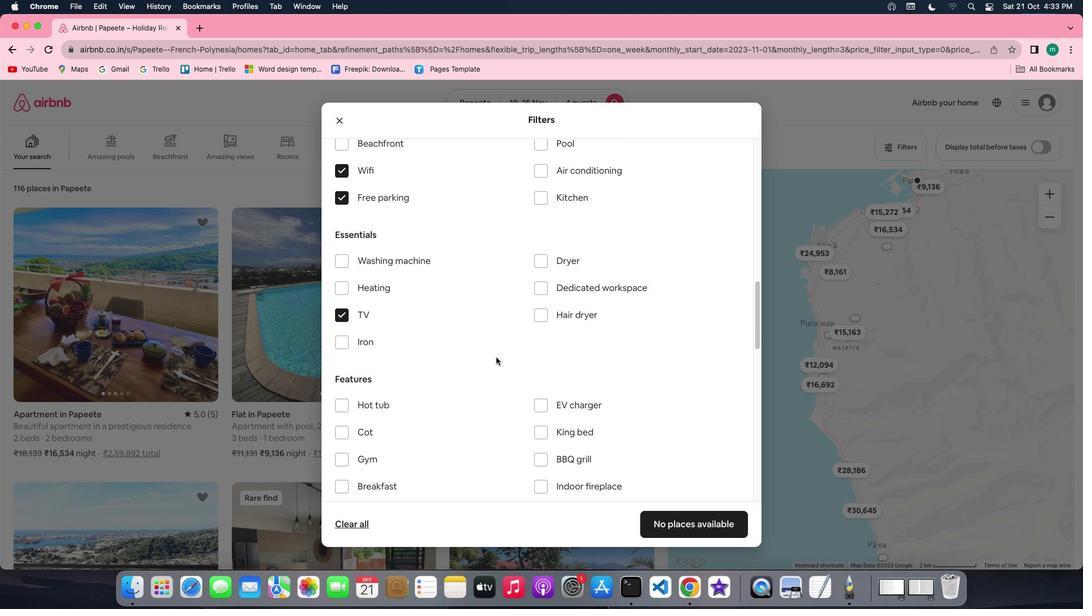 
Action: Mouse scrolled (496, 357) with delta (0, 0)
Screenshot: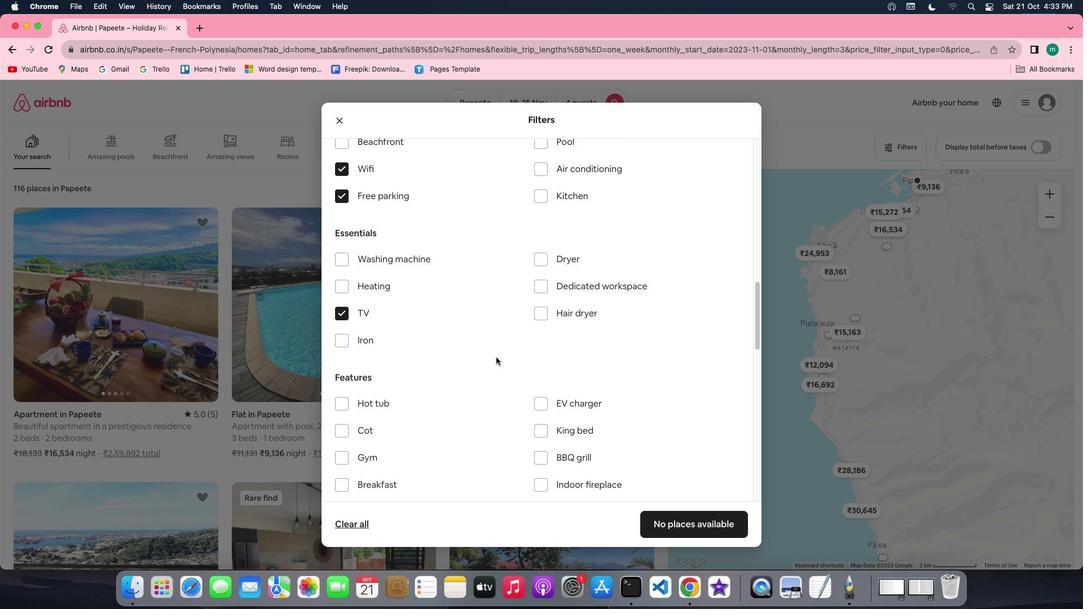 
Action: Mouse scrolled (496, 357) with delta (0, 0)
Screenshot: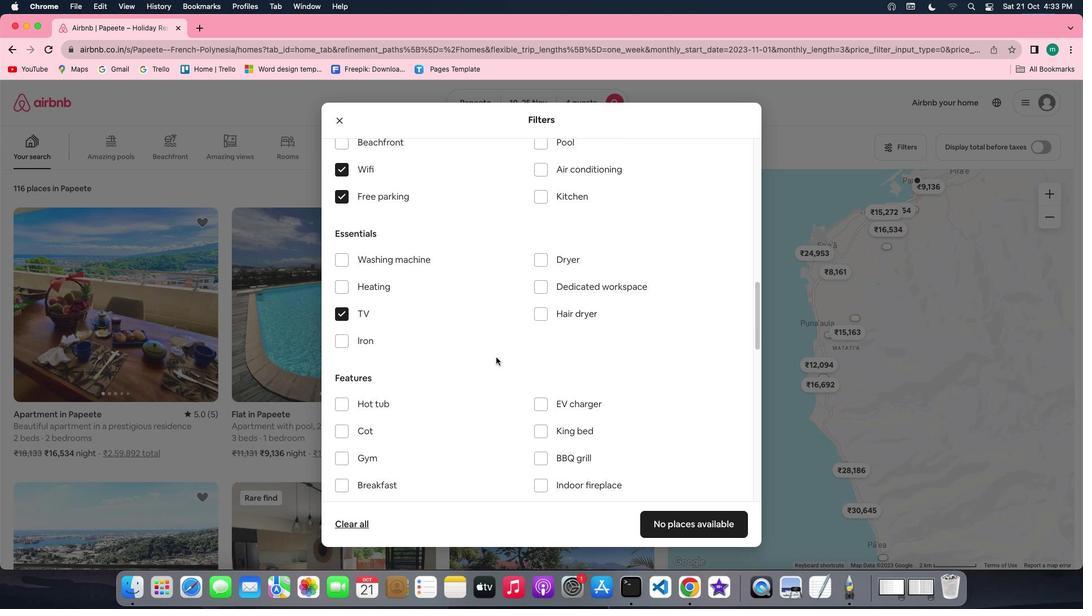 
Action: Mouse scrolled (496, 357) with delta (0, 0)
Screenshot: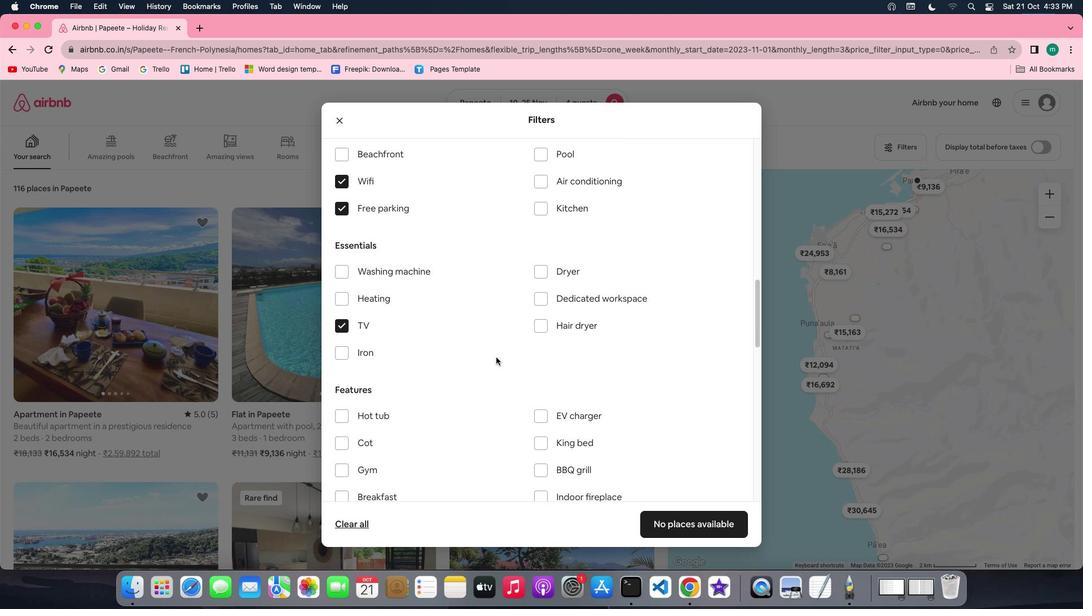 
Action: Mouse scrolled (496, 357) with delta (0, 0)
Screenshot: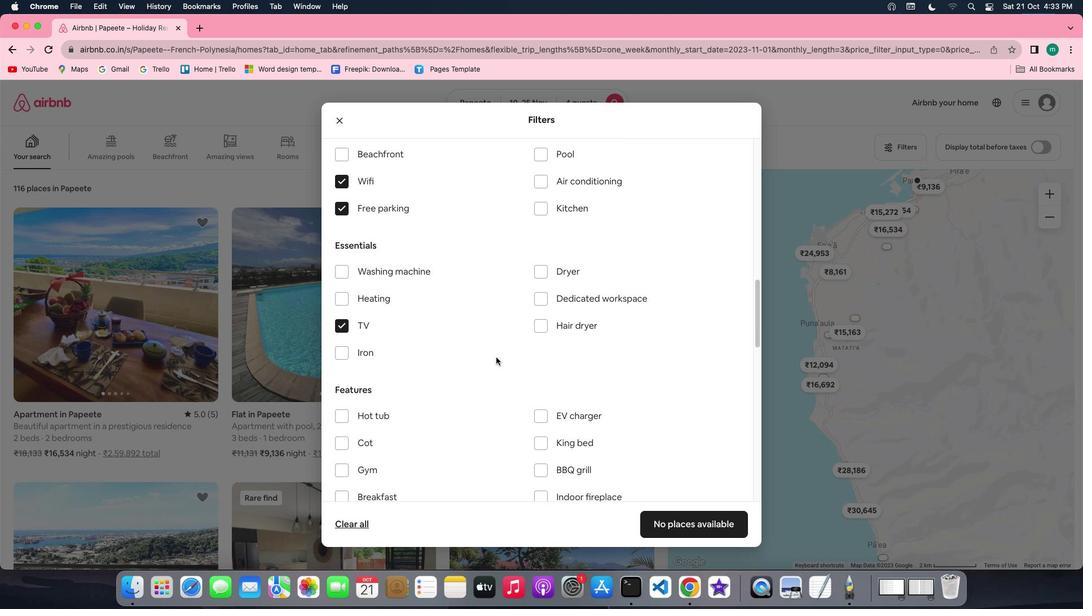 
Action: Mouse scrolled (496, 357) with delta (0, -1)
Screenshot: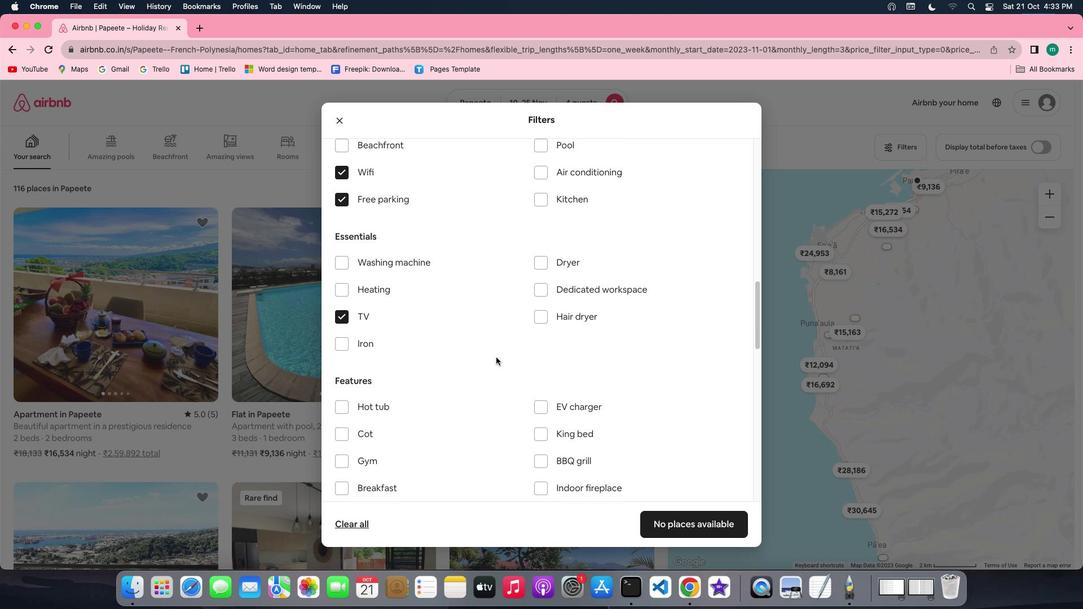 
Action: Mouse scrolled (496, 357) with delta (0, 0)
Screenshot: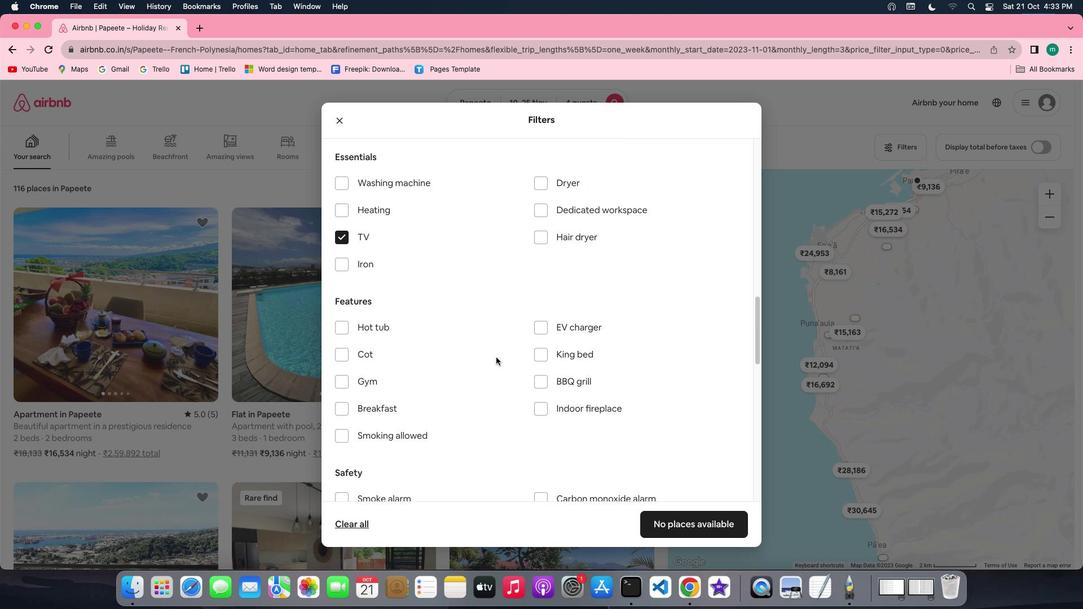 
Action: Mouse scrolled (496, 357) with delta (0, 0)
Screenshot: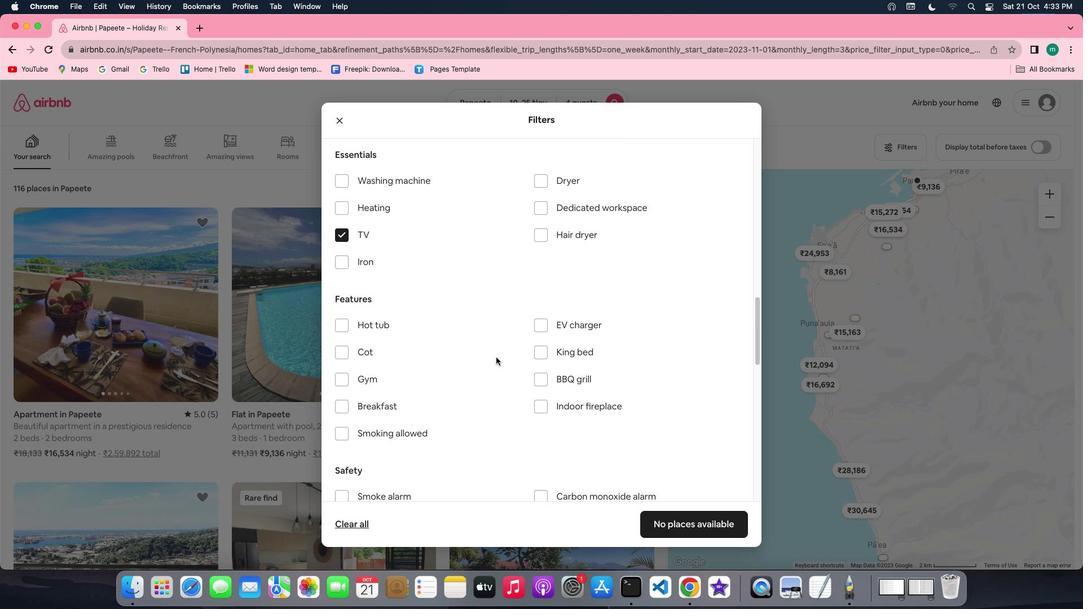 
Action: Mouse scrolled (496, 357) with delta (0, 0)
Screenshot: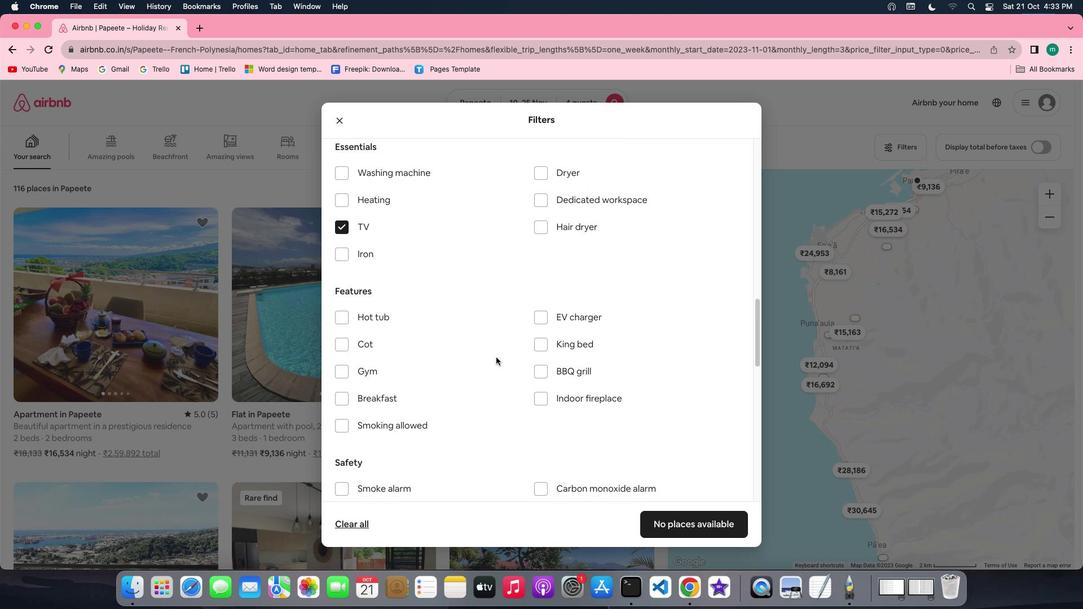 
Action: Mouse moved to (355, 329)
Screenshot: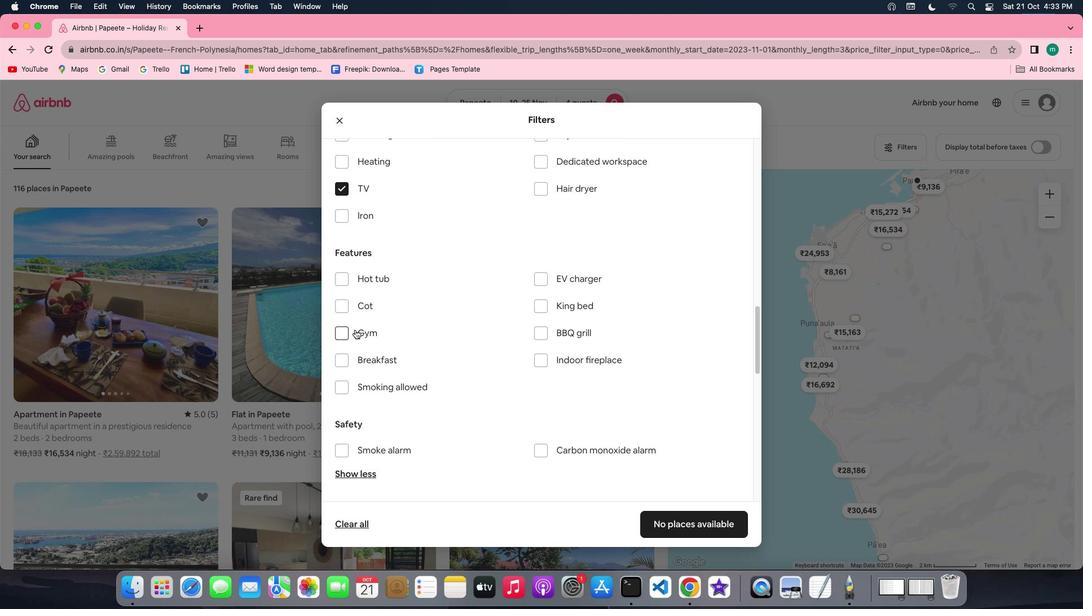 
Action: Mouse pressed left at (355, 329)
Screenshot: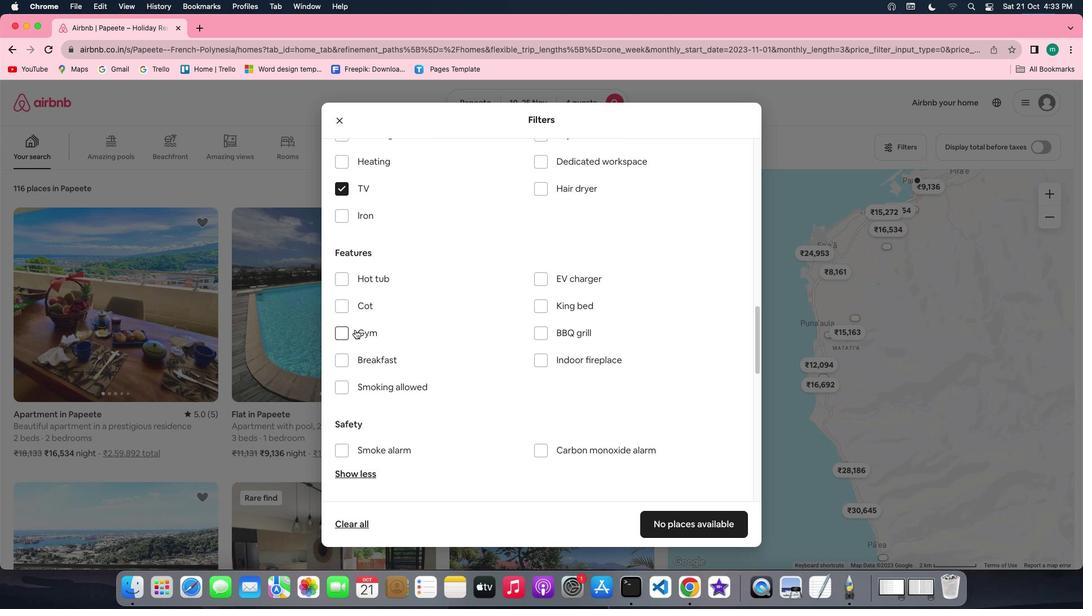 
Action: Mouse moved to (497, 354)
Screenshot: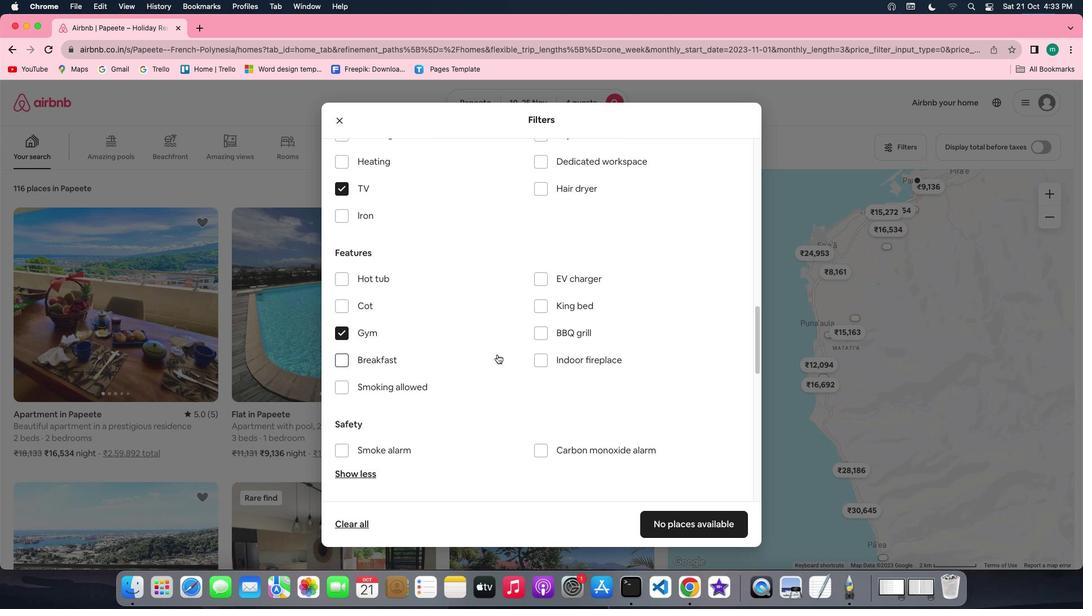 
Action: Mouse scrolled (497, 354) with delta (0, 0)
Screenshot: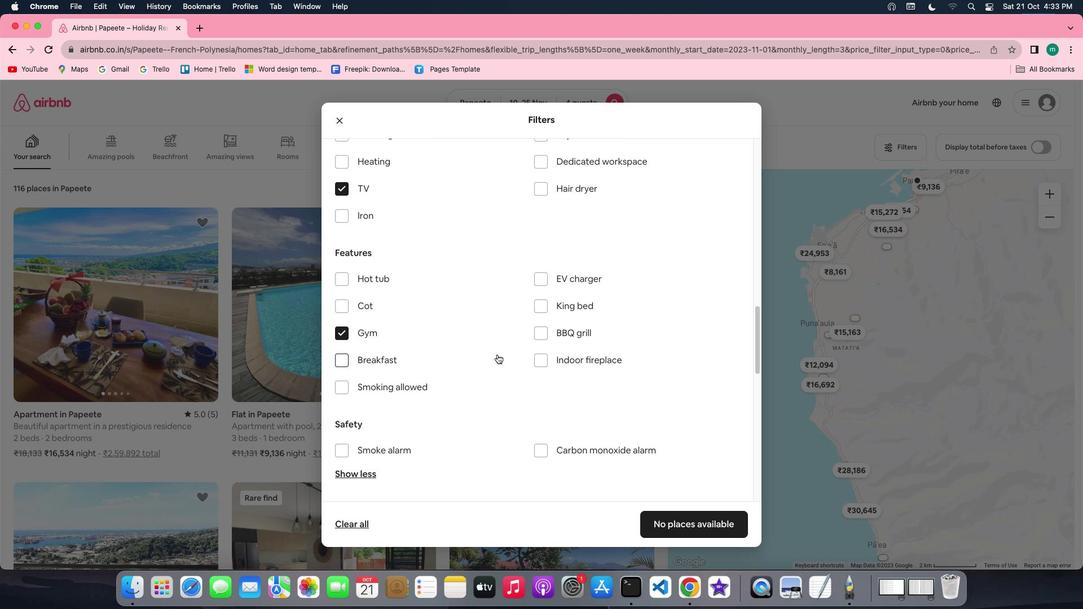 
Action: Mouse scrolled (497, 354) with delta (0, 0)
Screenshot: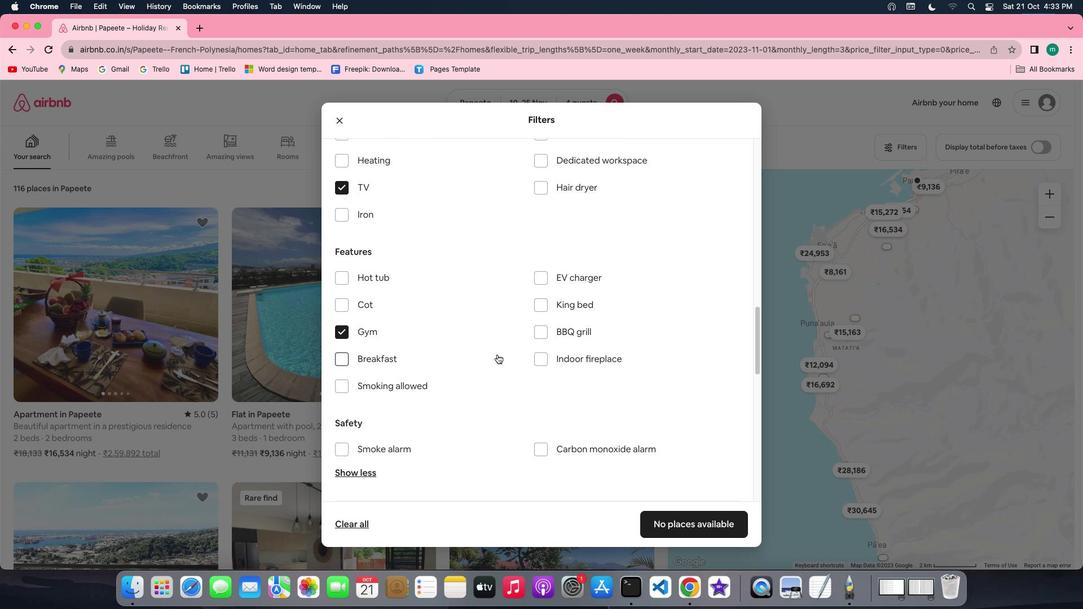 
Action: Mouse scrolled (497, 354) with delta (0, 0)
Screenshot: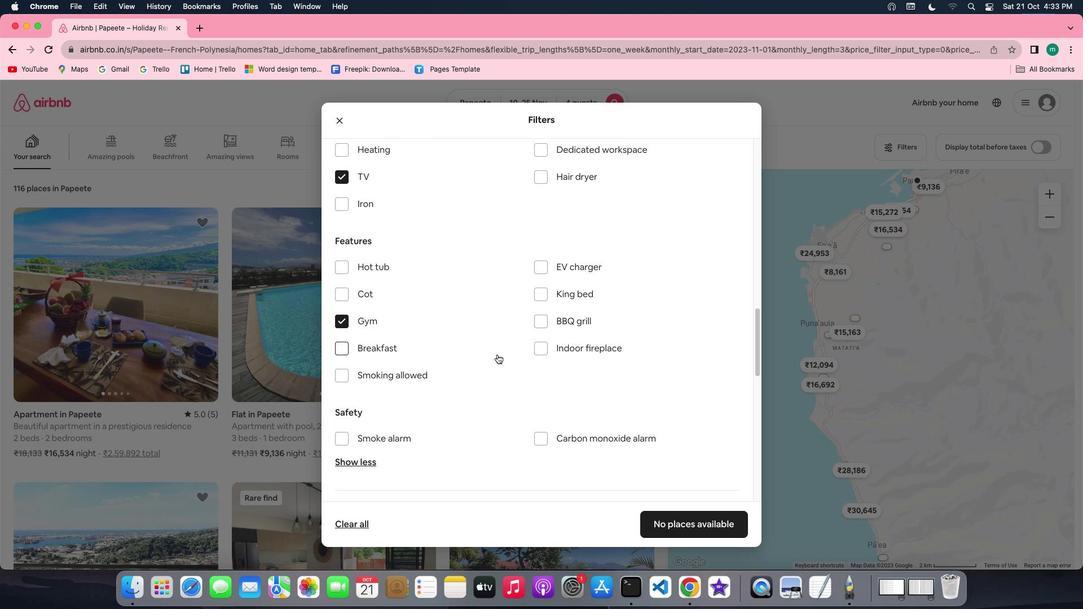 
Action: Mouse scrolled (497, 354) with delta (0, 0)
Screenshot: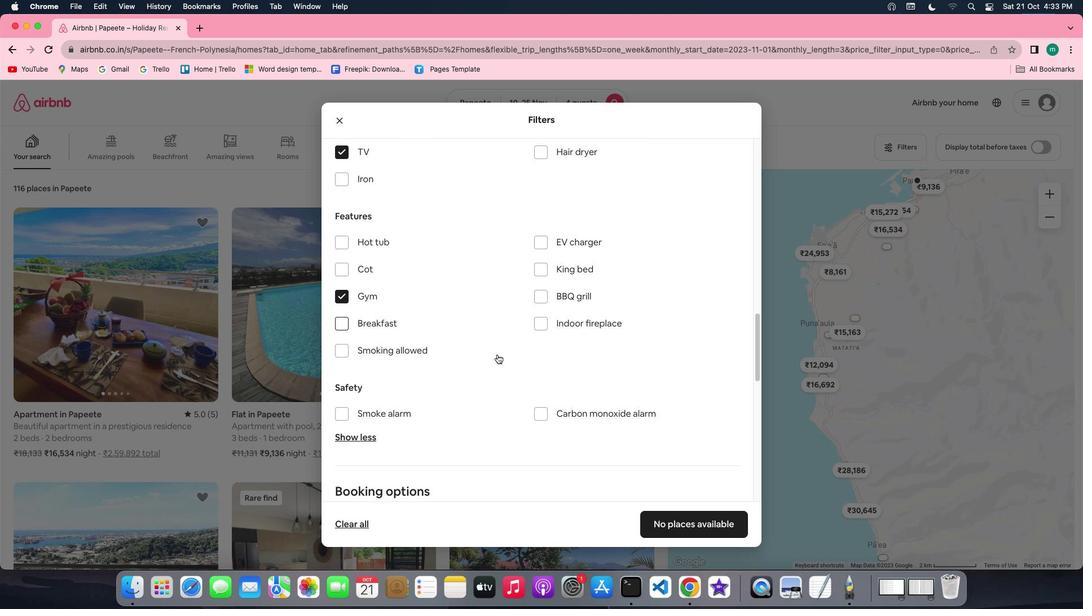
Action: Mouse scrolled (497, 354) with delta (0, 0)
Screenshot: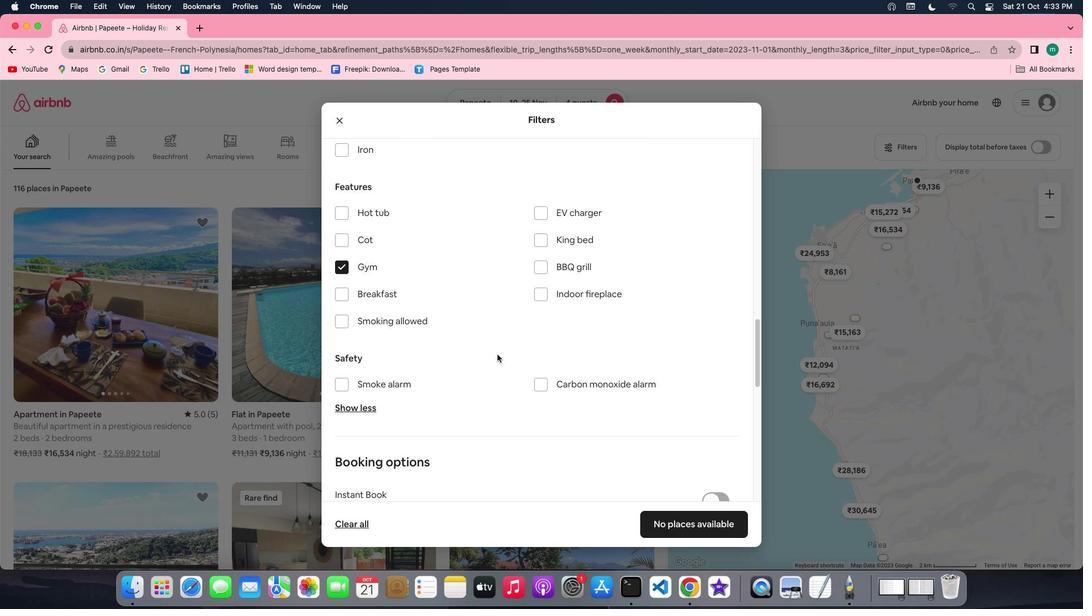 
Action: Mouse scrolled (497, 354) with delta (0, 0)
Screenshot: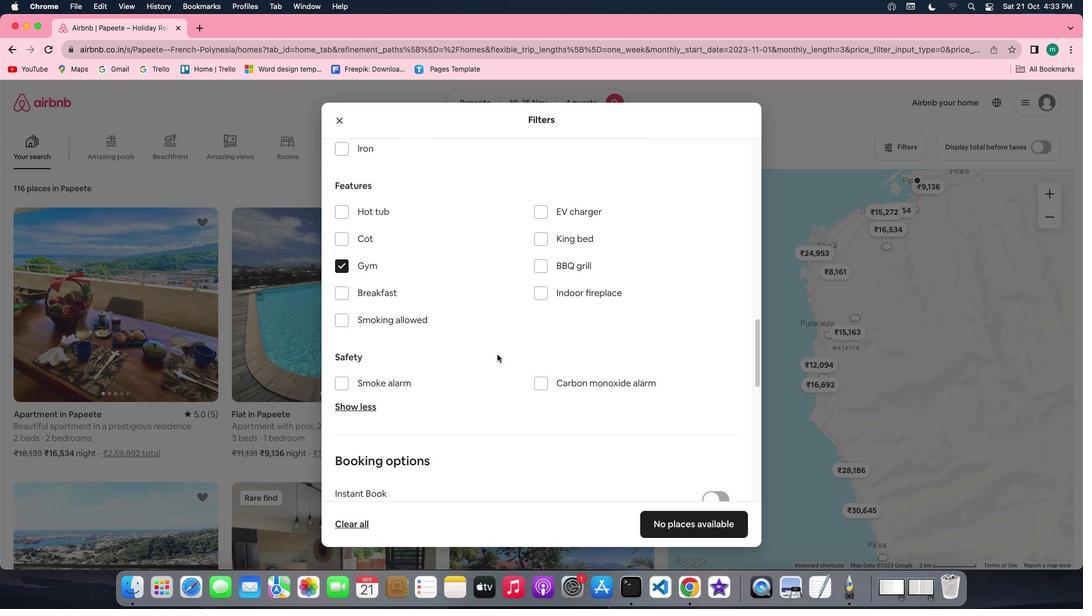 
Action: Mouse scrolled (497, 354) with delta (0, 0)
Screenshot: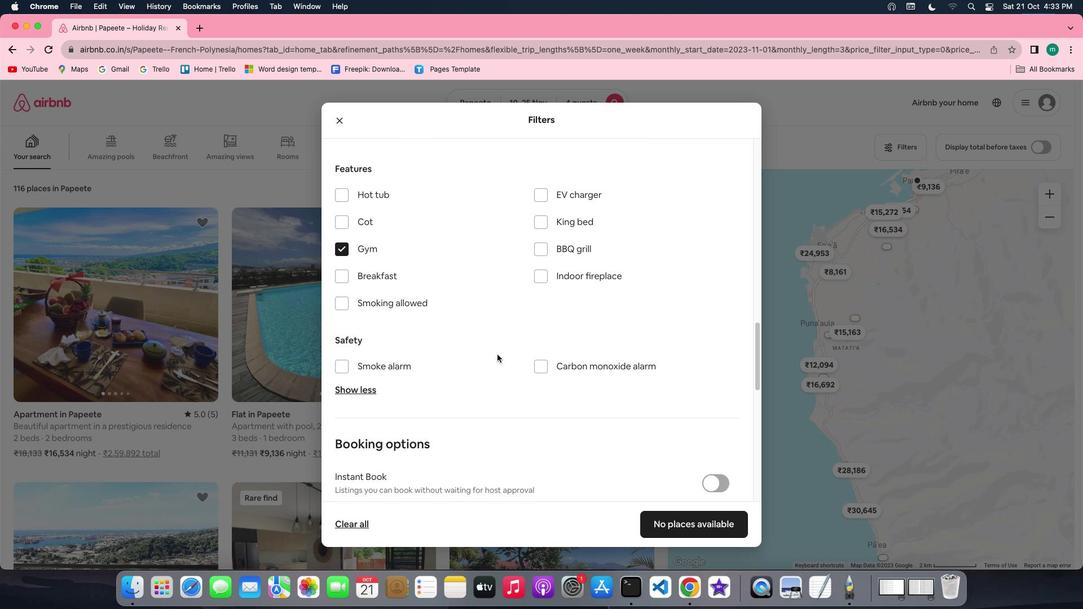 
Action: Mouse moved to (343, 277)
Screenshot: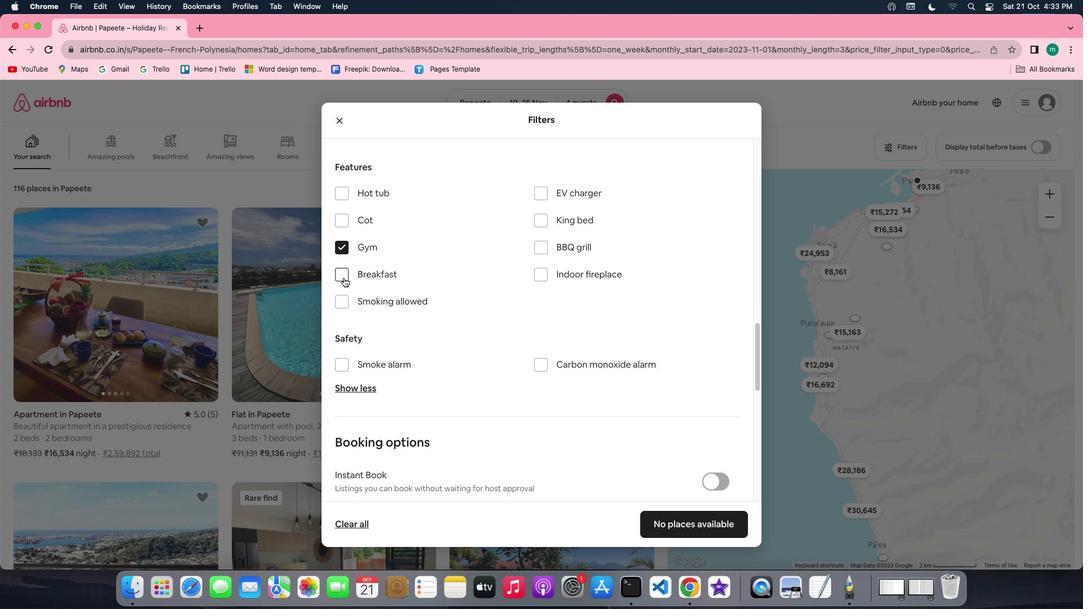 
Action: Mouse pressed left at (343, 277)
Screenshot: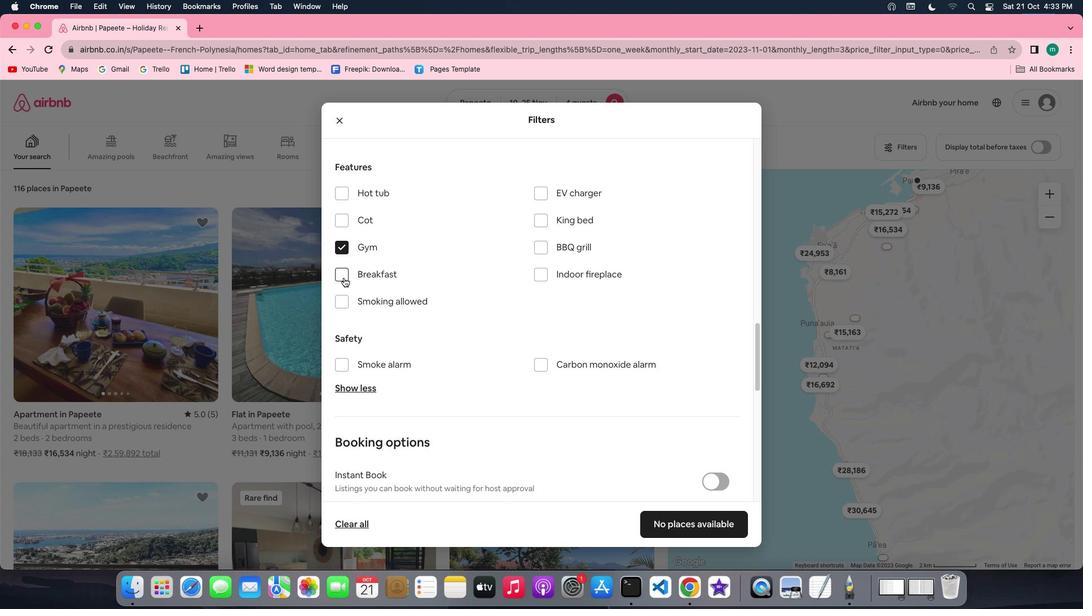 
Action: Mouse moved to (514, 352)
Screenshot: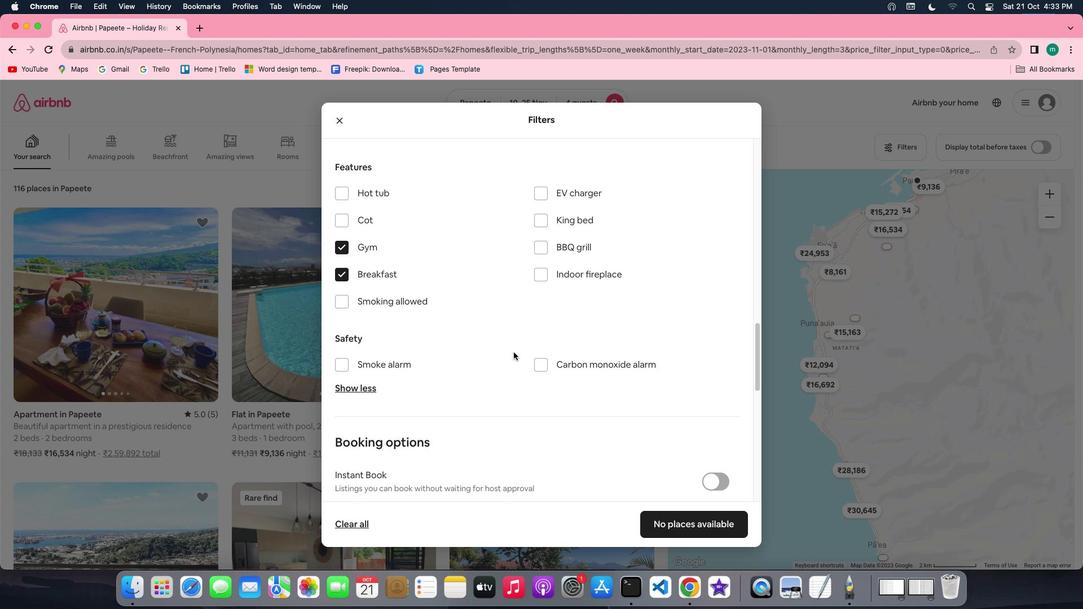 
Action: Mouse scrolled (514, 352) with delta (0, 0)
Screenshot: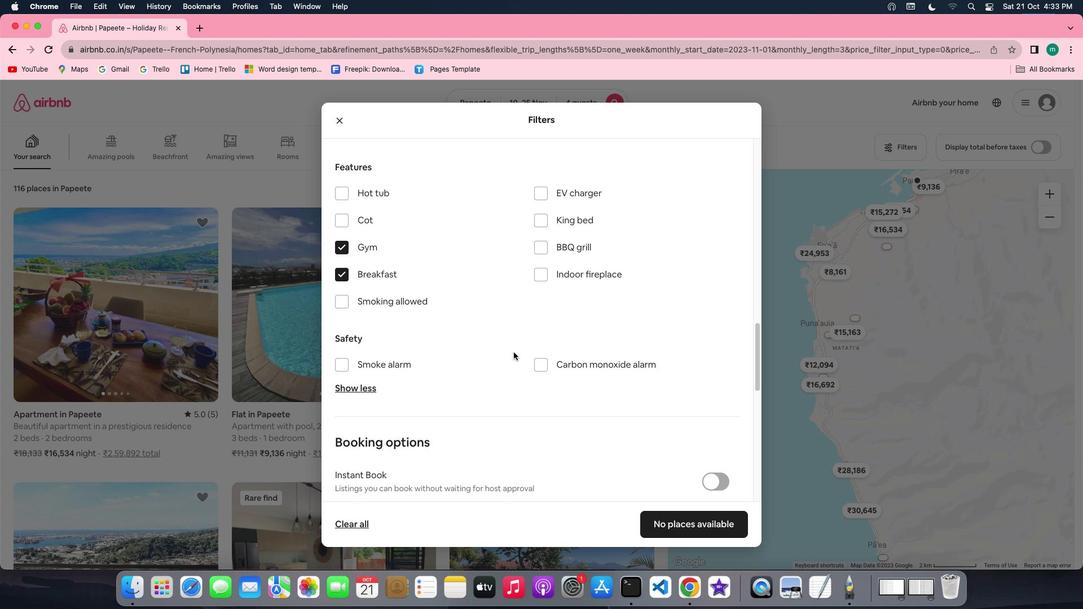 
Action: Mouse scrolled (514, 352) with delta (0, 0)
Screenshot: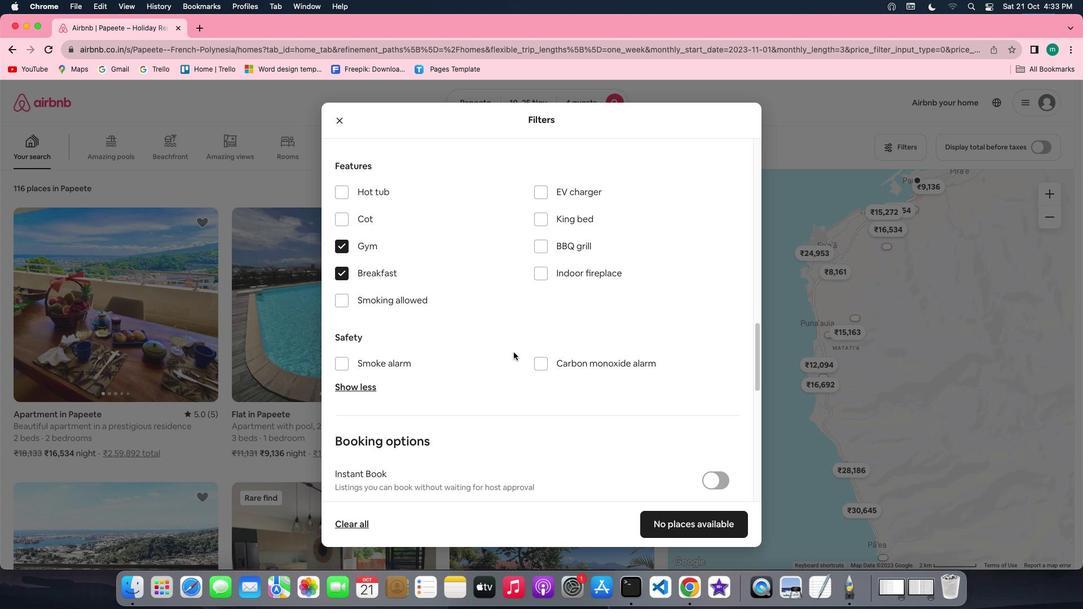 
Action: Mouse scrolled (514, 352) with delta (0, 0)
Screenshot: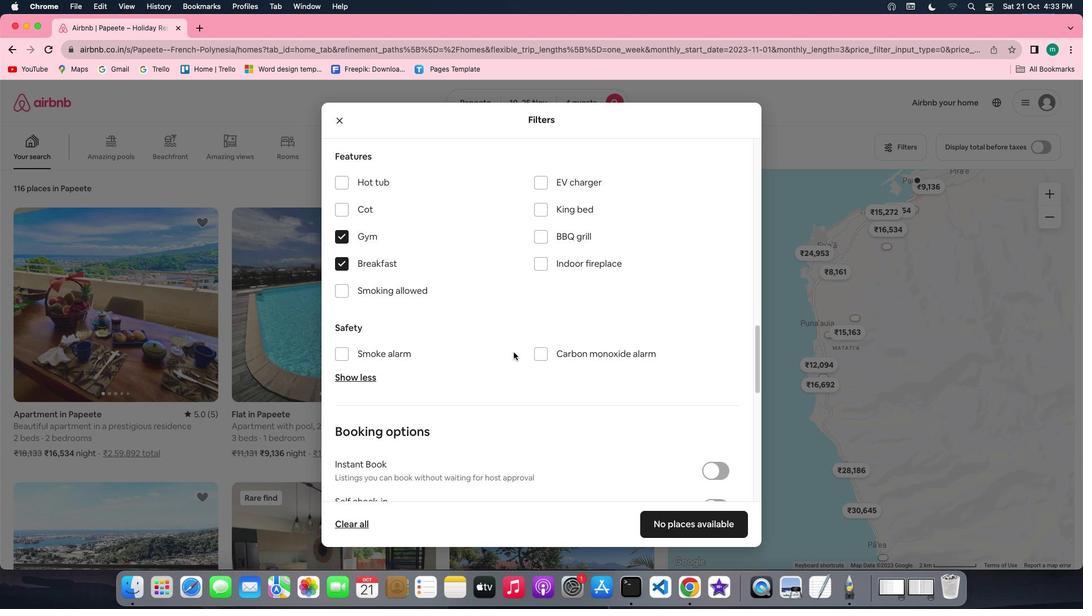
Action: Mouse scrolled (514, 352) with delta (0, 0)
Screenshot: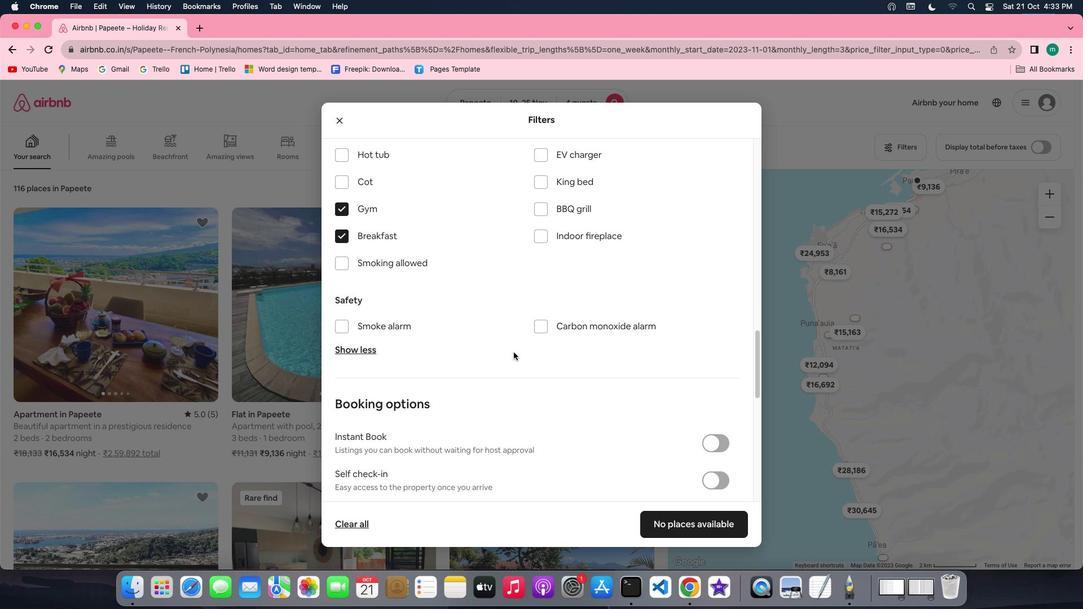 
Action: Mouse scrolled (514, 352) with delta (0, 0)
Screenshot: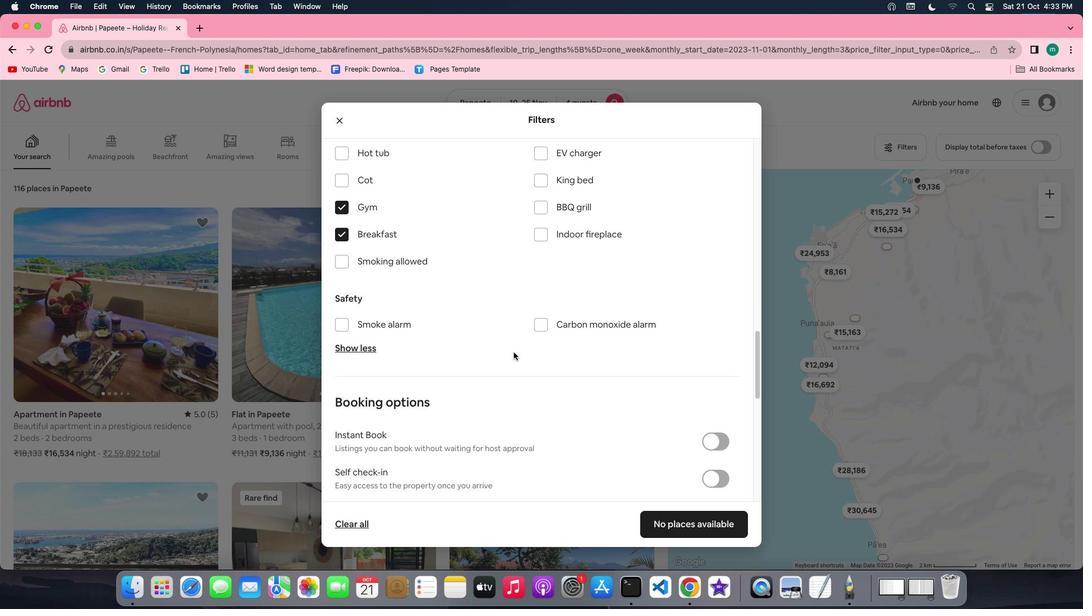 
Action: Mouse scrolled (514, 352) with delta (0, 0)
Screenshot: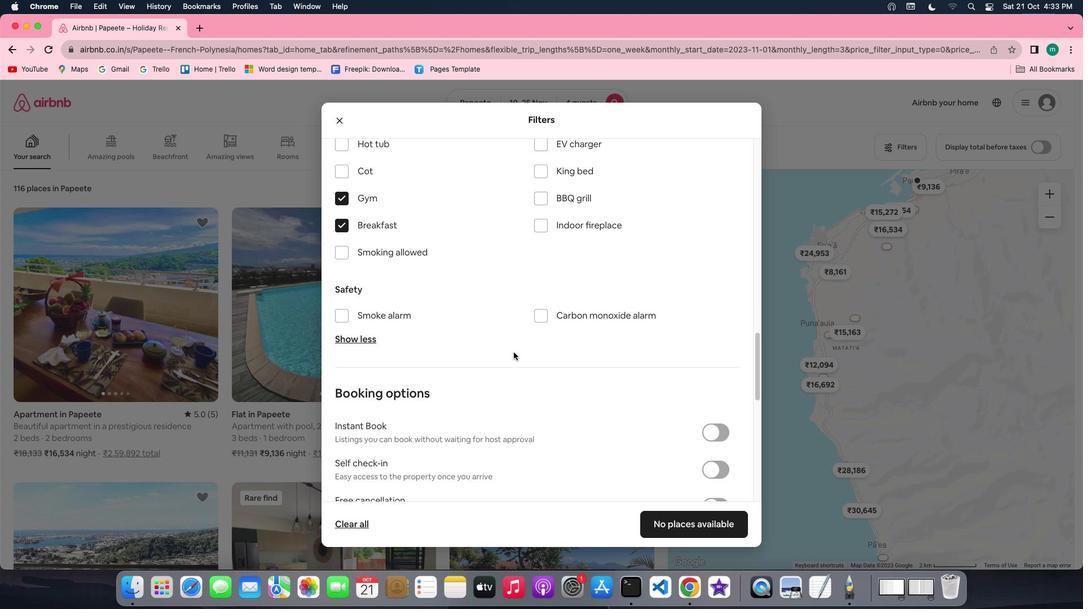 
Action: Mouse moved to (529, 377)
Screenshot: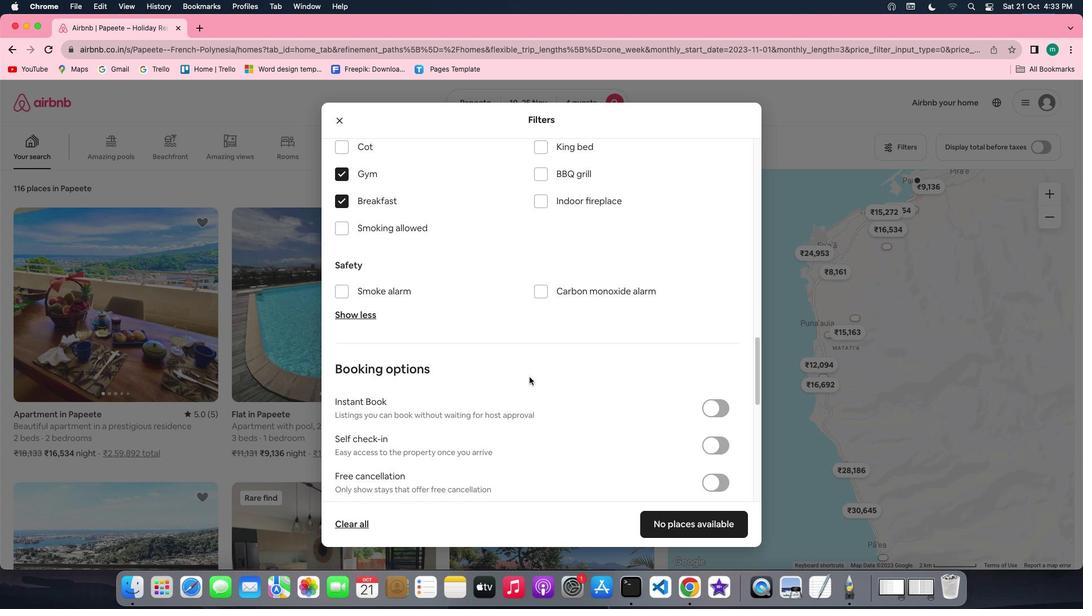
Action: Mouse scrolled (529, 377) with delta (0, 0)
Screenshot: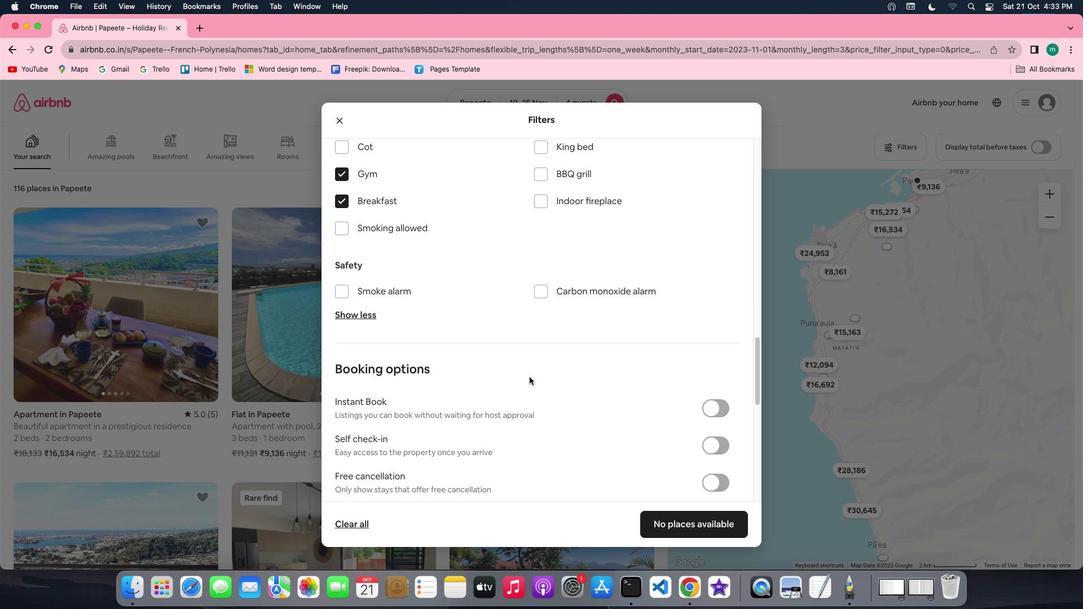 
Action: Mouse scrolled (529, 377) with delta (0, 0)
Screenshot: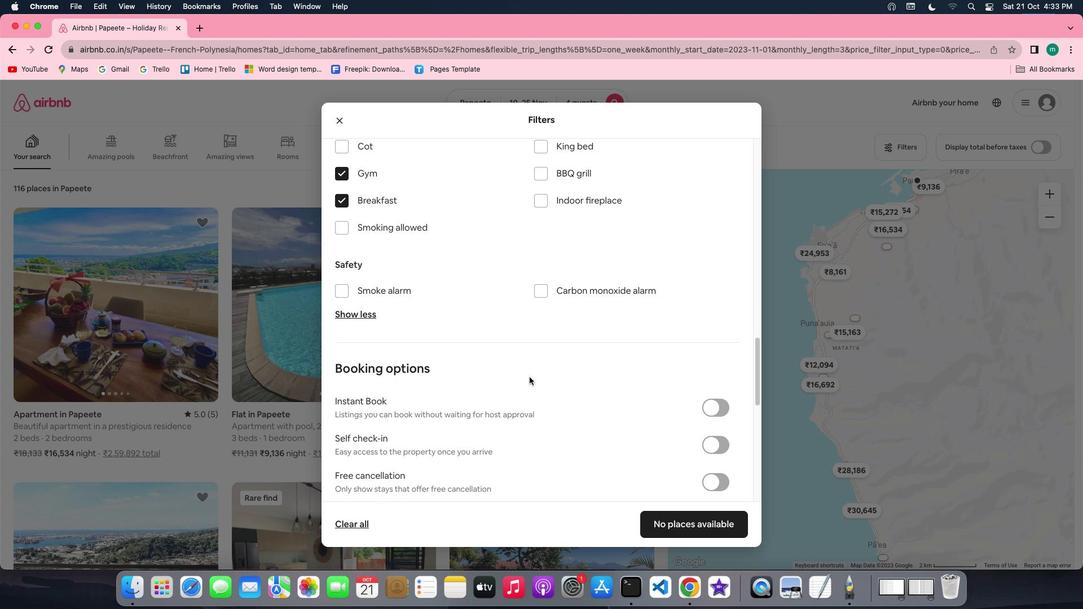 
Action: Mouse scrolled (529, 377) with delta (0, 0)
Screenshot: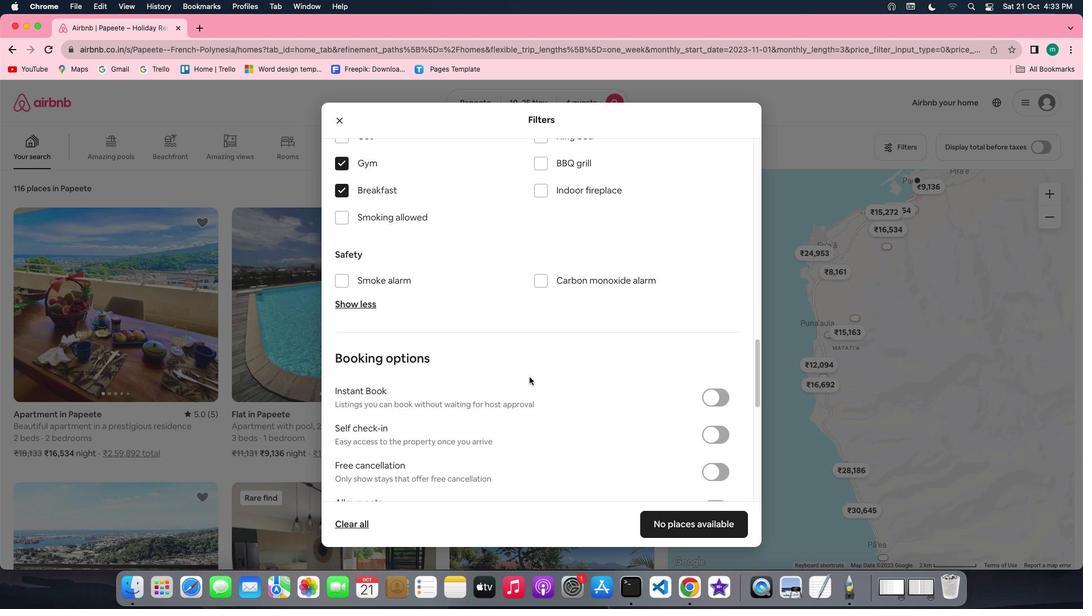 
Action: Mouse scrolled (529, 377) with delta (0, 0)
Screenshot: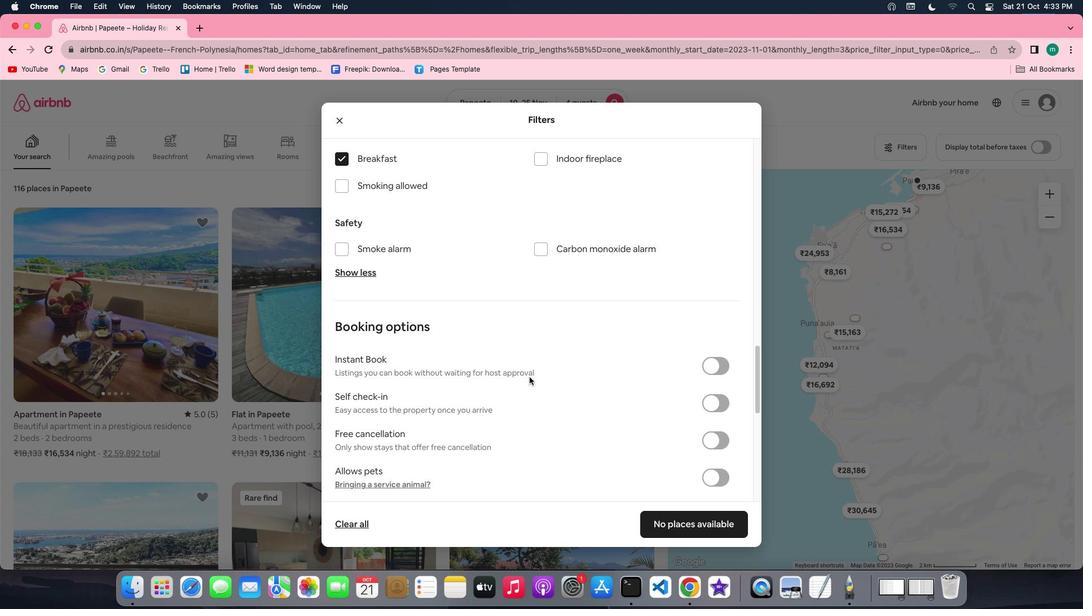 
Action: Mouse scrolled (529, 377) with delta (0, 0)
Screenshot: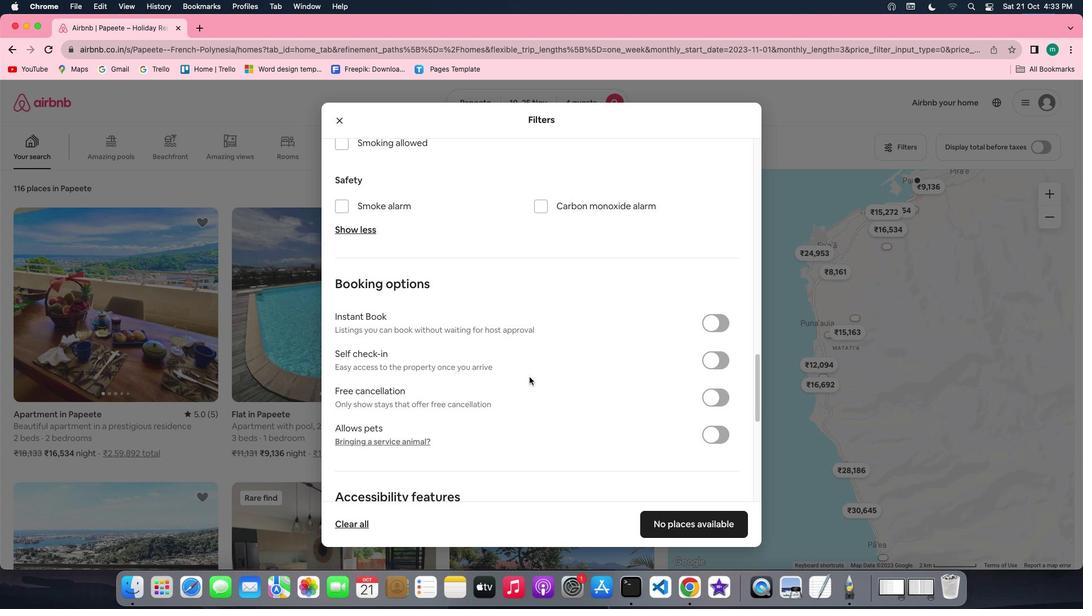 
Action: Mouse scrolled (529, 377) with delta (0, 0)
Screenshot: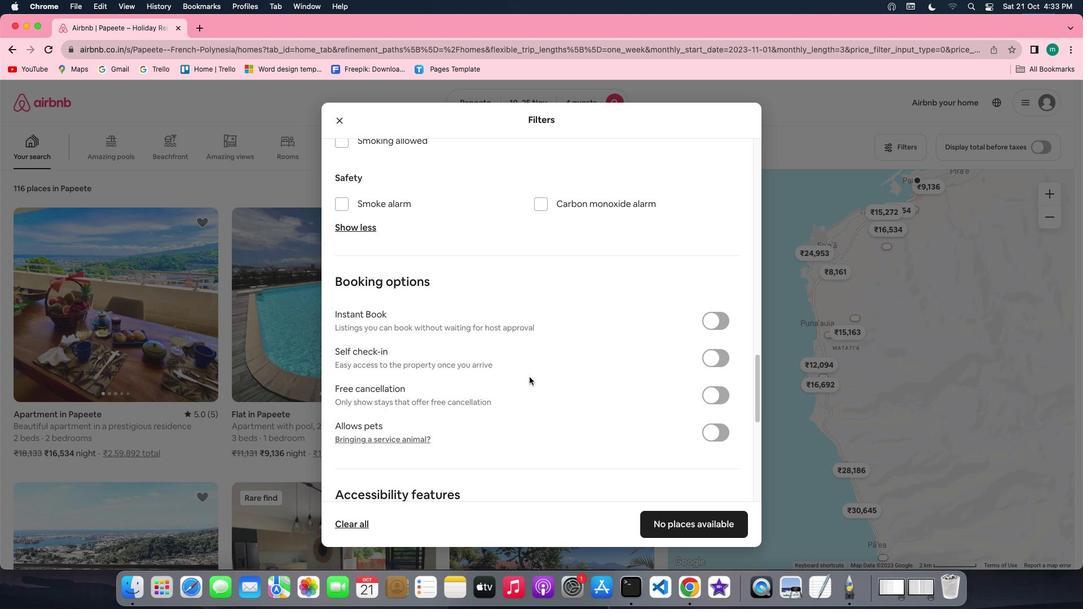 
Action: Mouse scrolled (529, 377) with delta (0, 0)
Screenshot: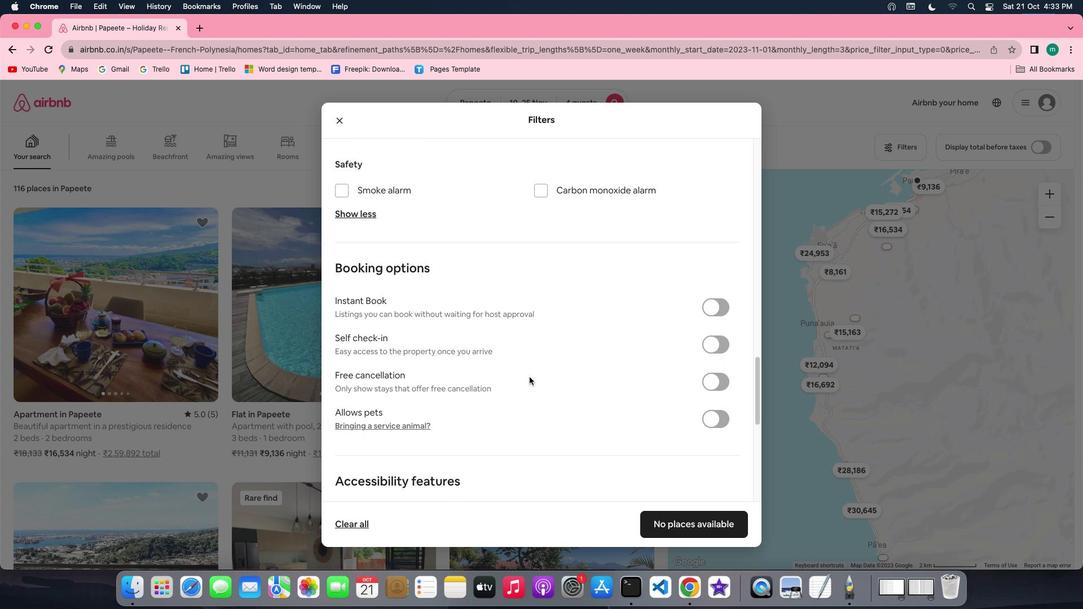 
Action: Mouse scrolled (529, 377) with delta (0, 0)
Screenshot: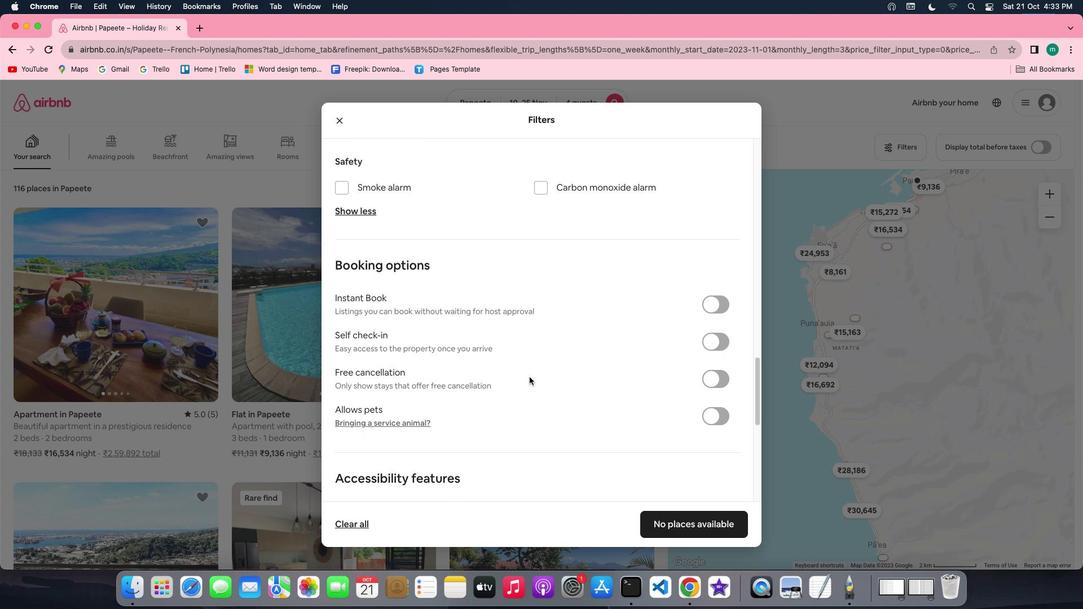 
Action: Mouse scrolled (529, 377) with delta (0, 0)
Screenshot: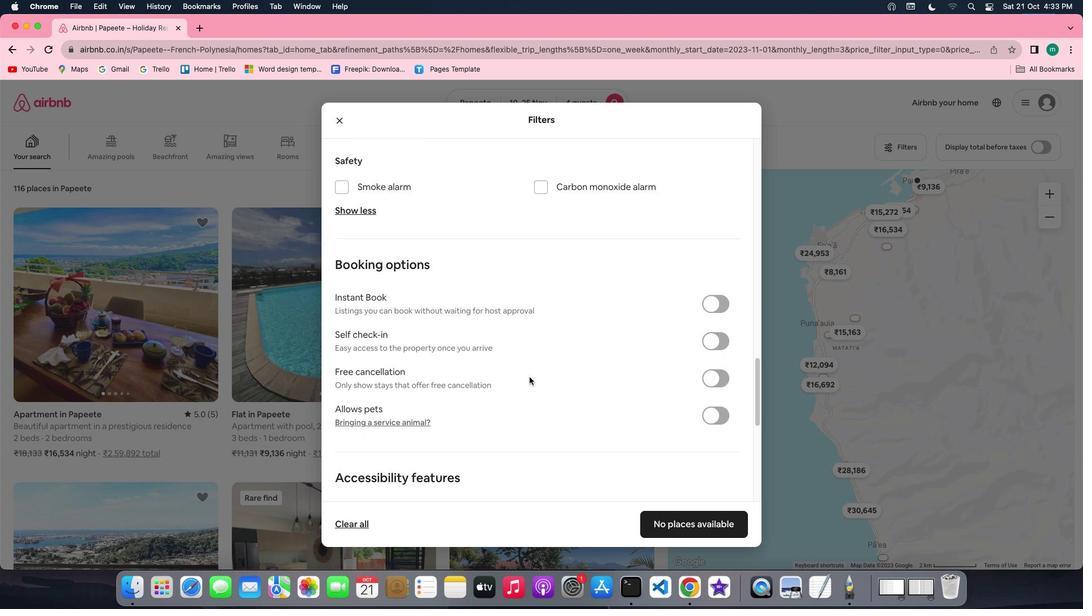 
Action: Mouse scrolled (529, 377) with delta (0, 0)
Screenshot: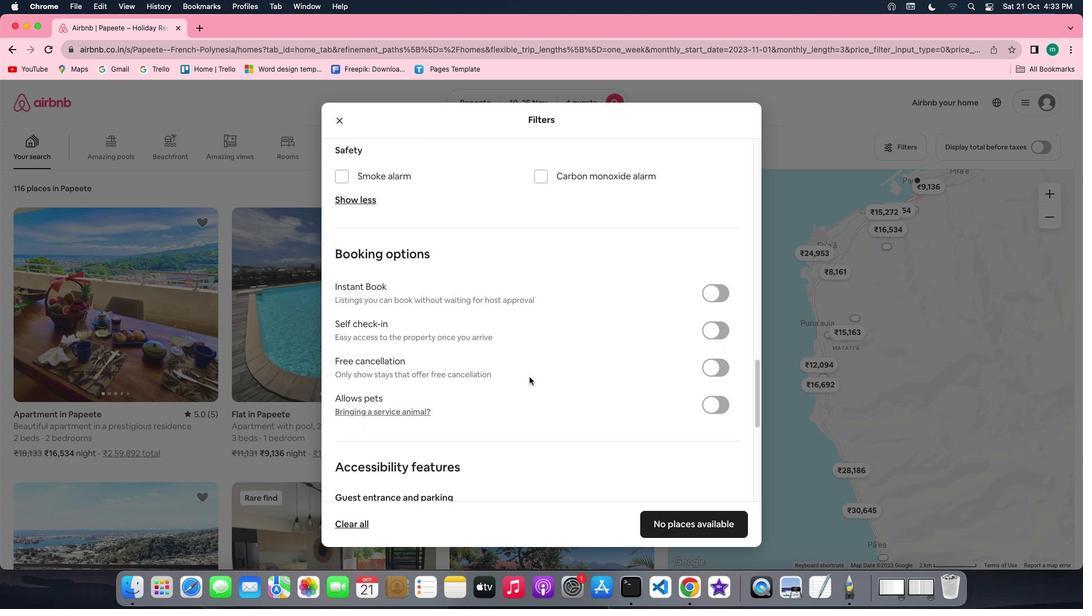 
Action: Mouse moved to (576, 410)
Screenshot: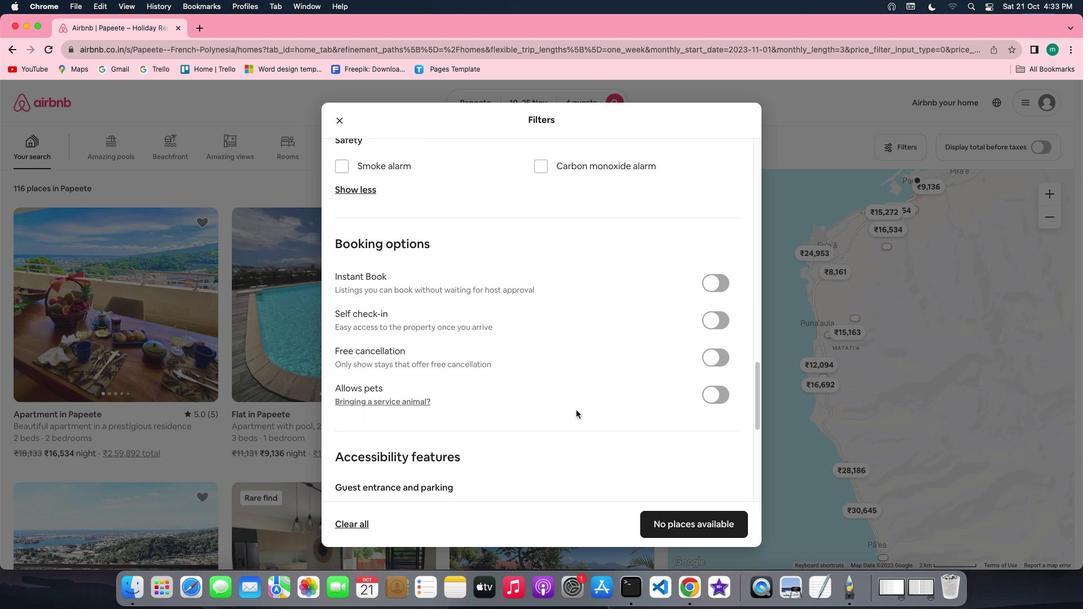 
Action: Mouse scrolled (576, 410) with delta (0, 0)
Screenshot: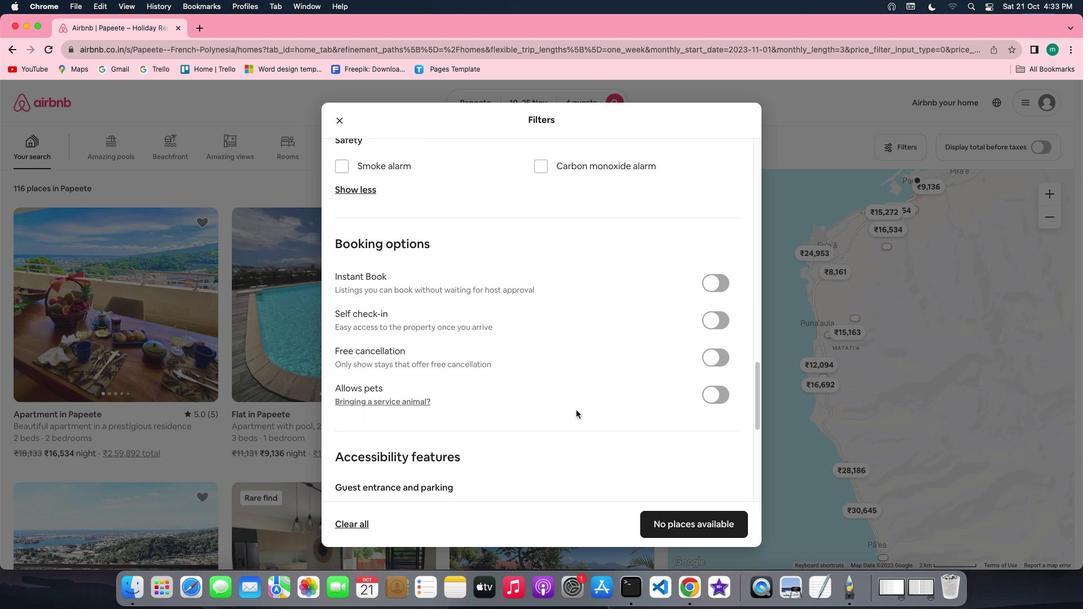 
Action: Mouse scrolled (576, 410) with delta (0, 0)
Screenshot: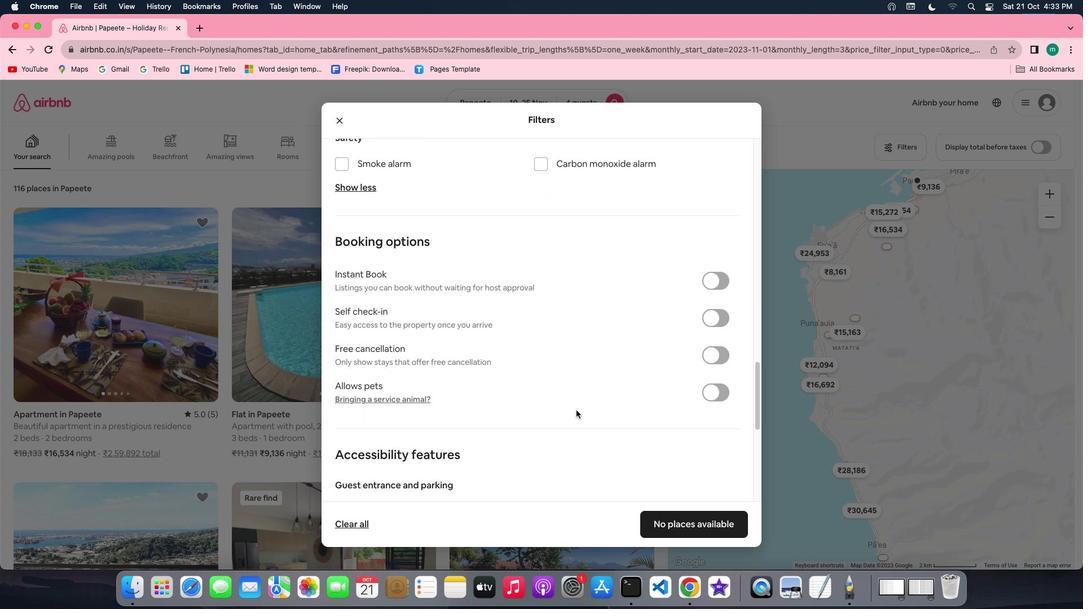 
Action: Mouse scrolled (576, 410) with delta (0, -1)
Screenshot: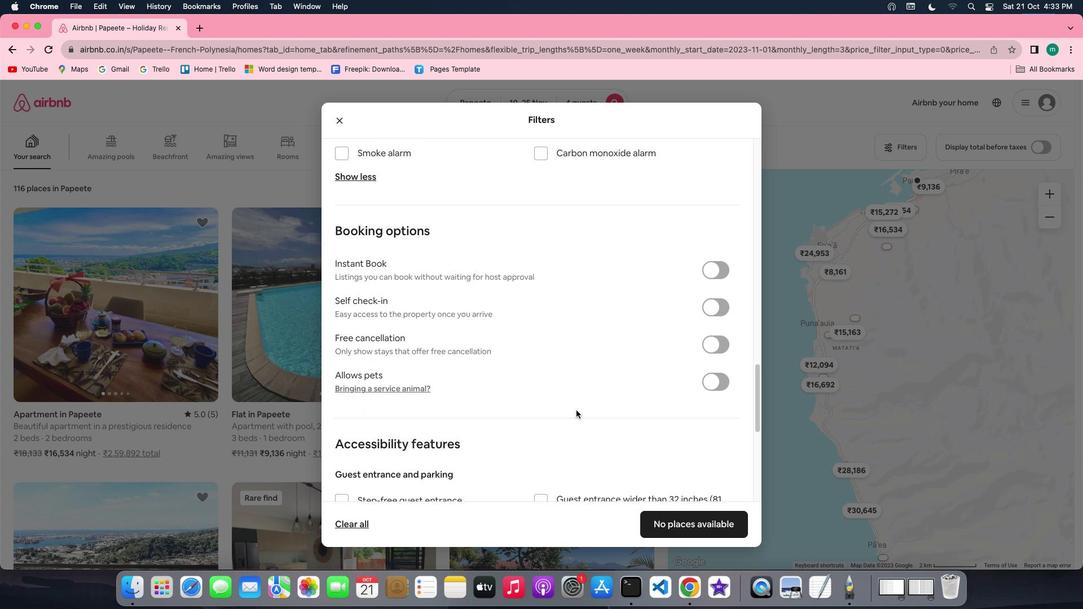 
Action: Mouse scrolled (576, 410) with delta (0, -2)
Screenshot: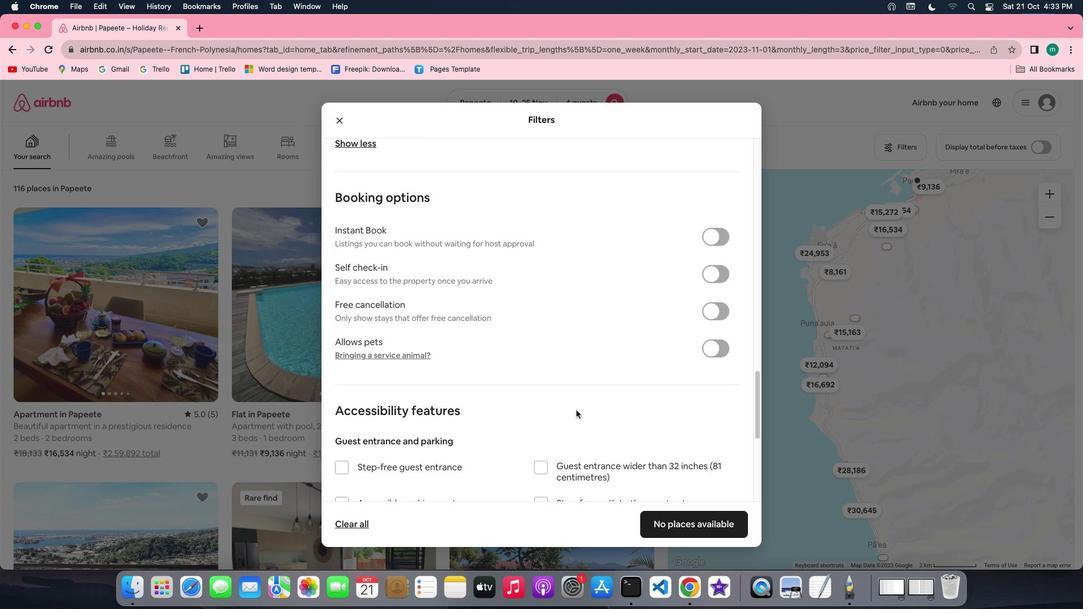 
Action: Mouse scrolled (576, 410) with delta (0, -2)
Screenshot: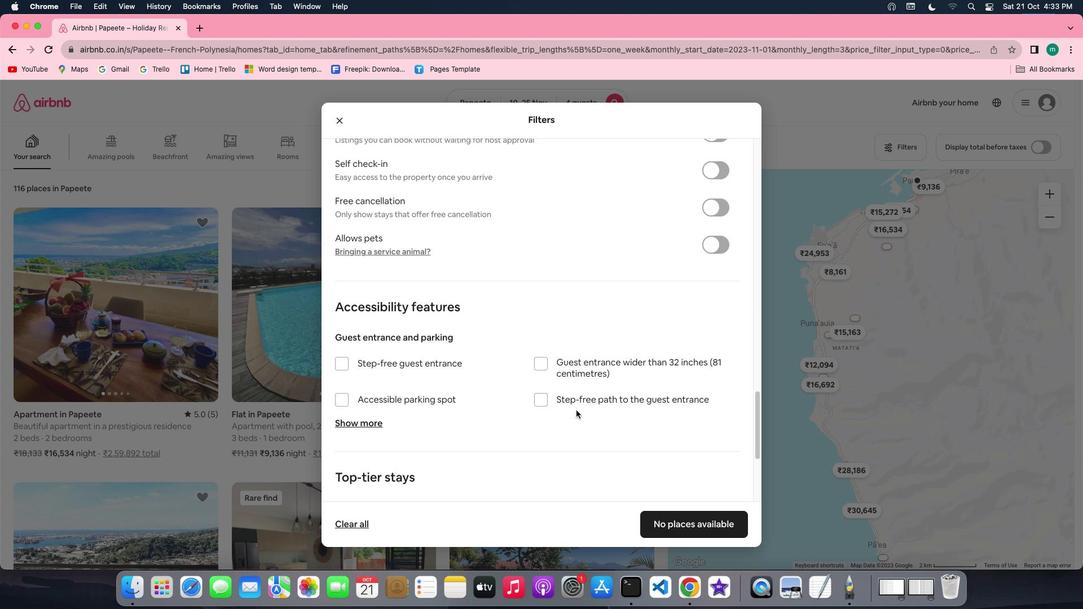 
Action: Mouse scrolled (576, 410) with delta (0, 0)
Screenshot: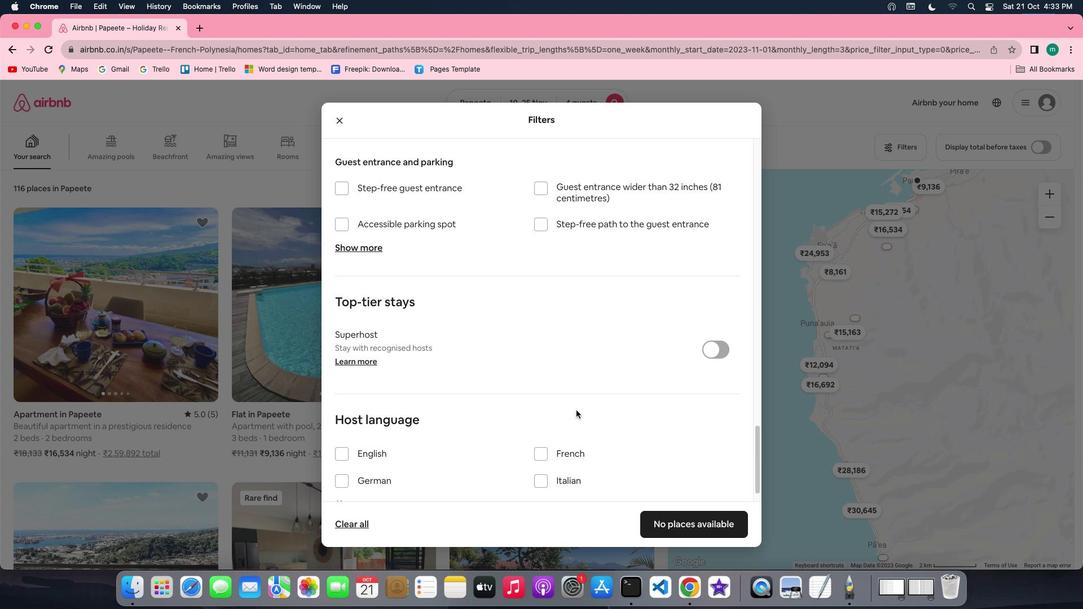 
Action: Mouse scrolled (576, 410) with delta (0, 0)
Screenshot: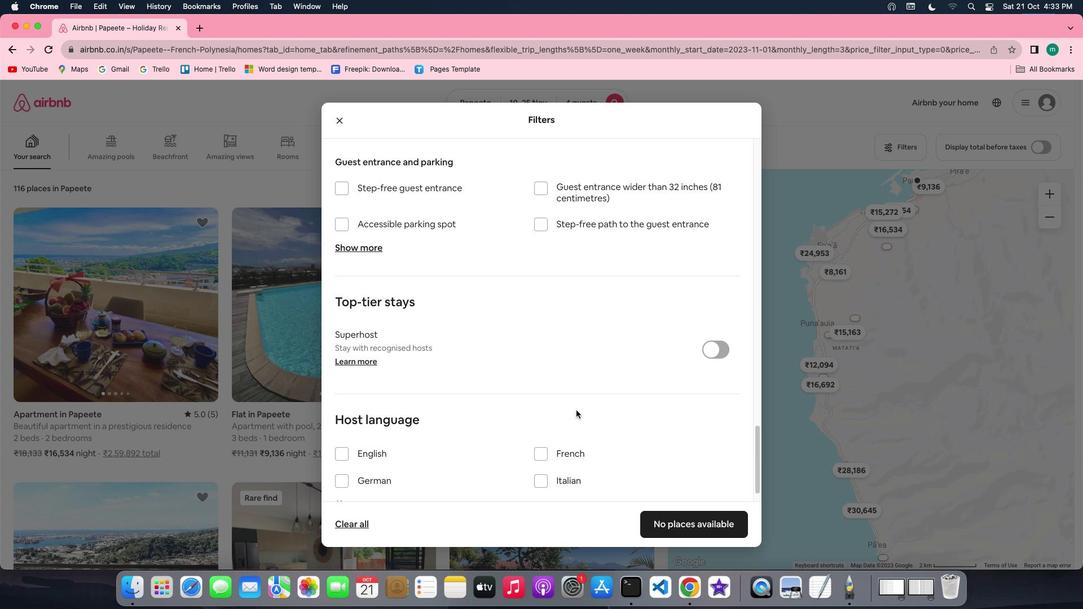 
Action: Mouse scrolled (576, 410) with delta (0, -1)
Screenshot: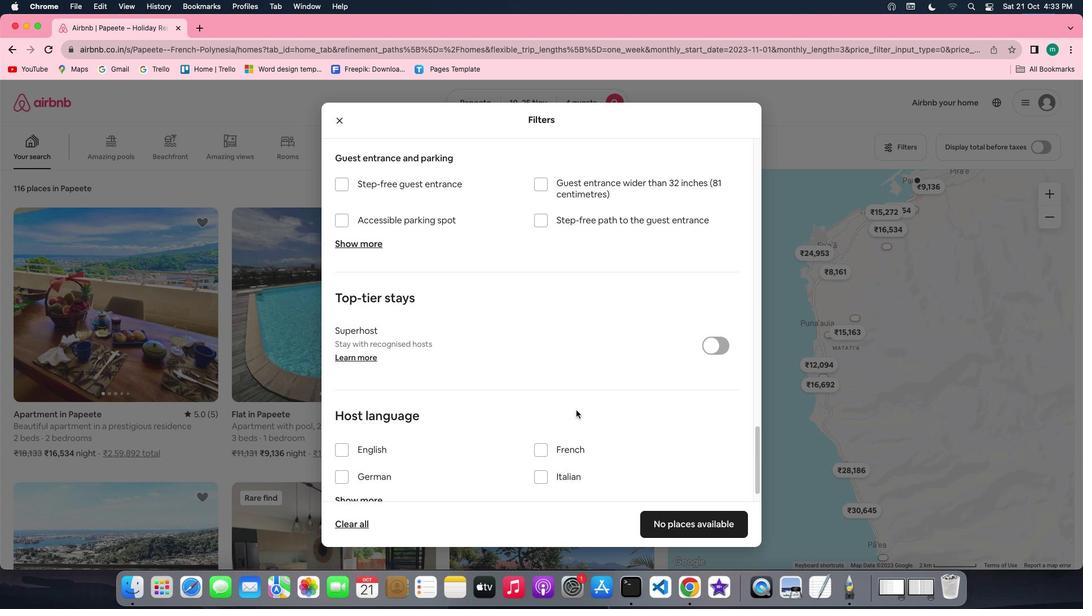 
Action: Mouse scrolled (576, 410) with delta (0, -2)
Screenshot: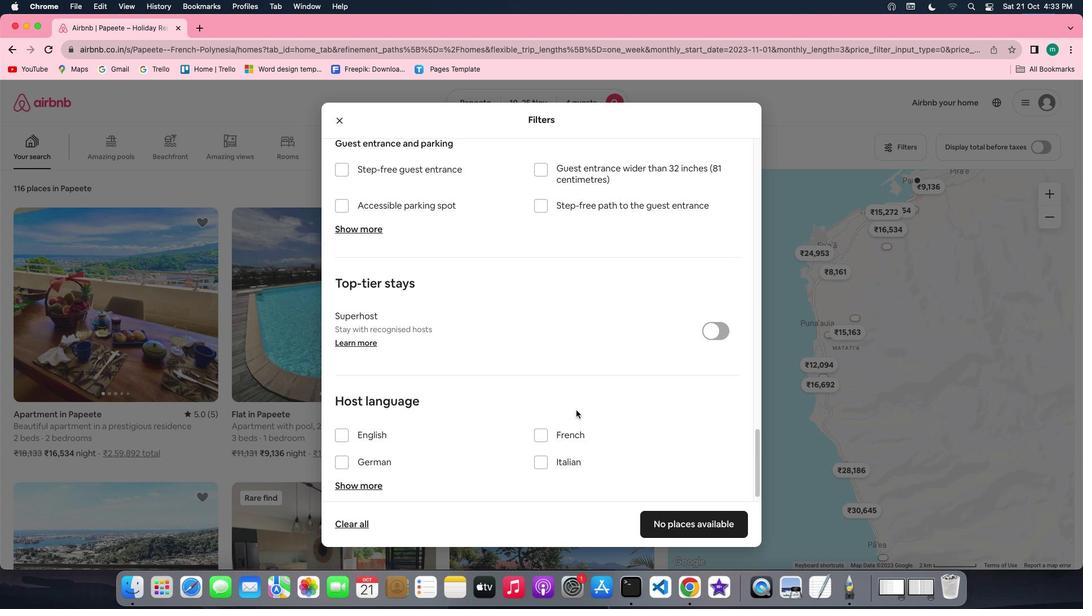 
Action: Mouse scrolled (576, 410) with delta (0, -1)
Screenshot: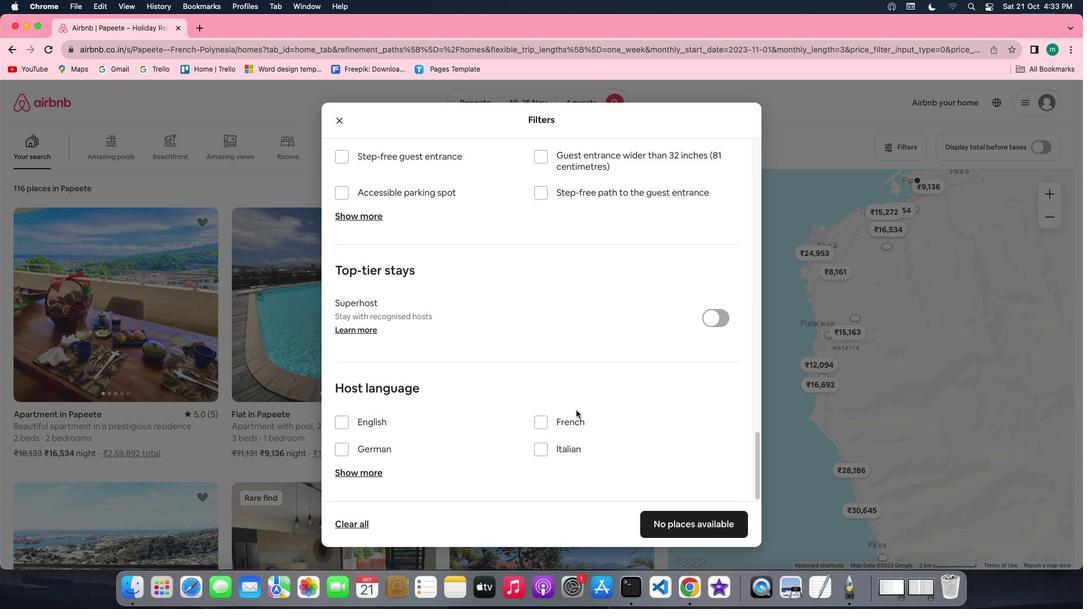 
Action: Mouse scrolled (576, 410) with delta (0, 0)
Screenshot: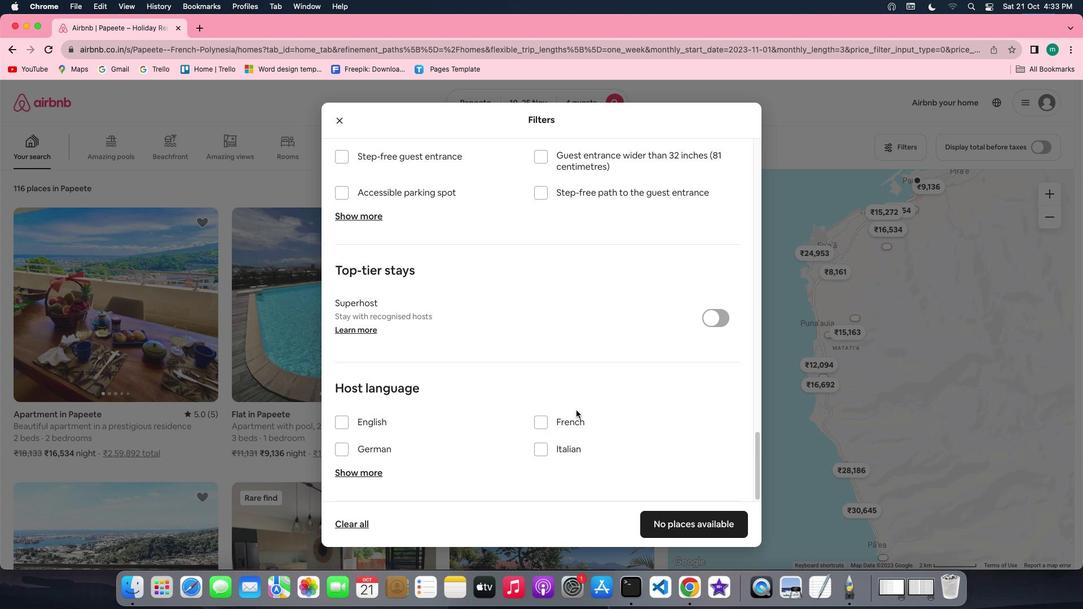 
Action: Mouse scrolled (576, 410) with delta (0, 0)
Screenshot: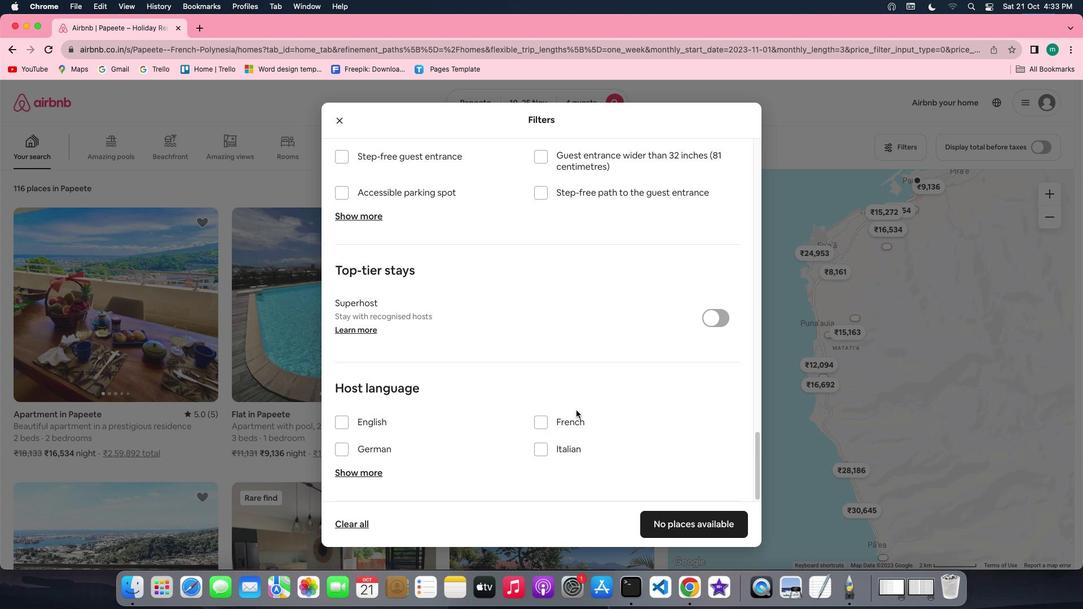 
Action: Mouse scrolled (576, 410) with delta (0, -1)
Screenshot: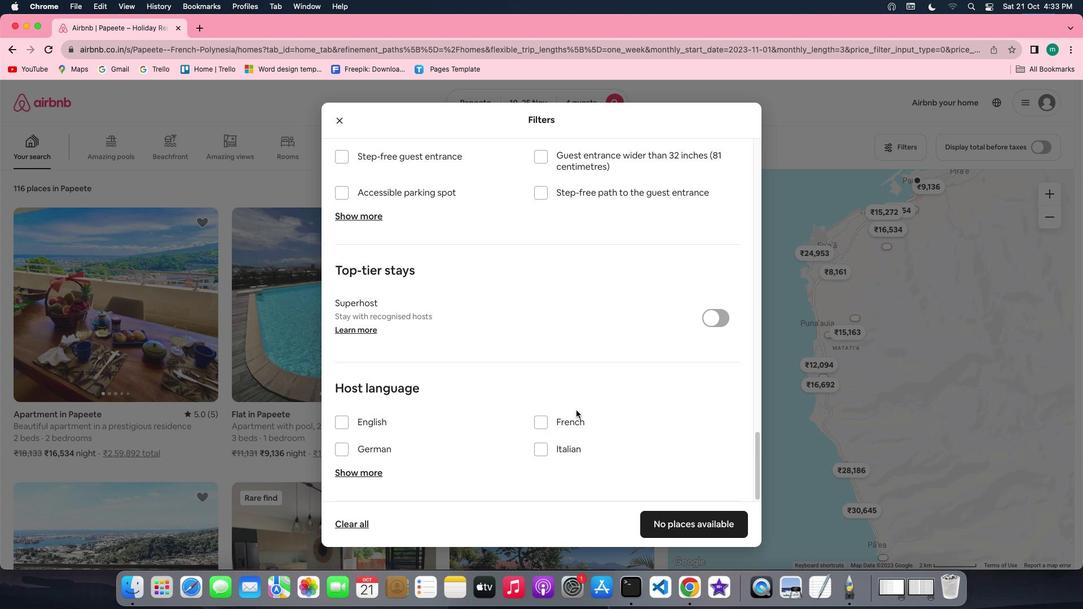 
Action: Mouse scrolled (576, 410) with delta (0, -2)
Screenshot: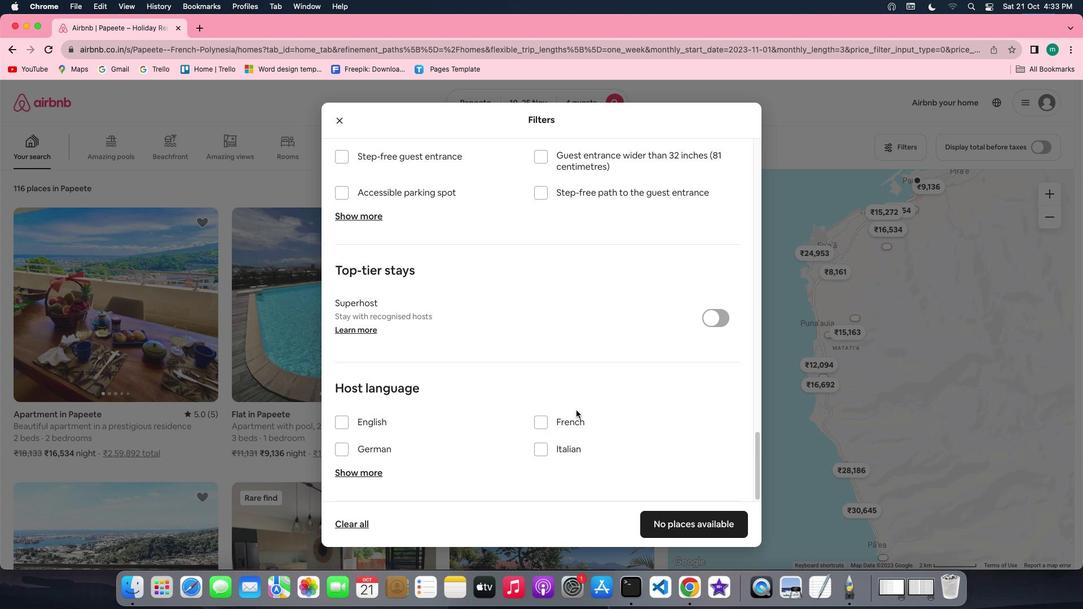 
Action: Mouse scrolled (576, 410) with delta (0, -3)
Screenshot: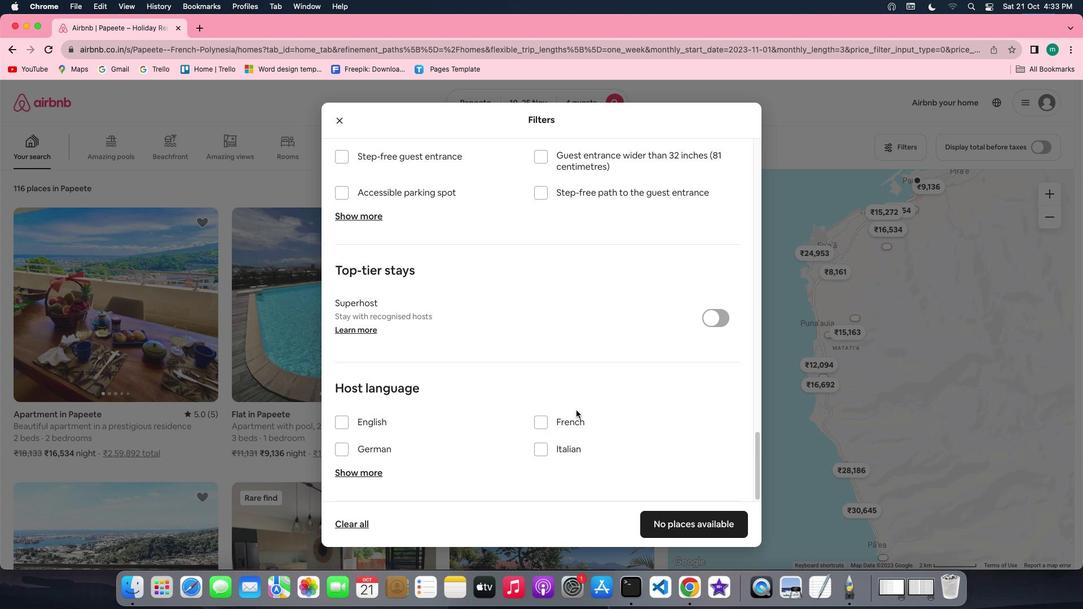 
Action: Mouse moved to (712, 524)
Screenshot: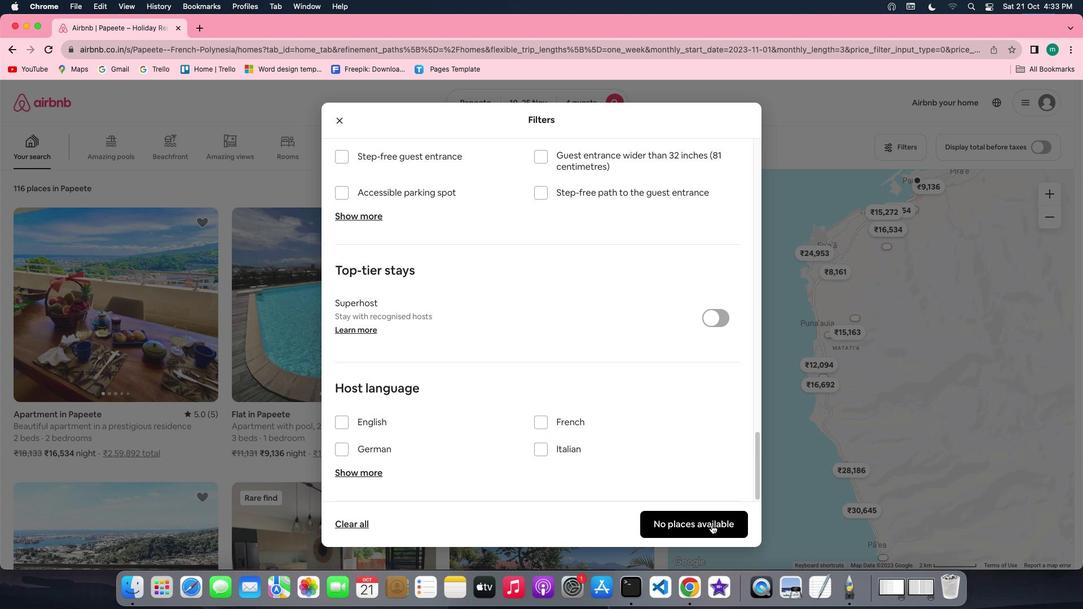 
Action: Mouse pressed left at (712, 524)
Screenshot: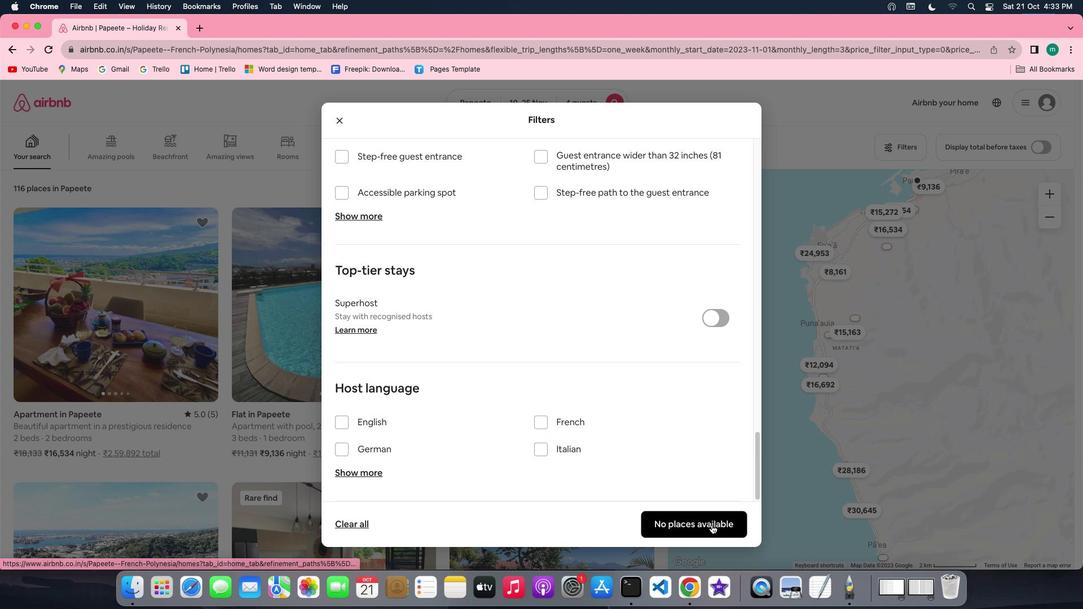 
Action: Mouse moved to (402, 427)
Screenshot: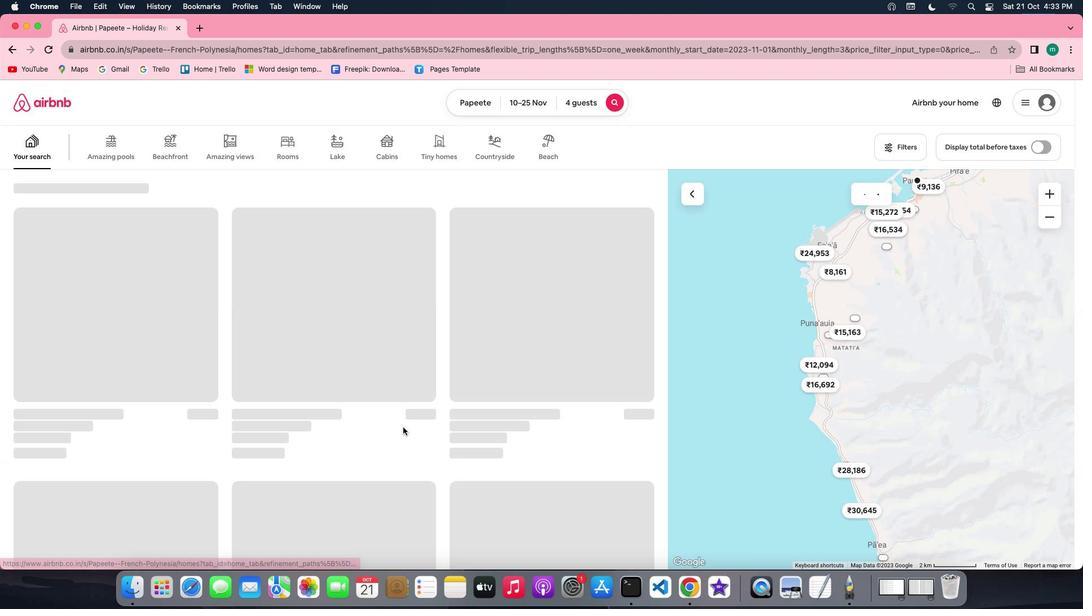 
